 Task: Find a house in Spisska Nova Ves, Slovakia, for 2-9 June, with 2 bedrooms, 5 beds, 2 bathrooms, price range ₹7000-₹13000, self check-in, and English-speaking host.
Action: Mouse moved to (588, 141)
Screenshot: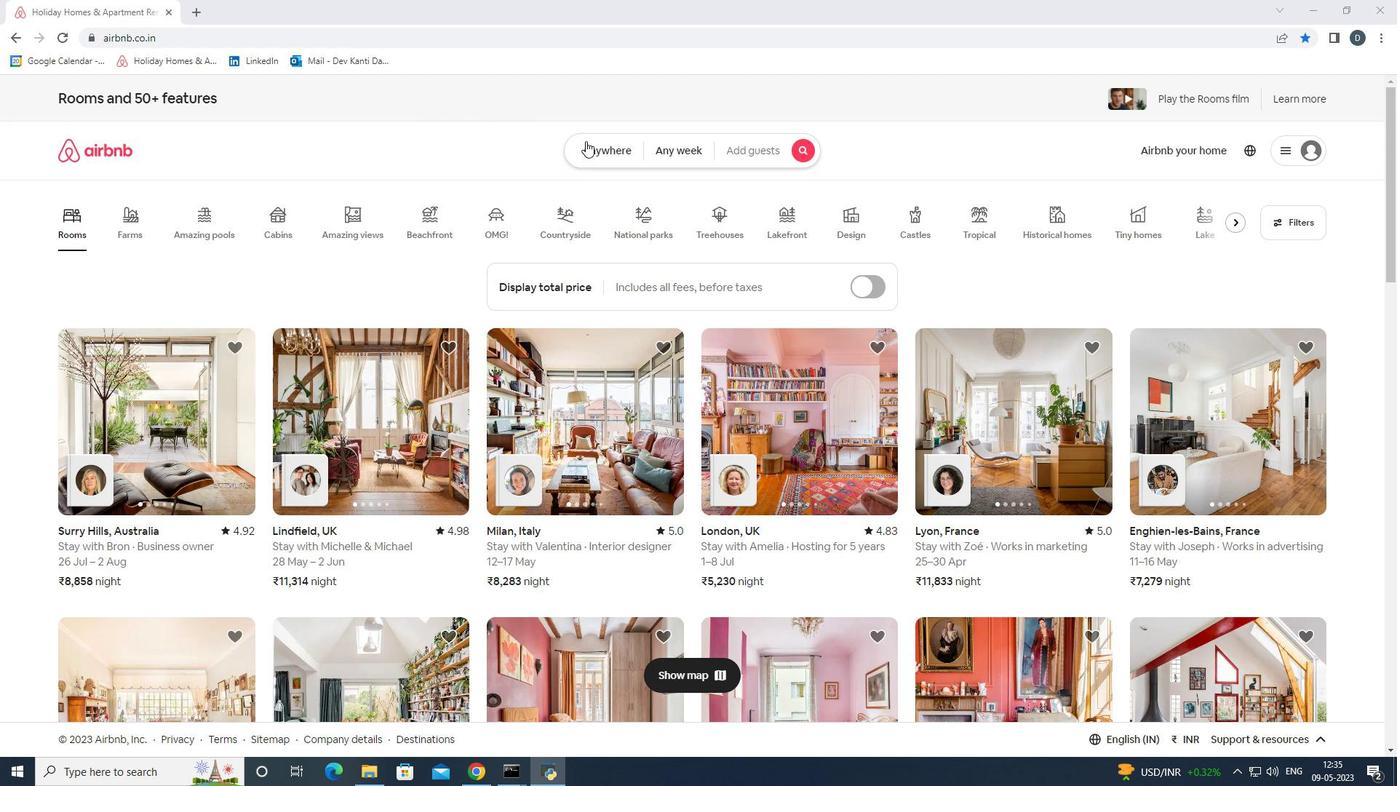 
Action: Mouse pressed left at (588, 141)
Screenshot: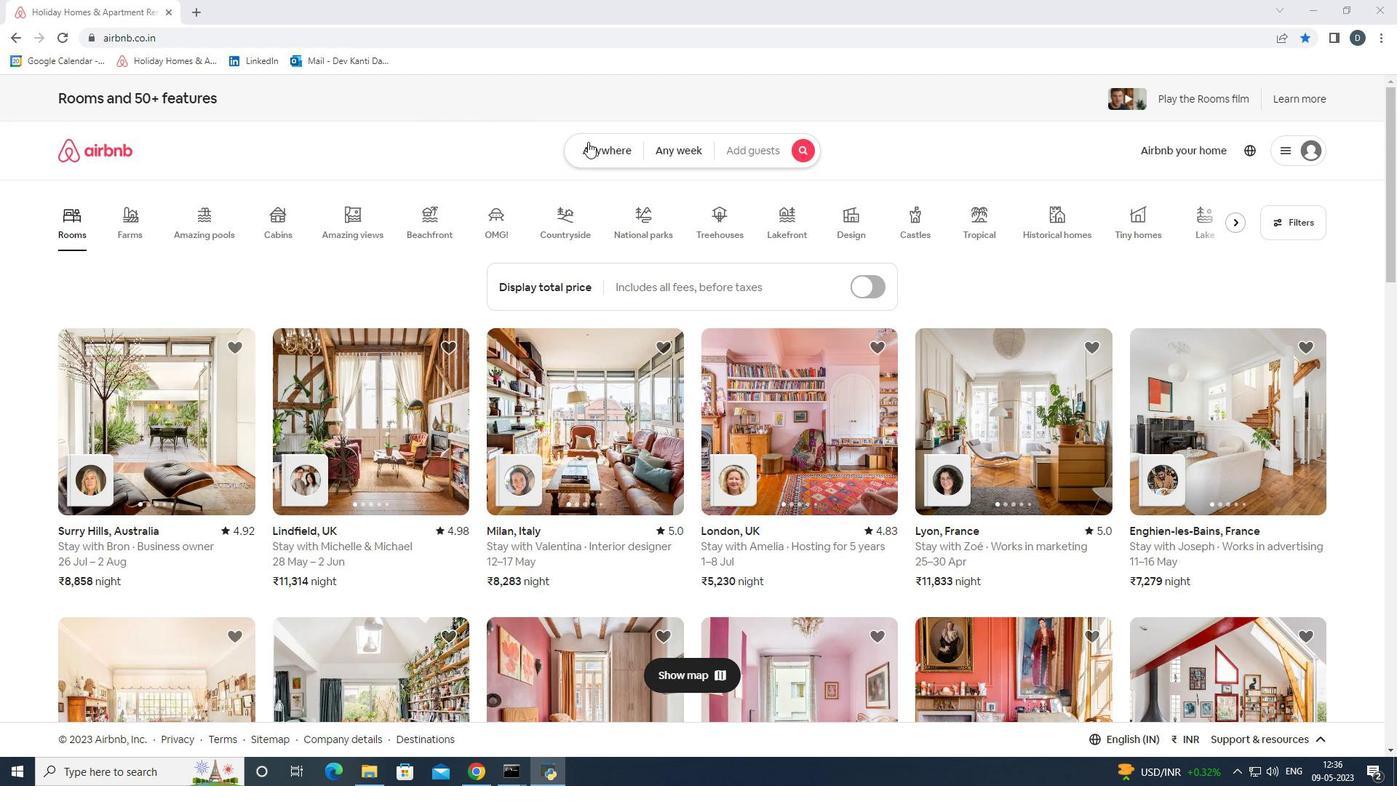 
Action: Mouse moved to (532, 204)
Screenshot: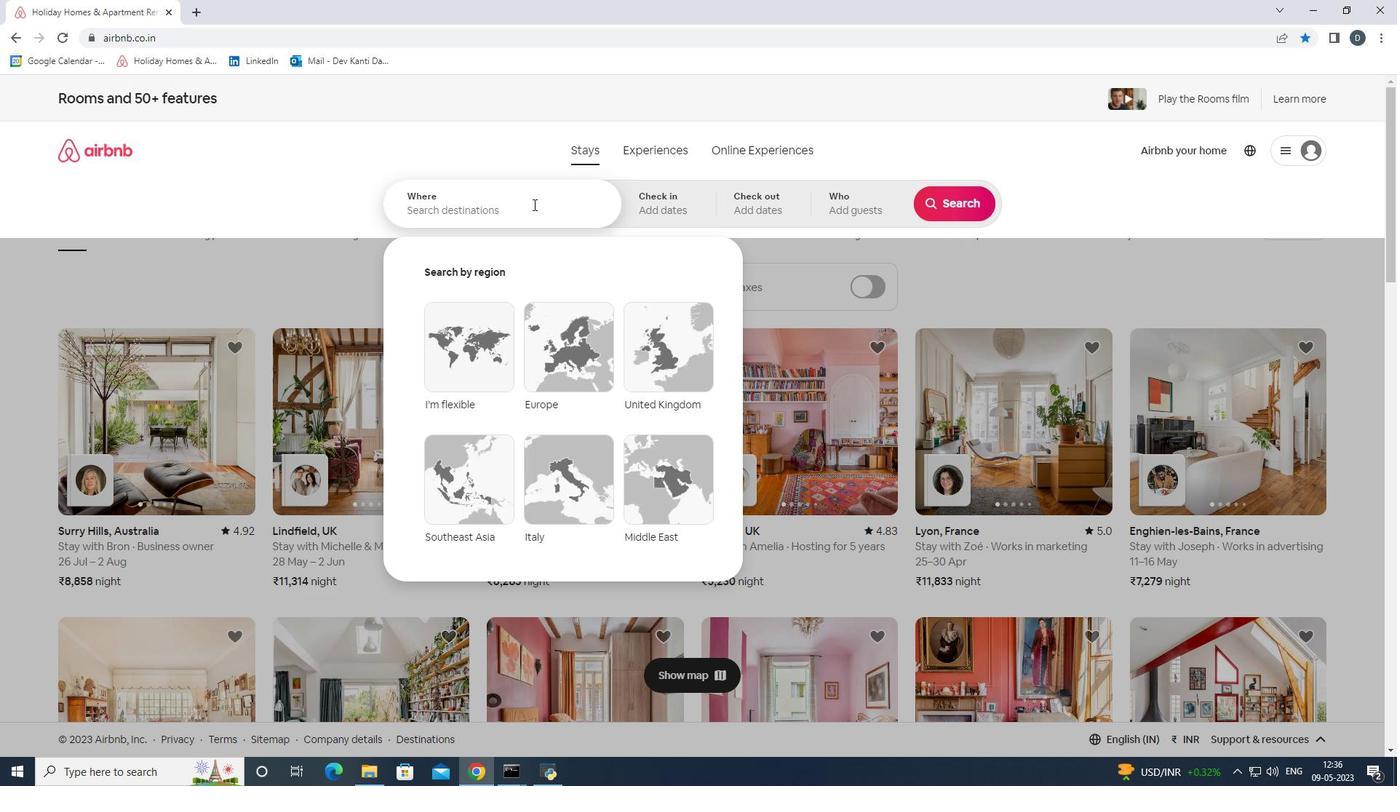 
Action: Mouse pressed left at (532, 204)
Screenshot: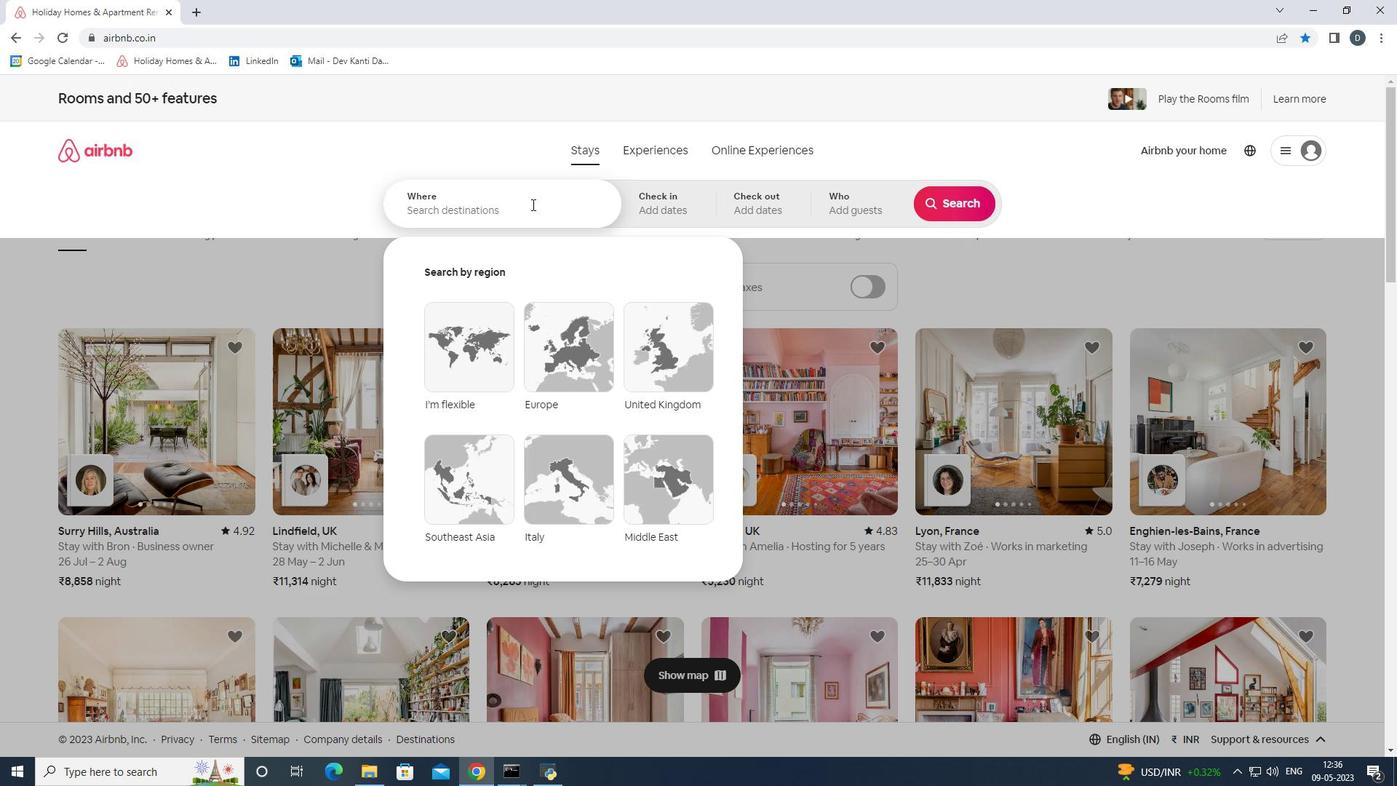 
Action: Mouse moved to (532, 204)
Screenshot: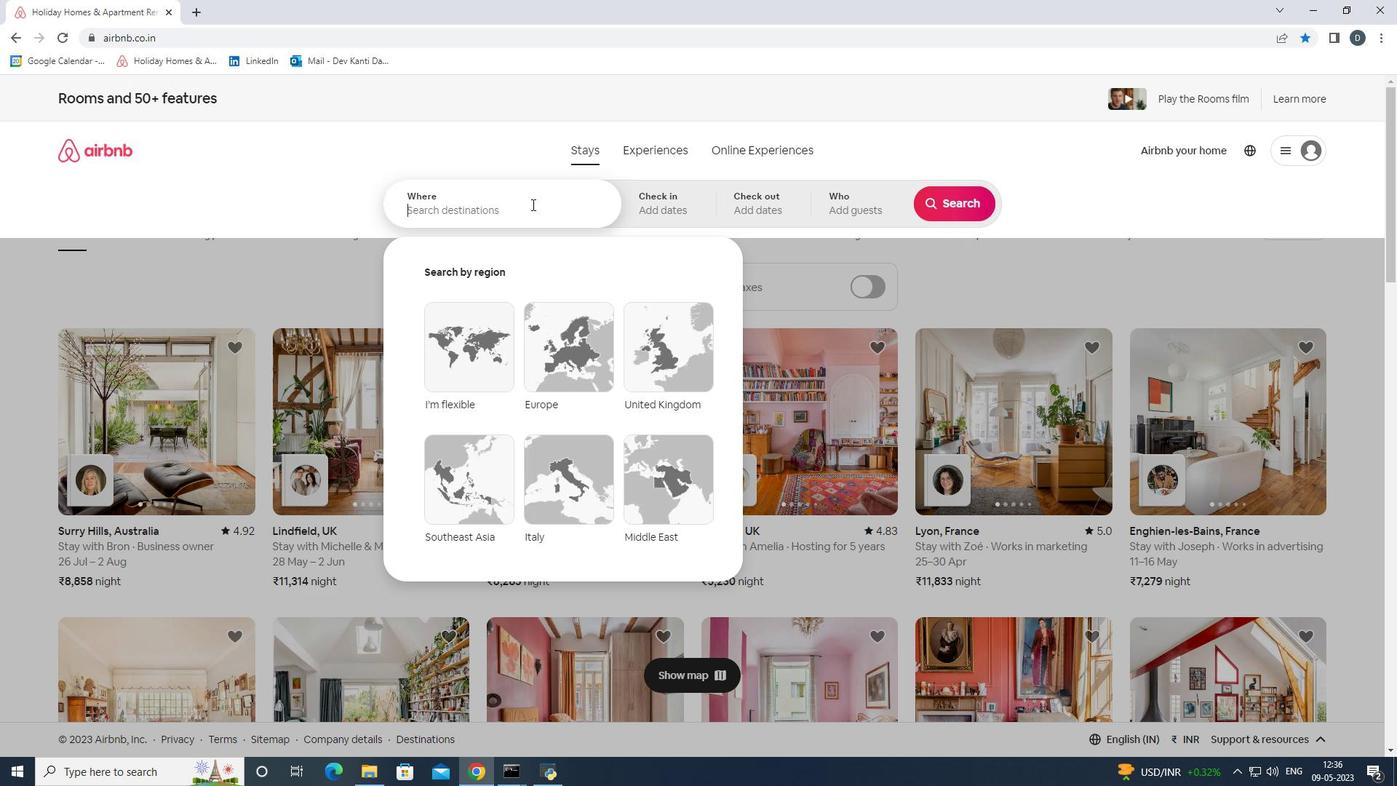
Action: Key pressed <Key.shift><Key.shift><Key.shift><Key.shift><Key.shift><Key.shift>Spisska<Key.space><Key.shift><Key.shift><Key.shift><Key.shift><Key.shift><Key.shift><Key.shift><Key.shift><Key.shift><Key.shift><Key.shift><Key.shift><Key.shift><Key.shift><Key.shift><Key.shift><Key.shift><Key.shift><Key.shift><Key.shift><Key.shift><Key.shift><Key.shift><Key.shift><Key.shift><Key.shift><Key.shift><Key.shift><Key.shift><Key.shift><Key.shift><Key.shift><Key.shift><Key.shift><Key.shift><Key.shift><Key.shift><Key.shift><Key.shift>Nova<Key.space><Key.shift><Key.shift><Key.shift><Key.shift><Key.shift><Key.shift><Key.shift><Key.shift><Key.shift>Ves,<Key.space><Key.shift><Key.shift><Key.shift><Key.shift><Key.shift><Key.shift><Key.shift><Key.shift><Key.shift>Slovakia<Key.enter>
Screenshot: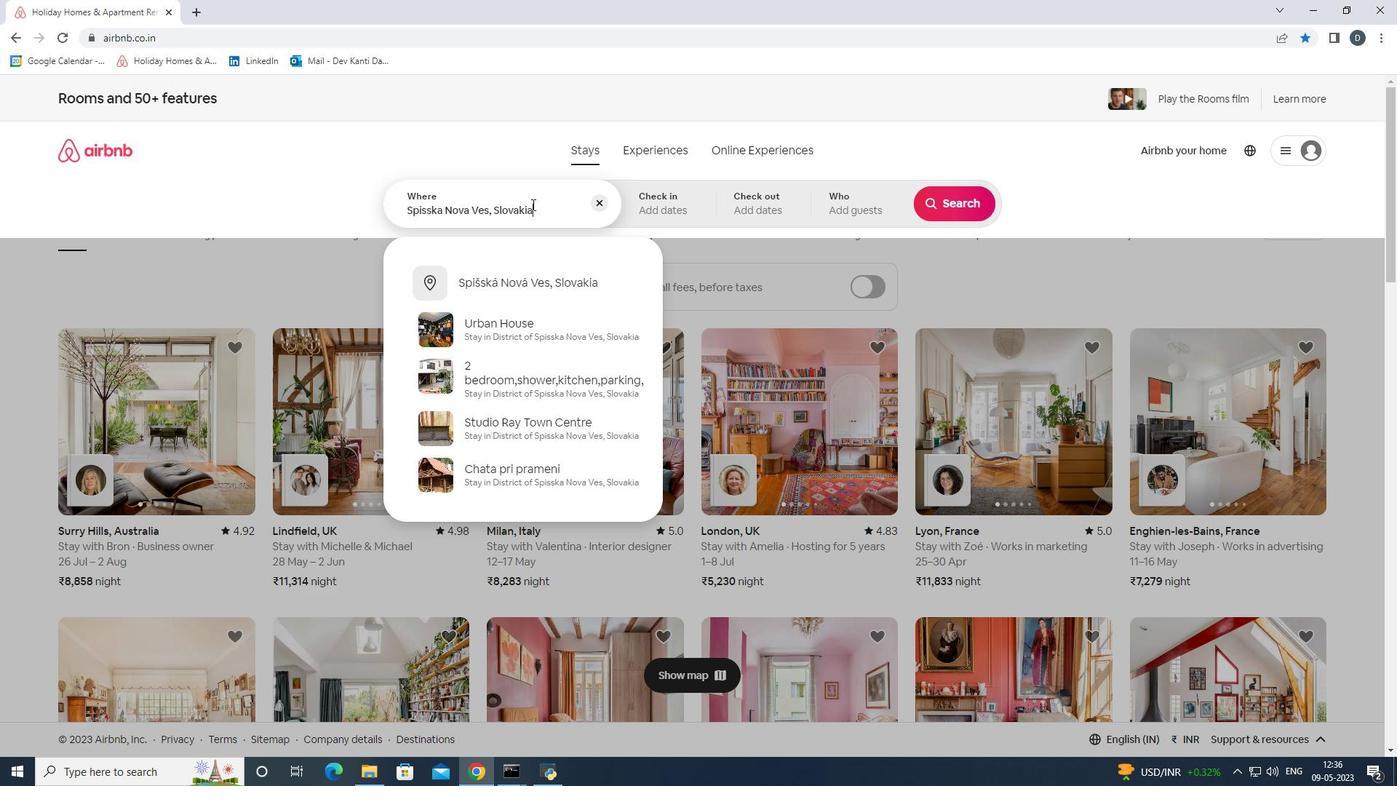 
Action: Mouse moved to (909, 375)
Screenshot: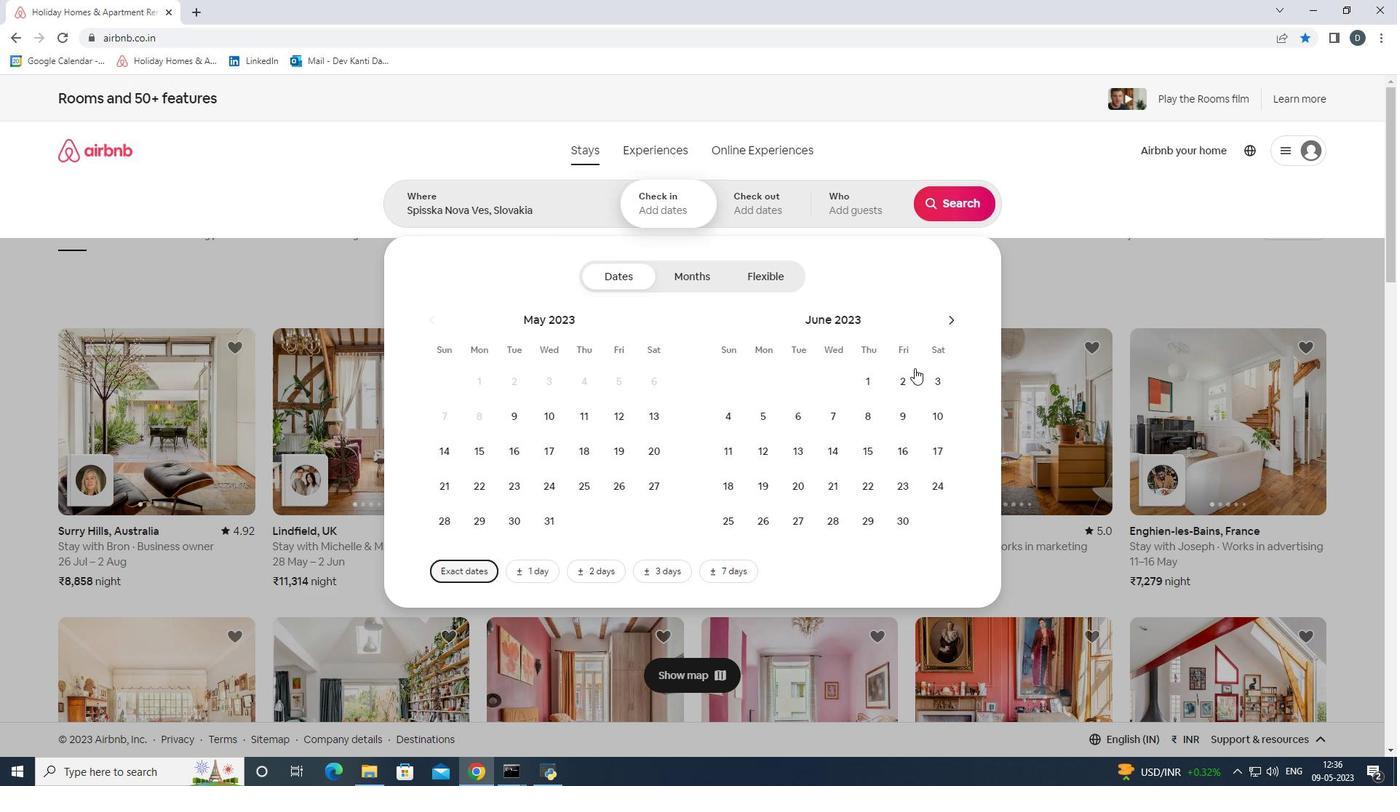 
Action: Mouse pressed left at (909, 375)
Screenshot: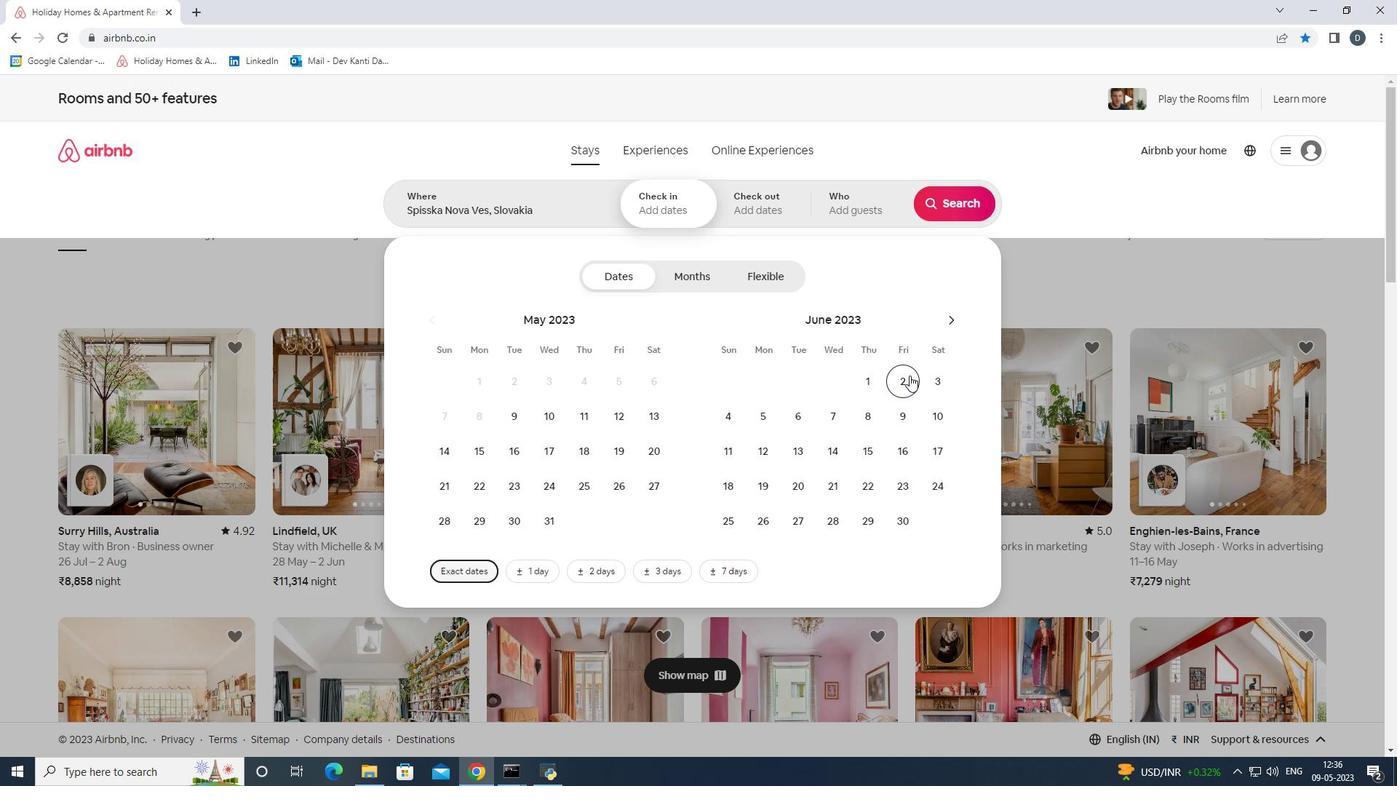 
Action: Mouse moved to (908, 406)
Screenshot: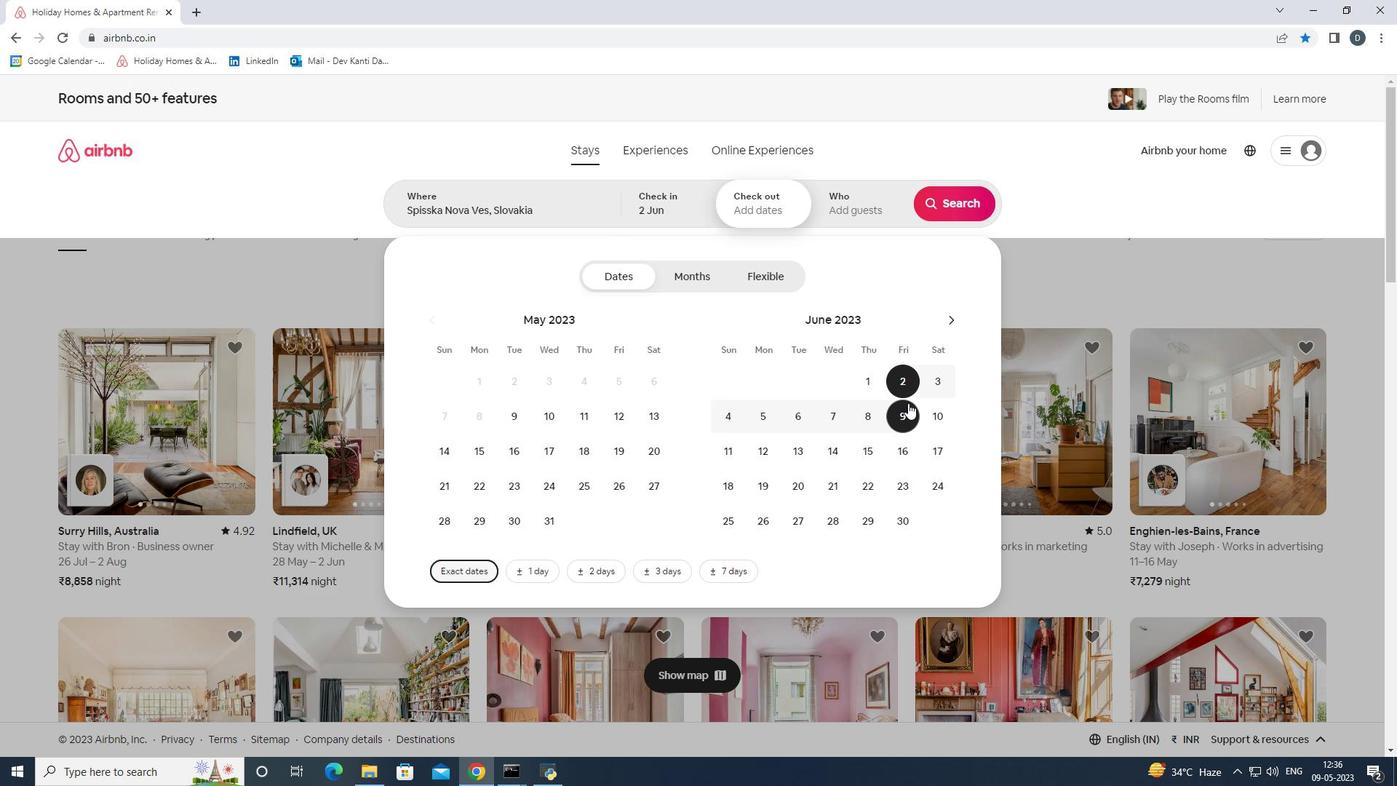 
Action: Mouse pressed left at (908, 406)
Screenshot: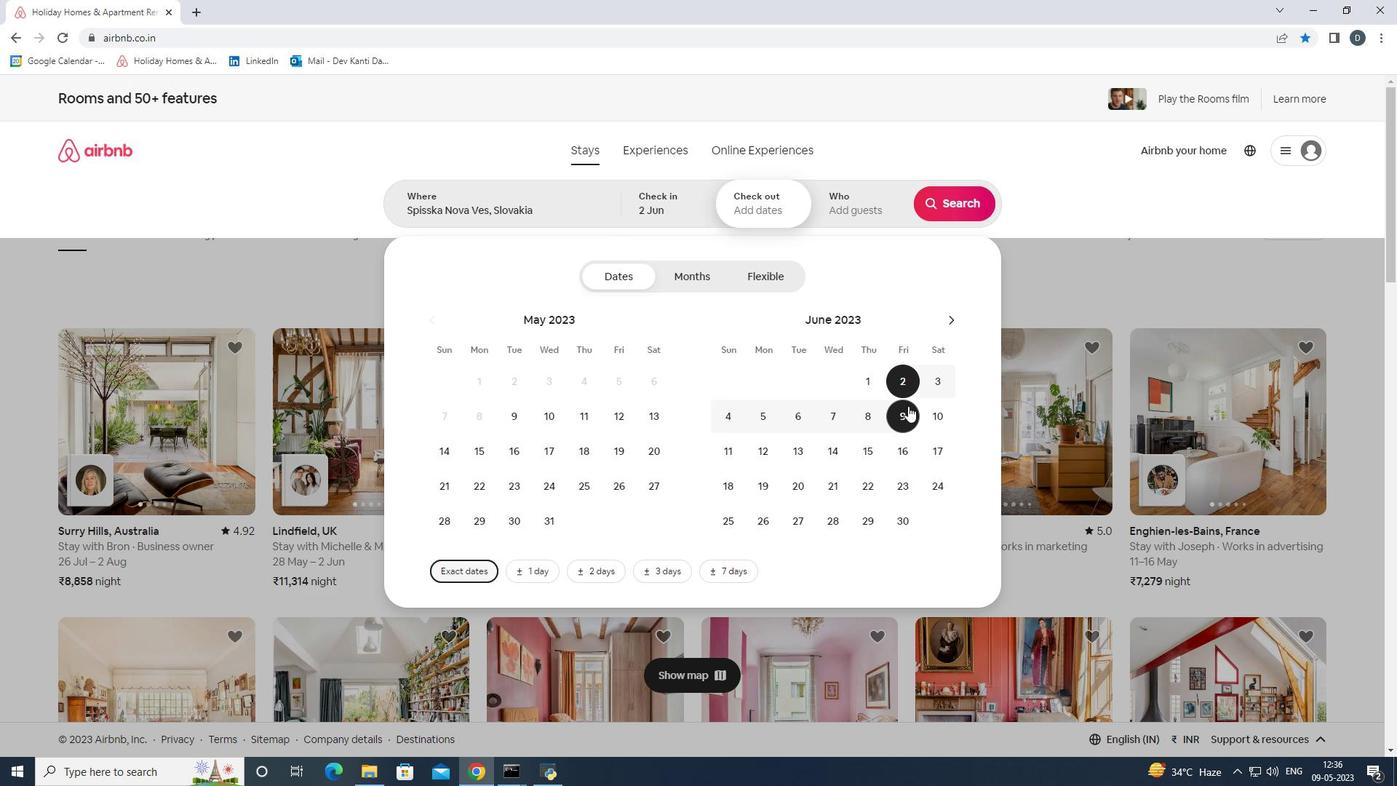 
Action: Mouse moved to (863, 221)
Screenshot: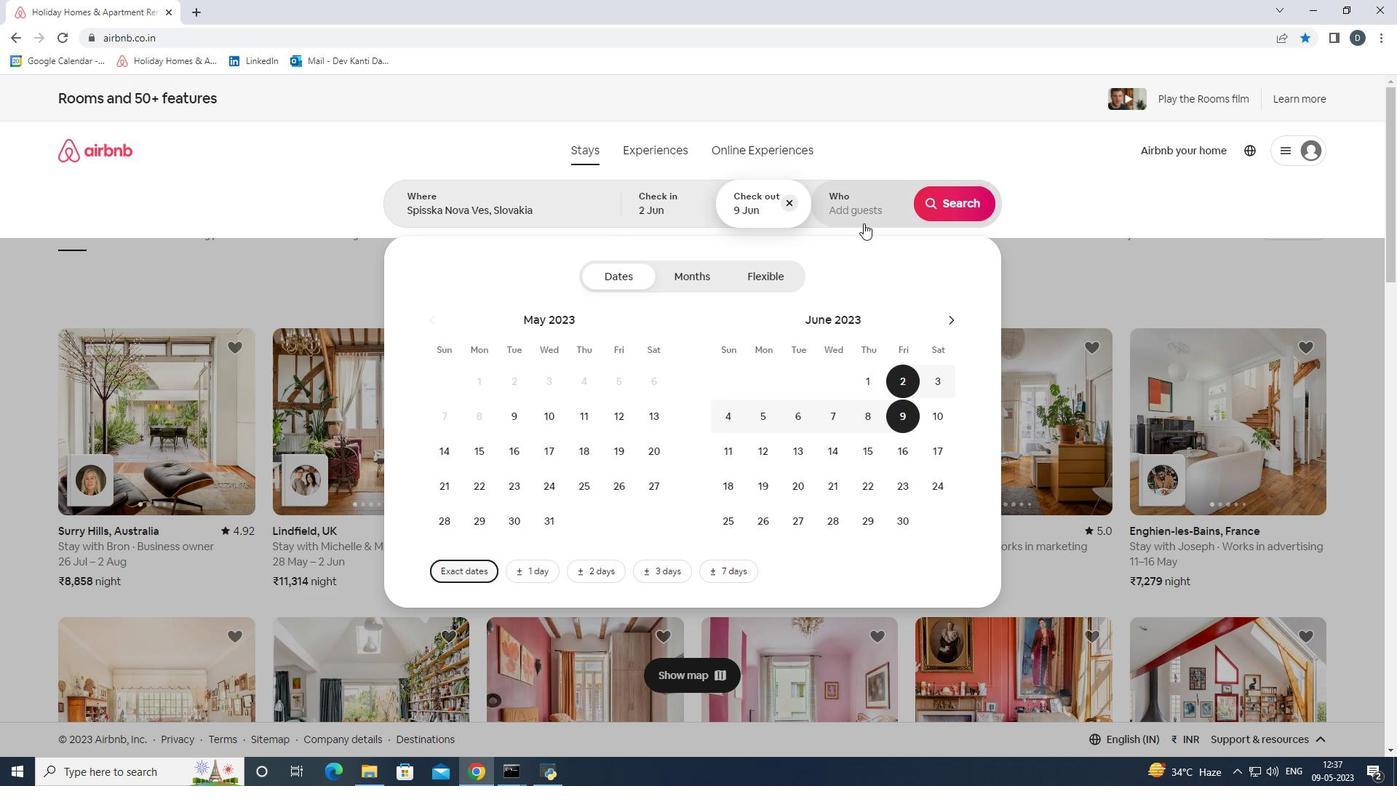 
Action: Mouse pressed left at (863, 221)
Screenshot: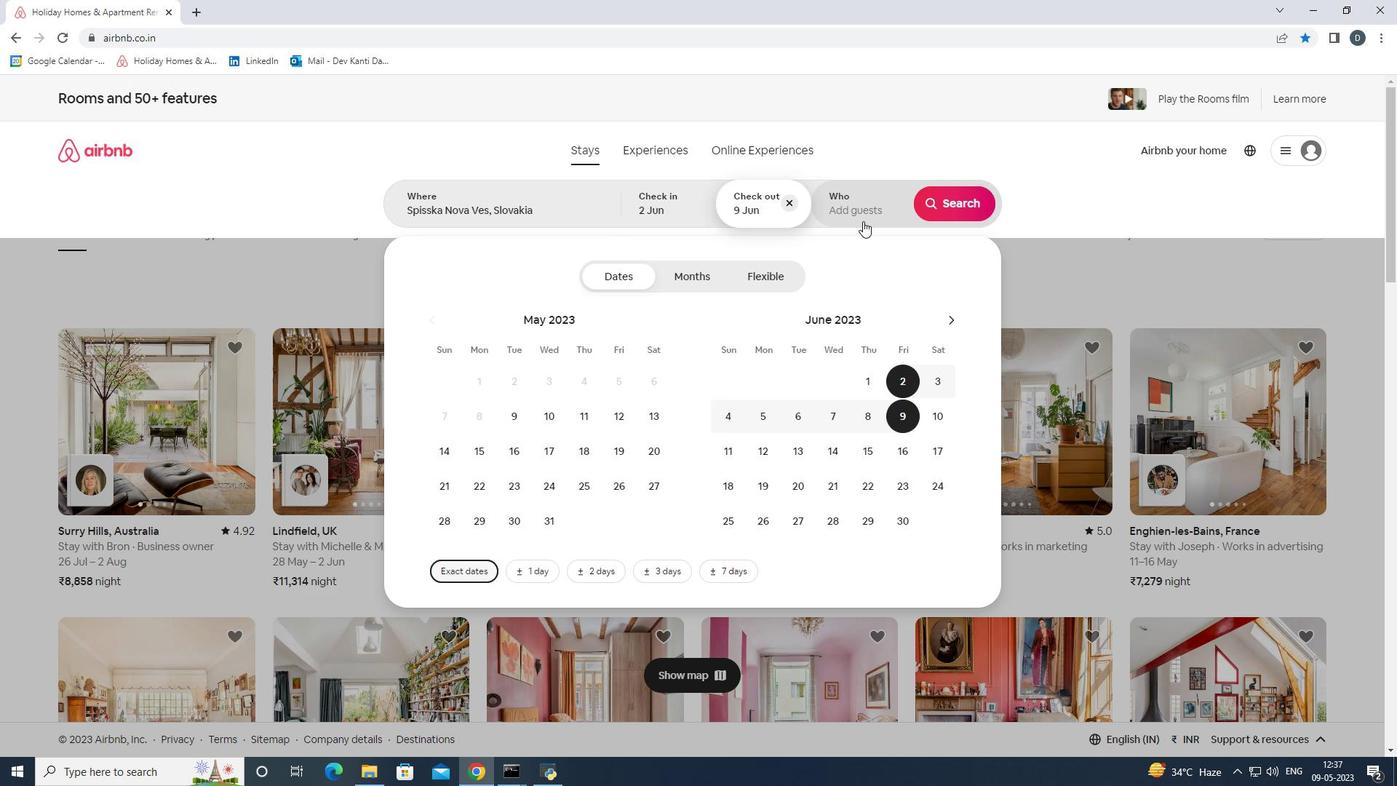 
Action: Mouse moved to (954, 276)
Screenshot: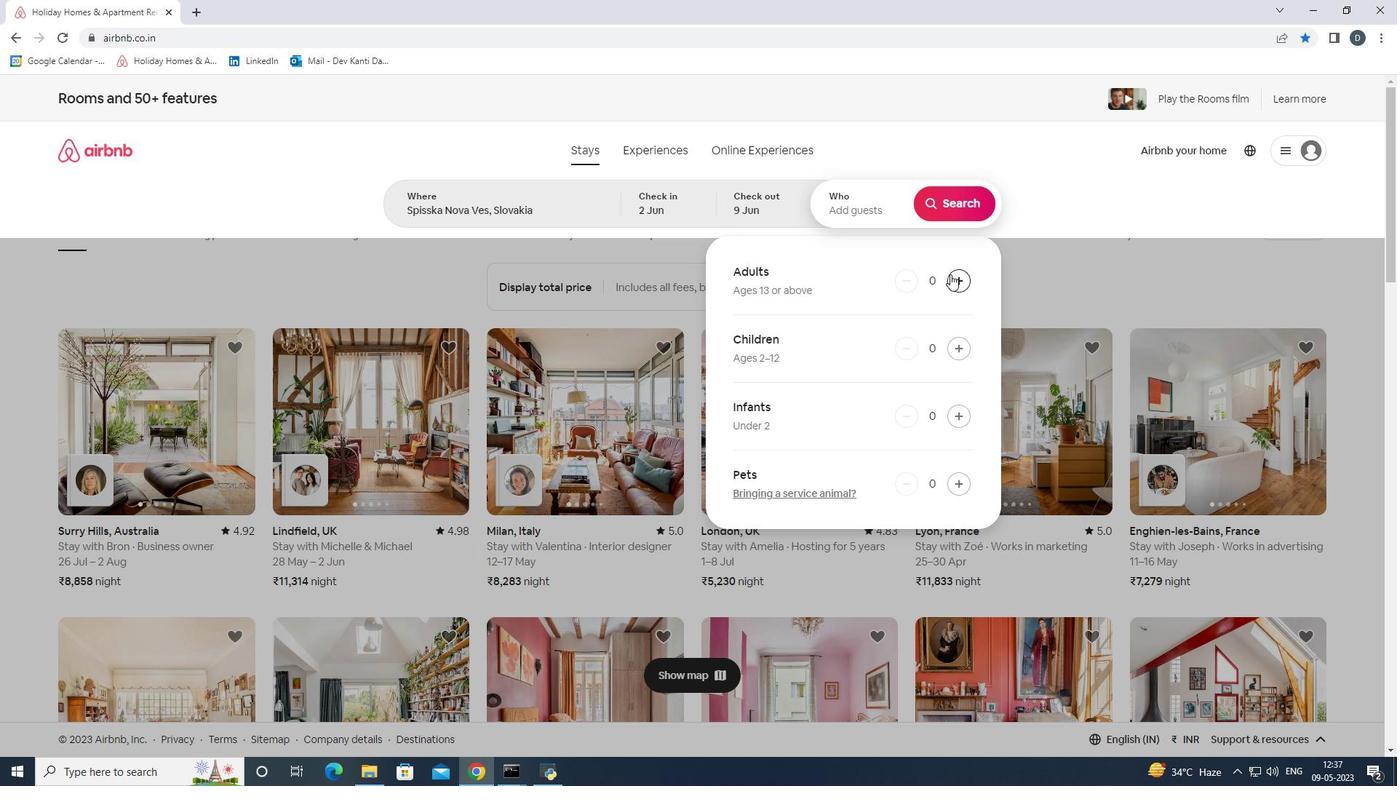 
Action: Mouse pressed left at (954, 276)
Screenshot: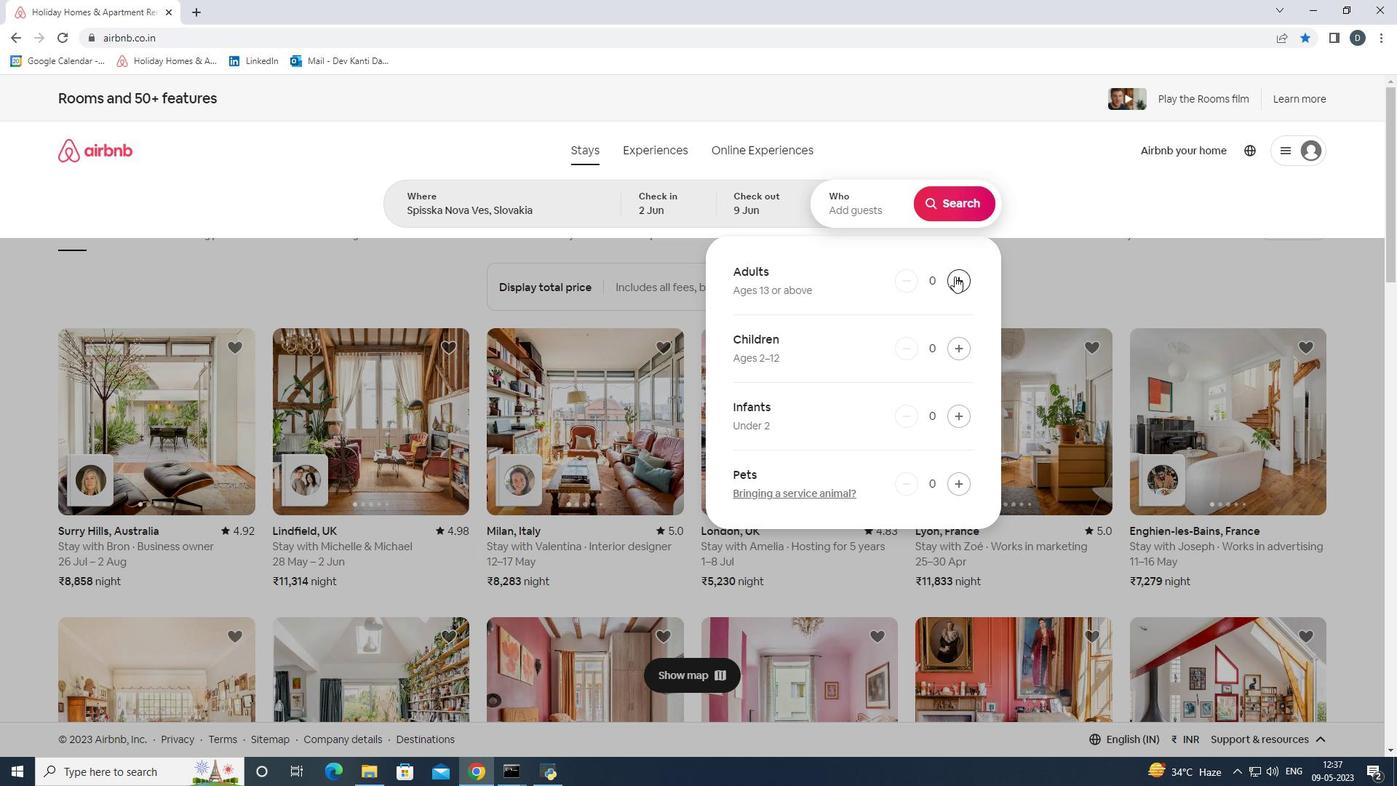
Action: Mouse pressed left at (954, 276)
Screenshot: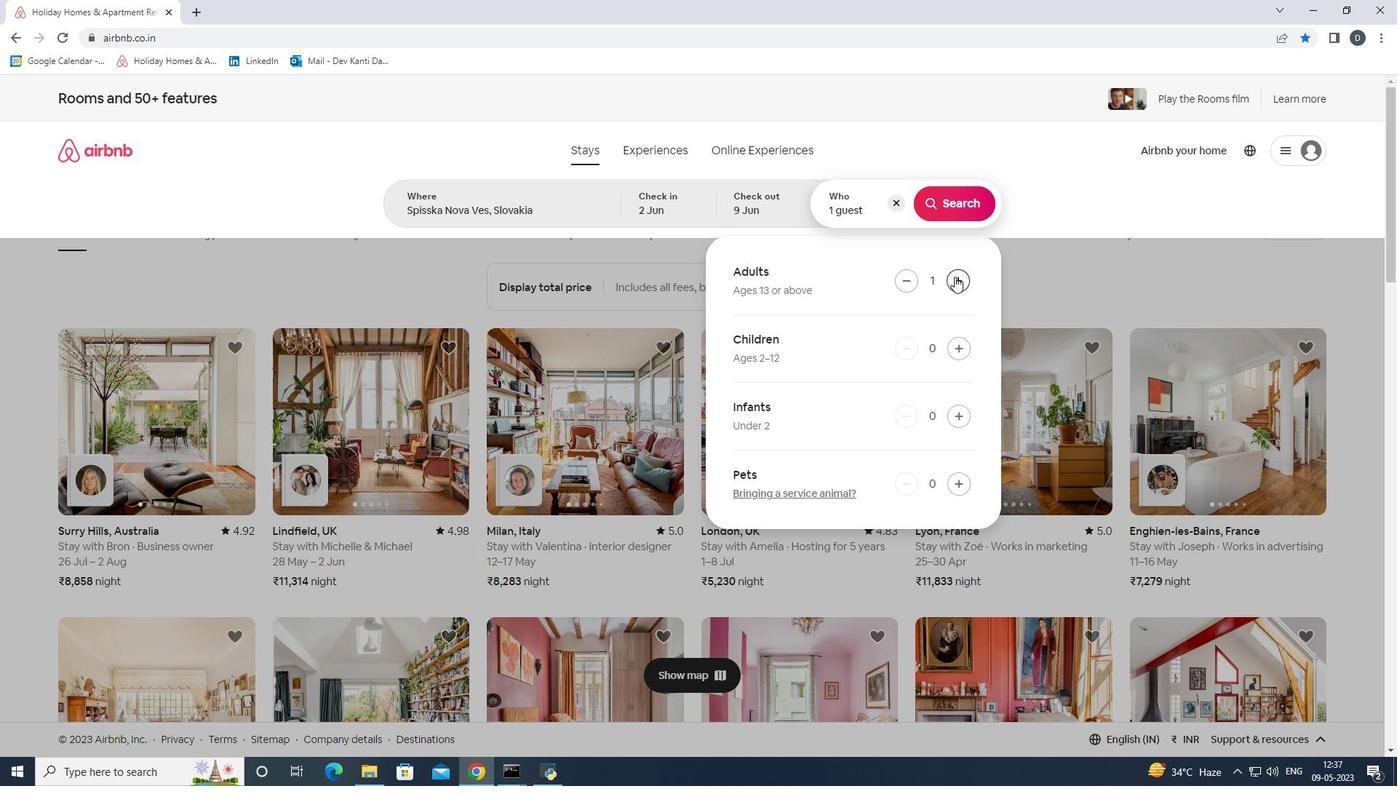 
Action: Mouse pressed left at (954, 276)
Screenshot: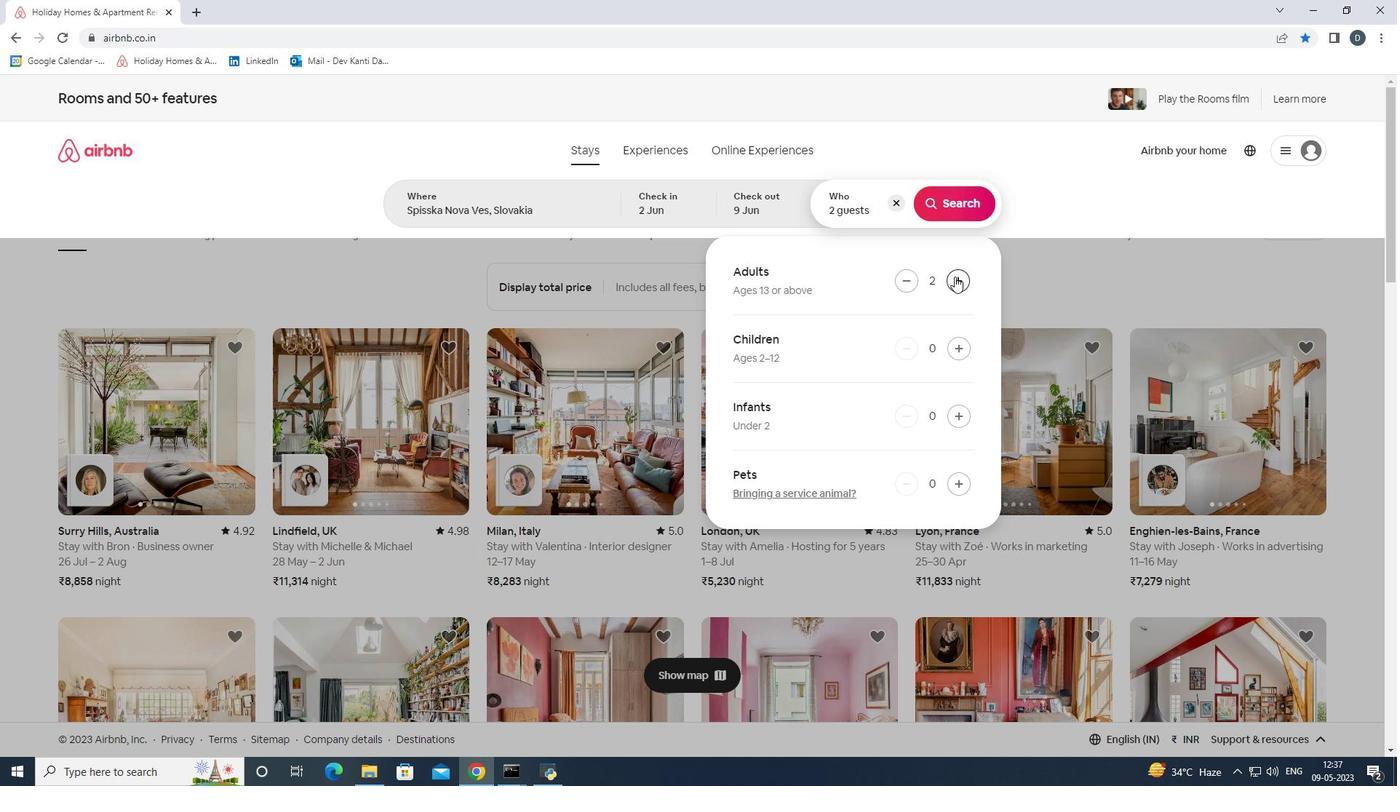 
Action: Mouse pressed left at (954, 276)
Screenshot: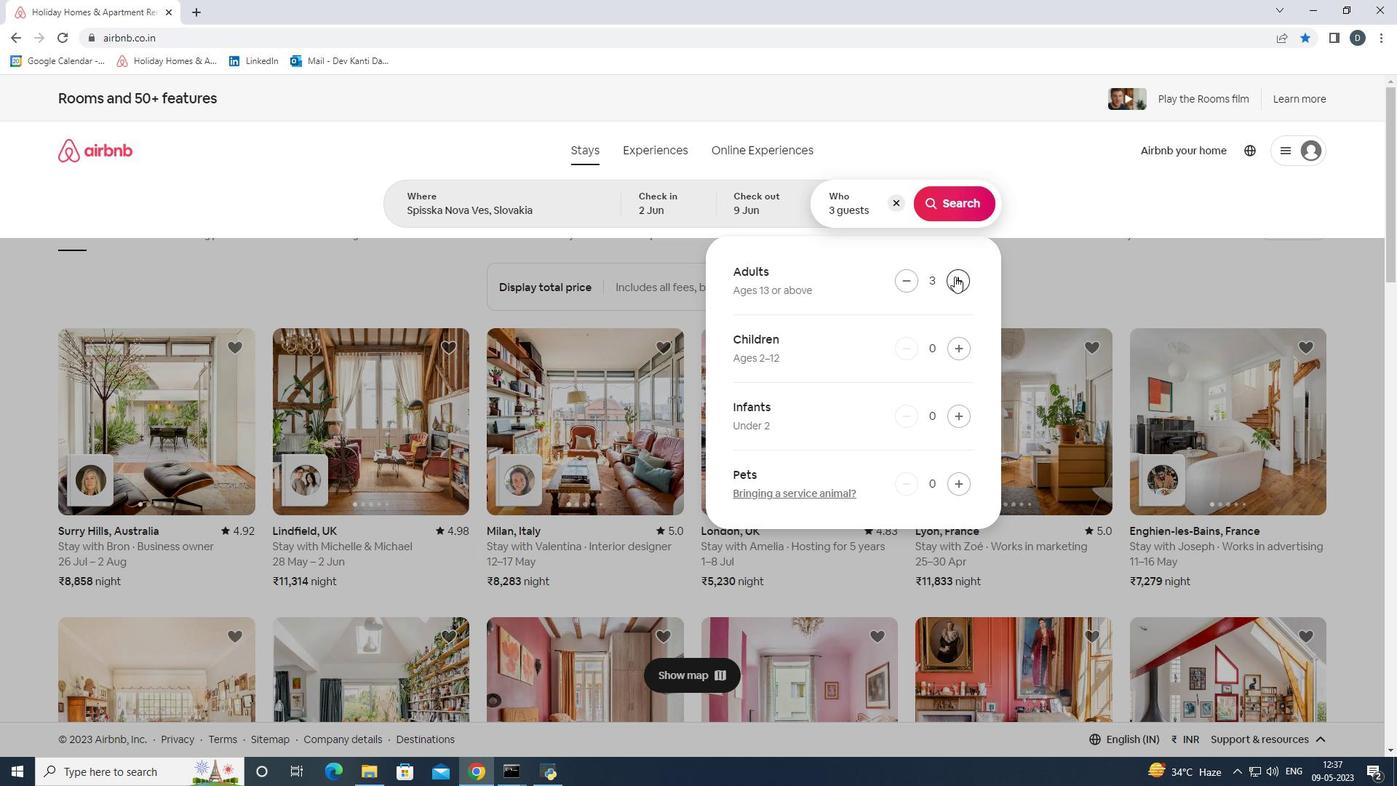 
Action: Mouse pressed left at (954, 276)
Screenshot: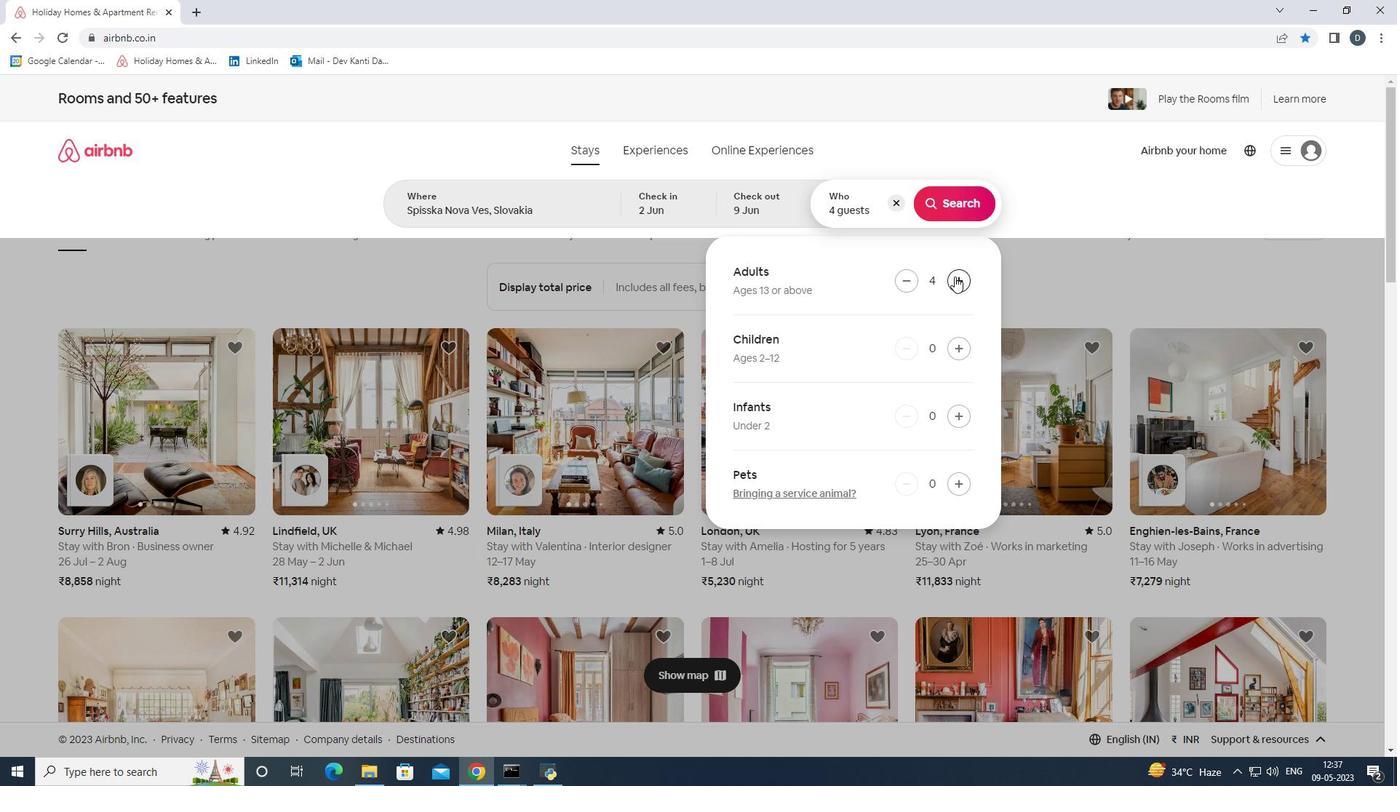 
Action: Mouse moved to (952, 217)
Screenshot: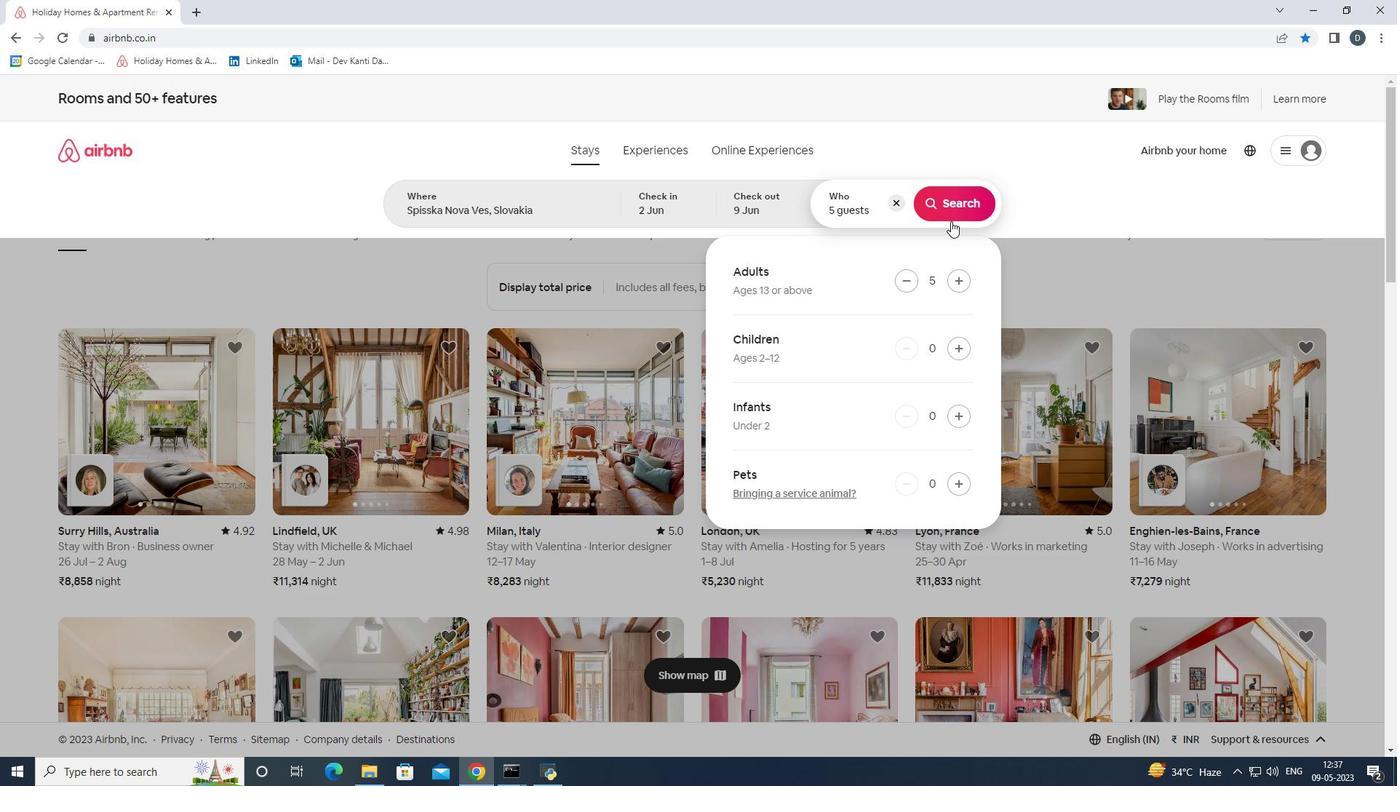
Action: Mouse pressed left at (952, 217)
Screenshot: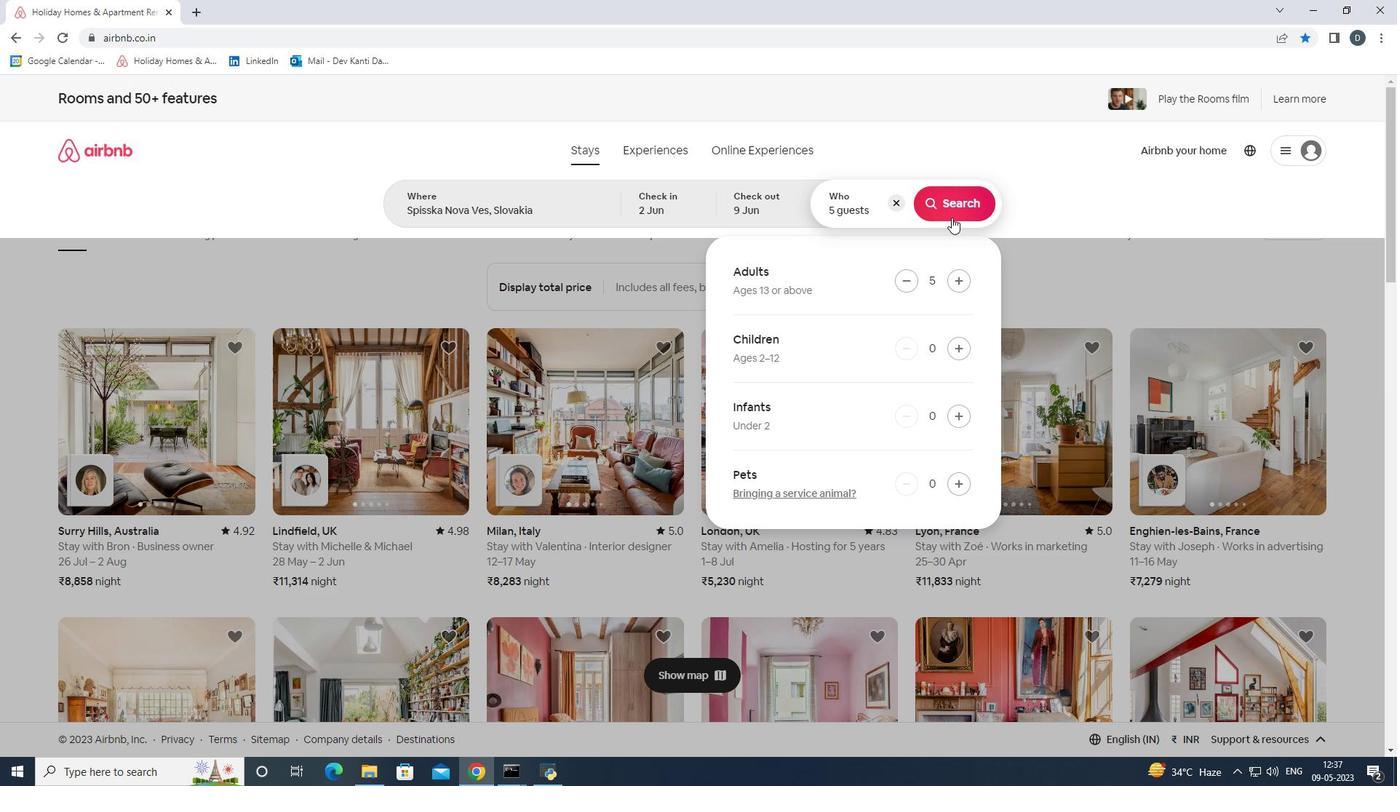 
Action: Mouse moved to (1321, 166)
Screenshot: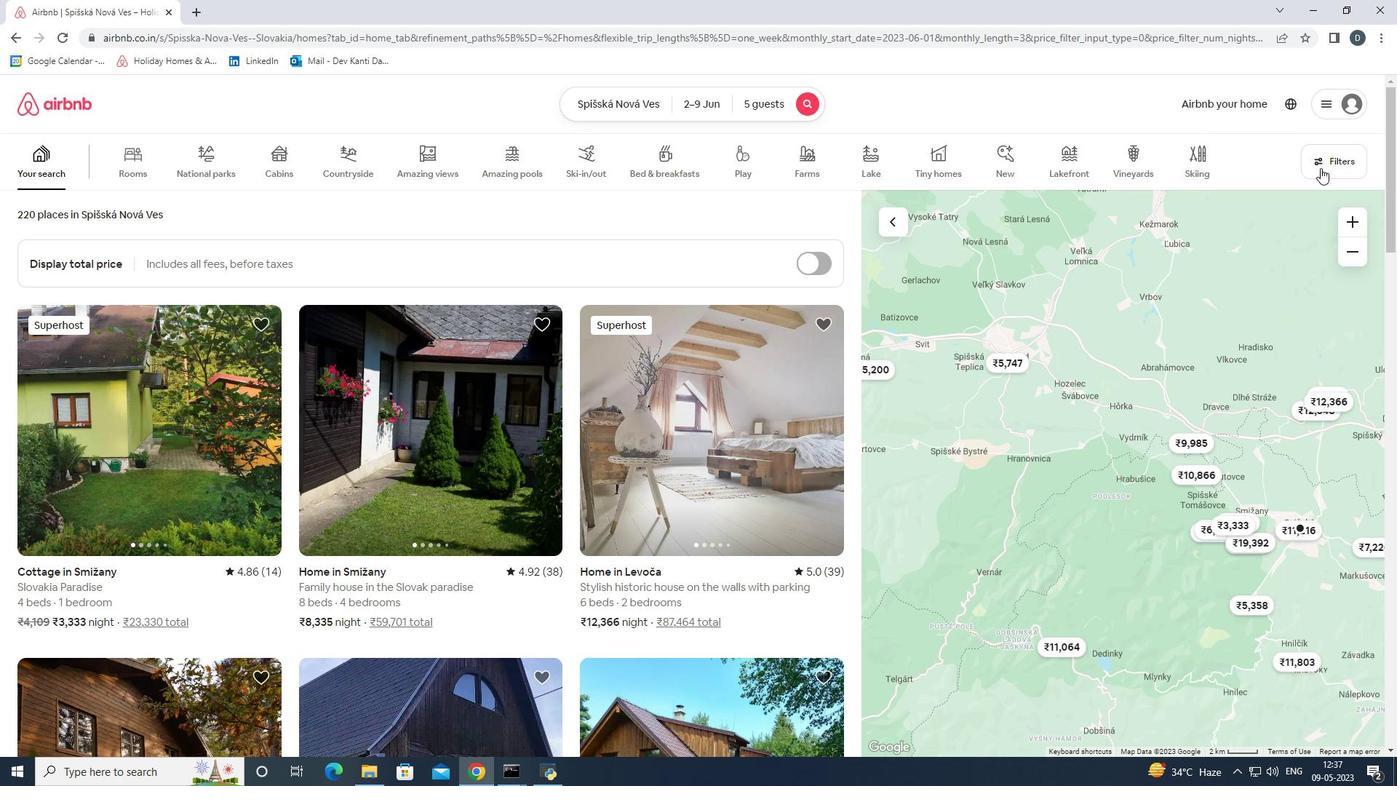 
Action: Mouse pressed left at (1321, 166)
Screenshot: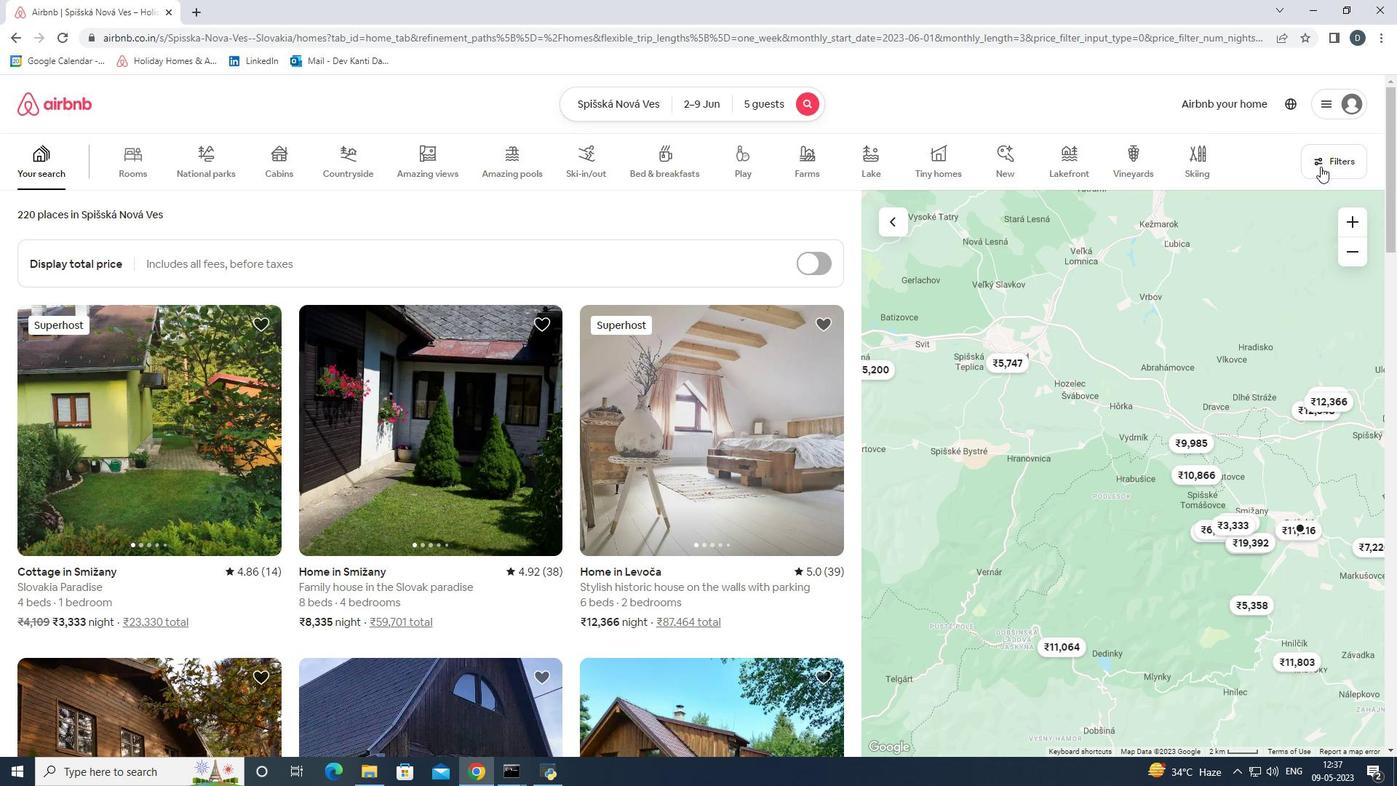 
Action: Mouse moved to (599, 515)
Screenshot: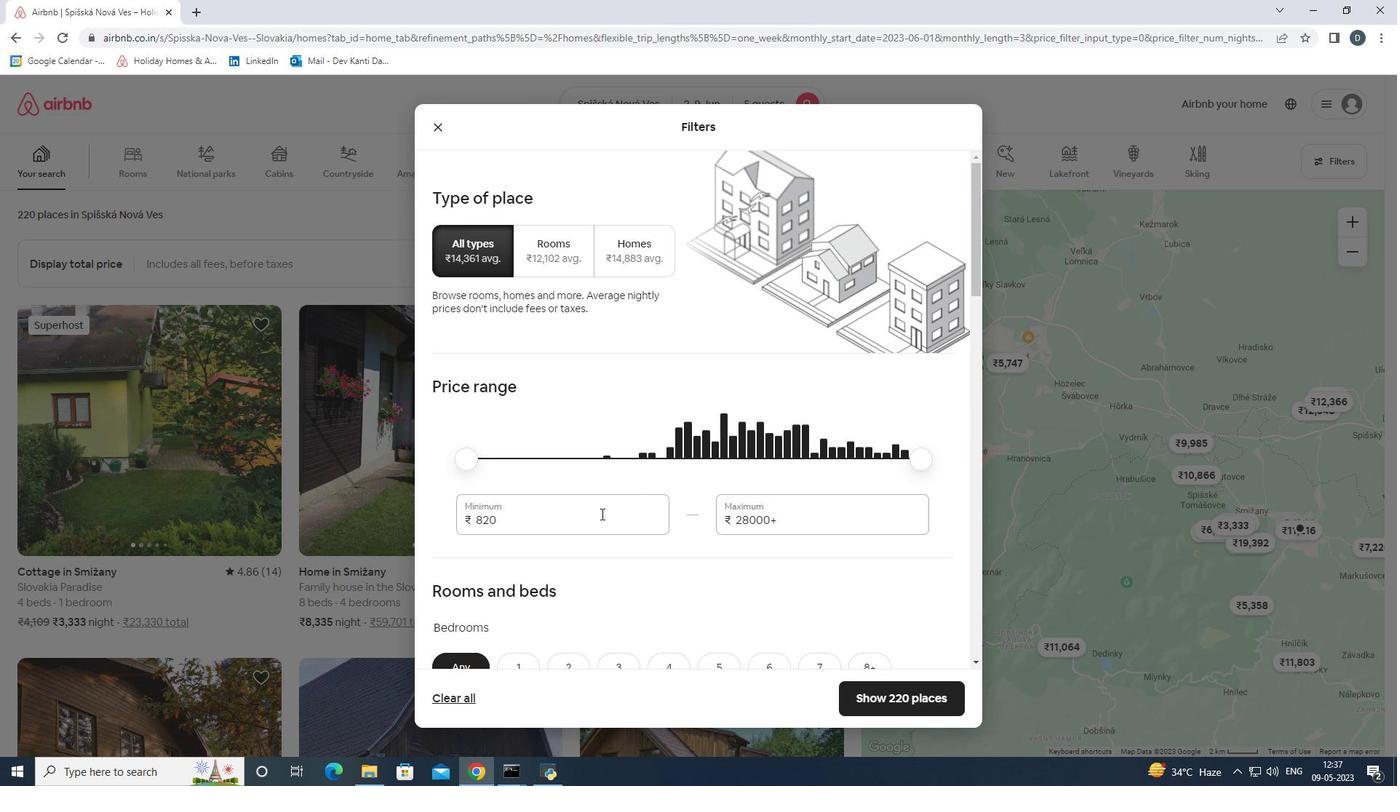 
Action: Mouse pressed left at (599, 515)
Screenshot: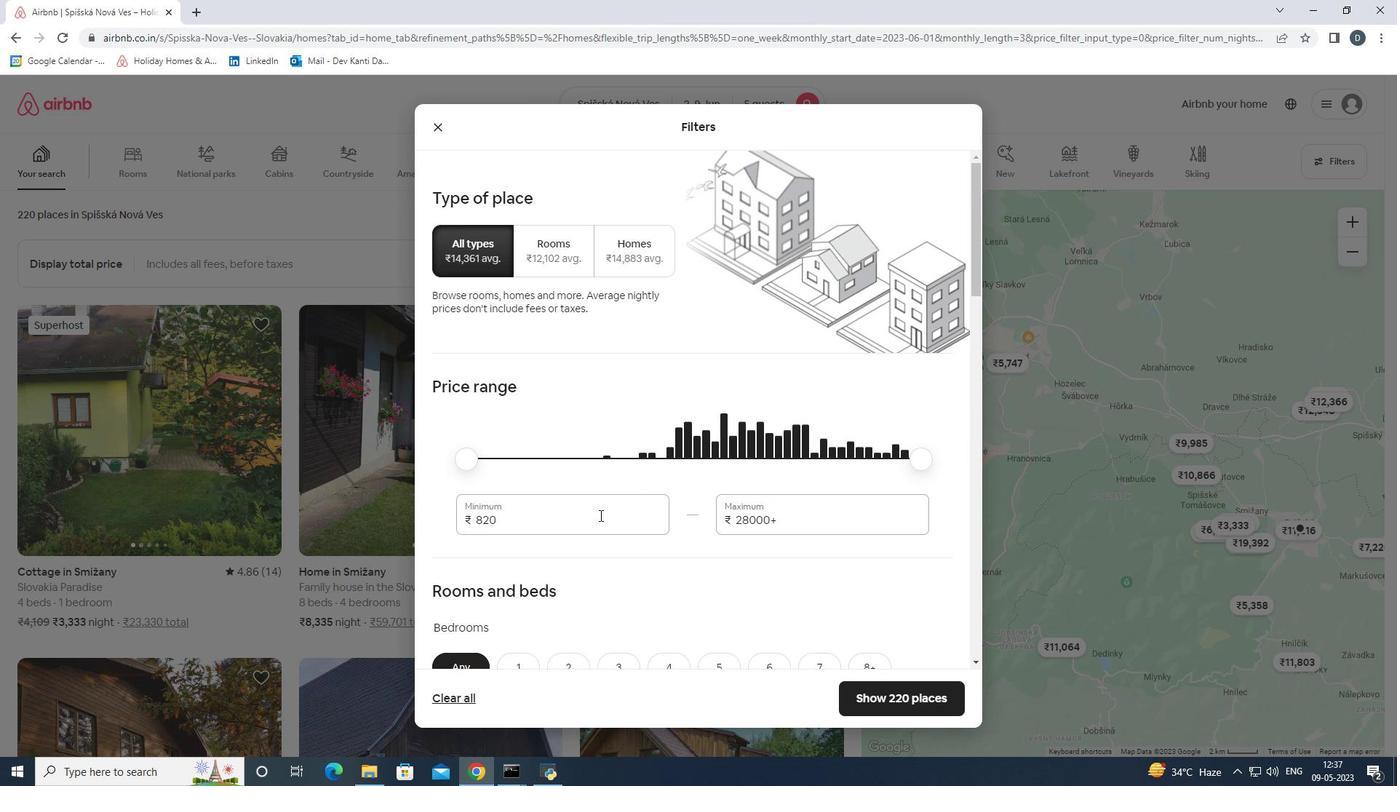 
Action: Mouse pressed left at (599, 515)
Screenshot: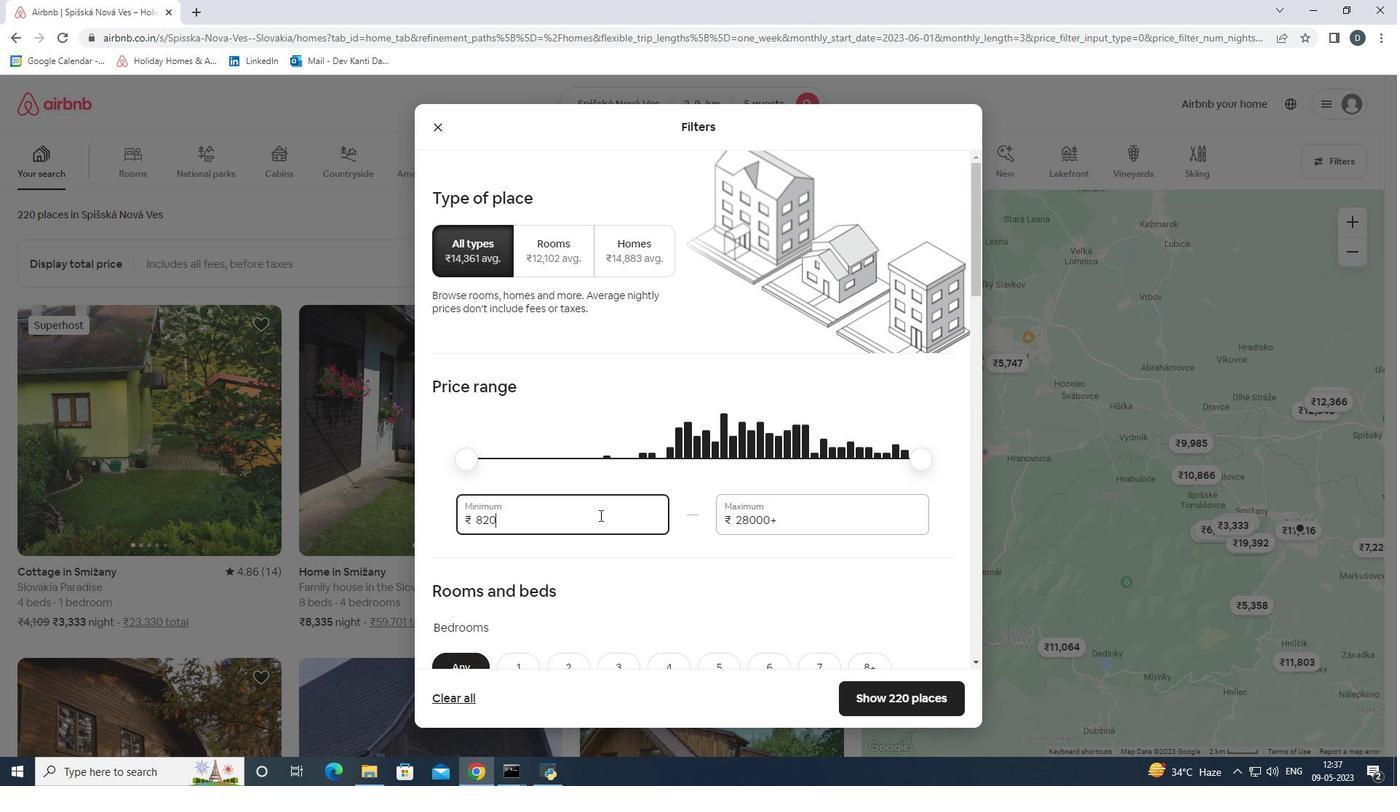 
Action: Key pressed 7000<Key.tab>13000
Screenshot: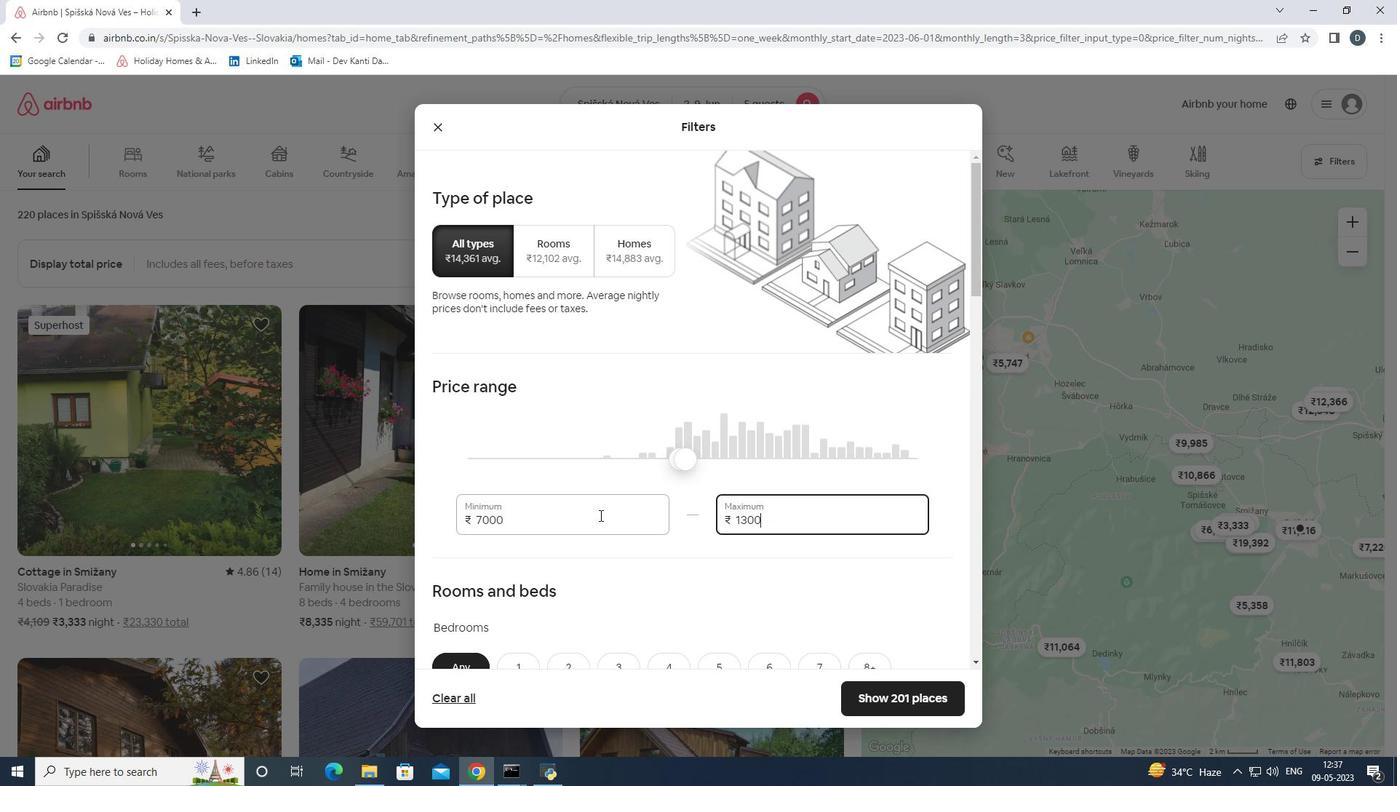 
Action: Mouse moved to (612, 513)
Screenshot: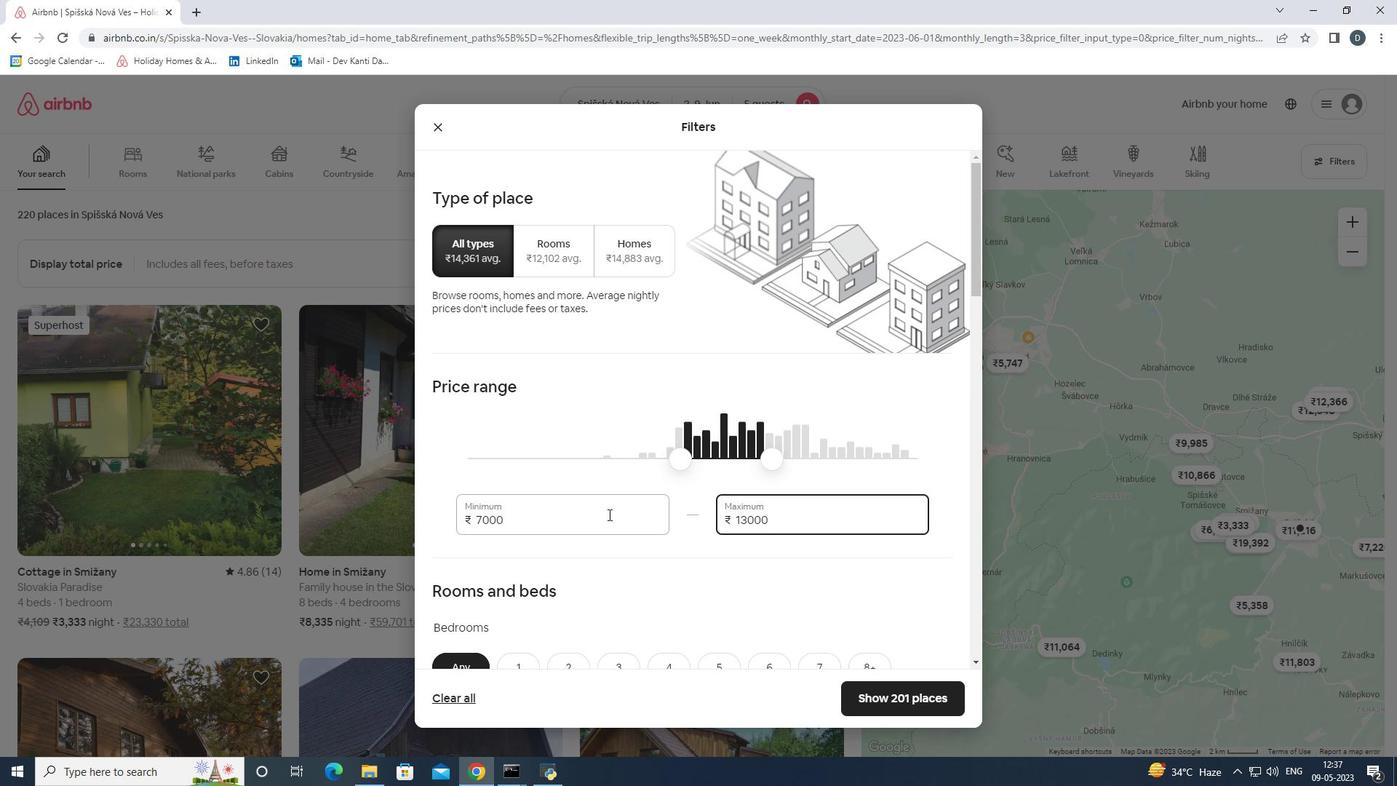 
Action: Mouse scrolled (612, 512) with delta (0, 0)
Screenshot: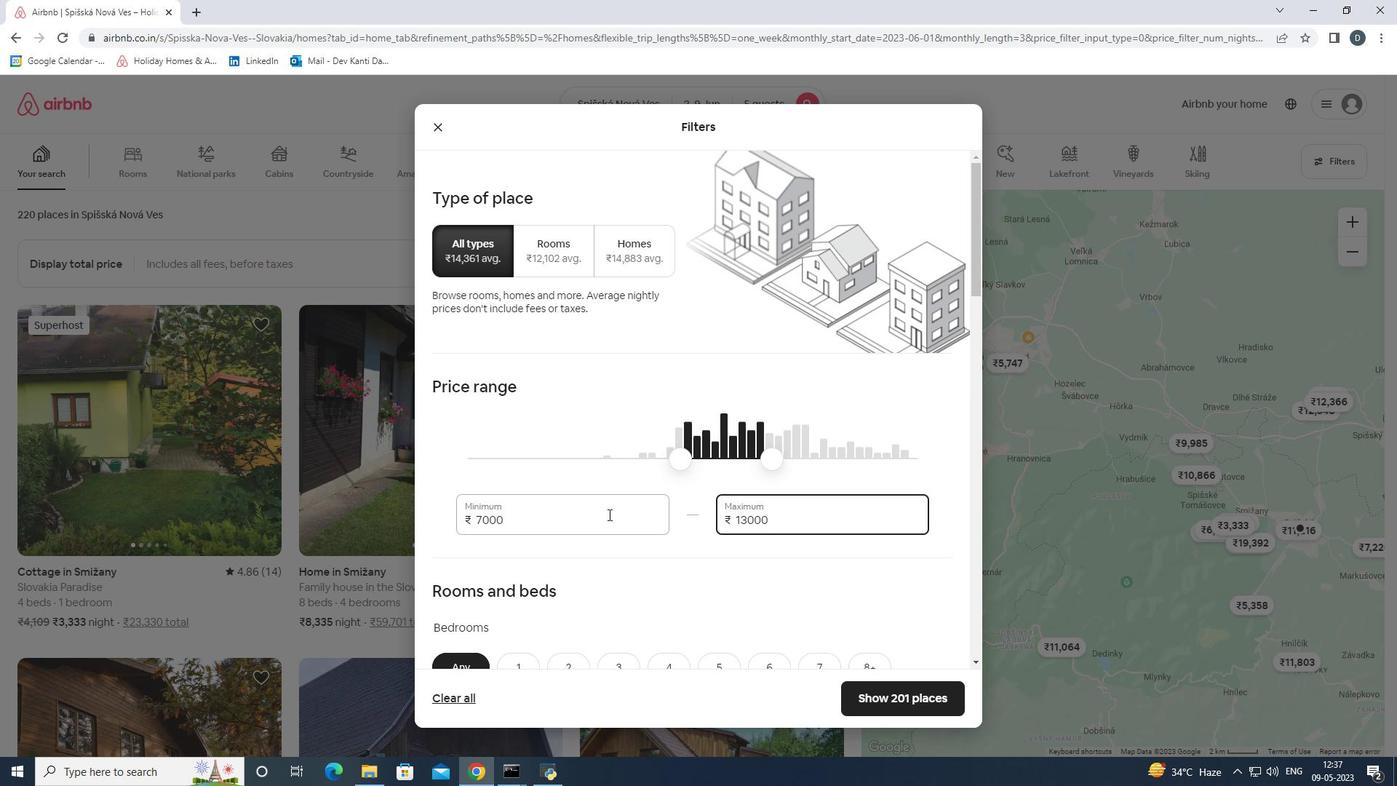 
Action: Mouse moved to (617, 510)
Screenshot: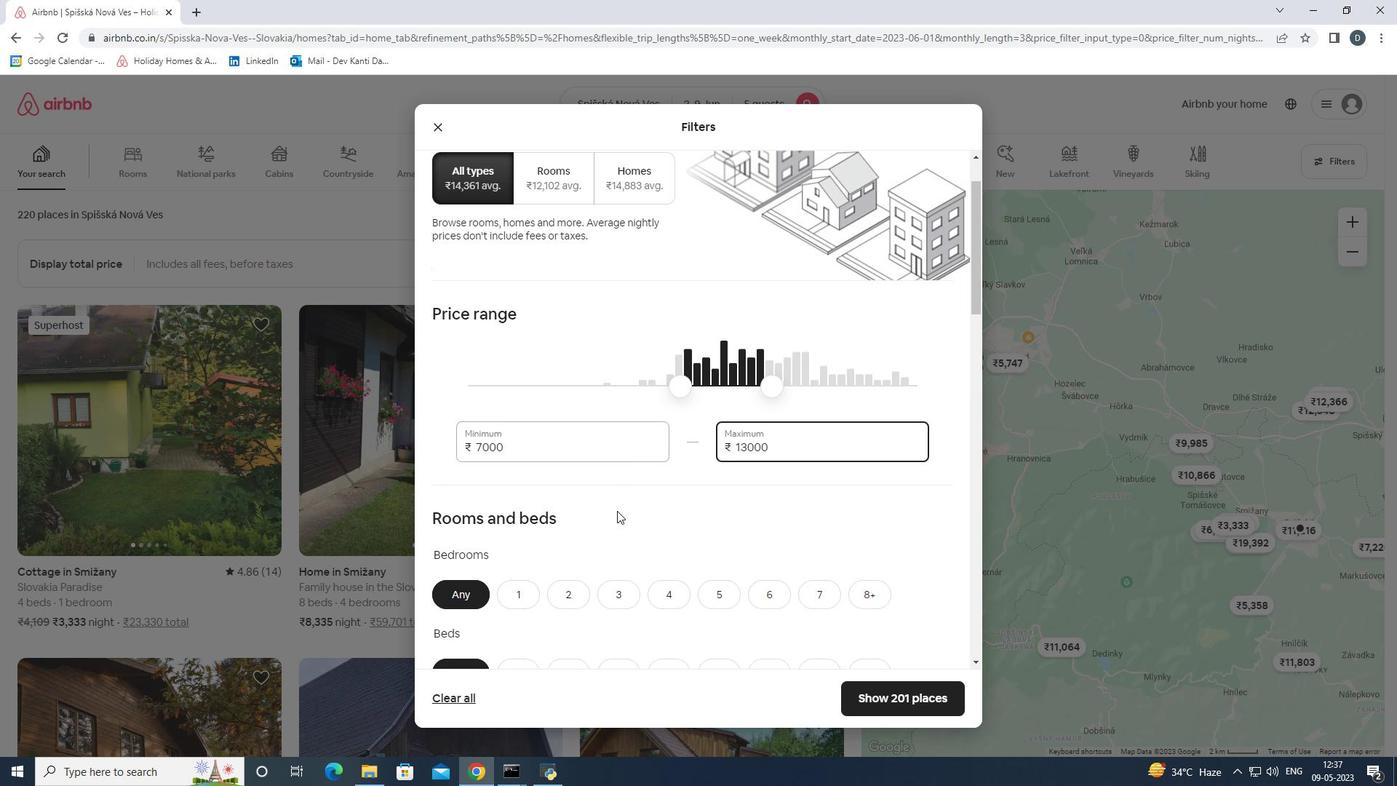 
Action: Mouse scrolled (617, 510) with delta (0, 0)
Screenshot: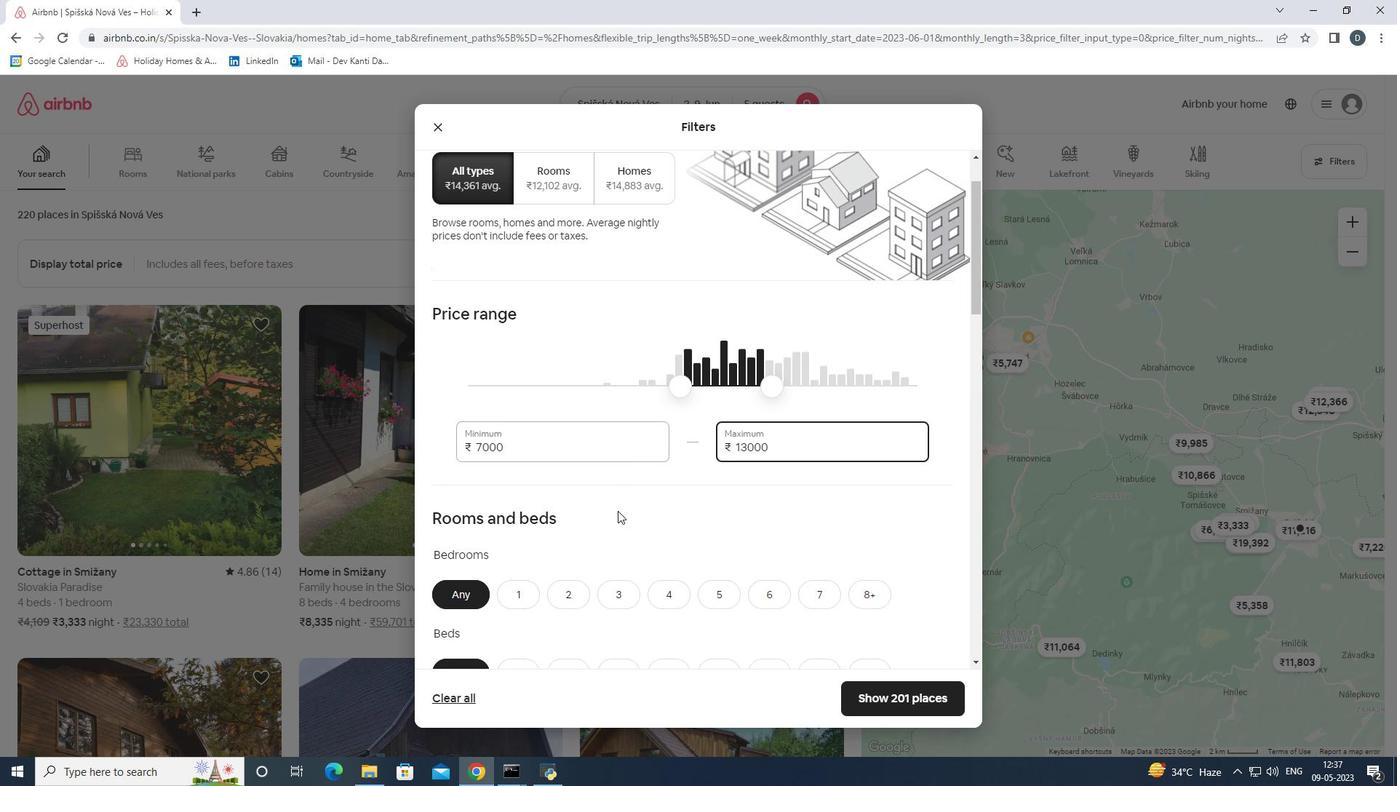 
Action: Mouse scrolled (617, 510) with delta (0, 0)
Screenshot: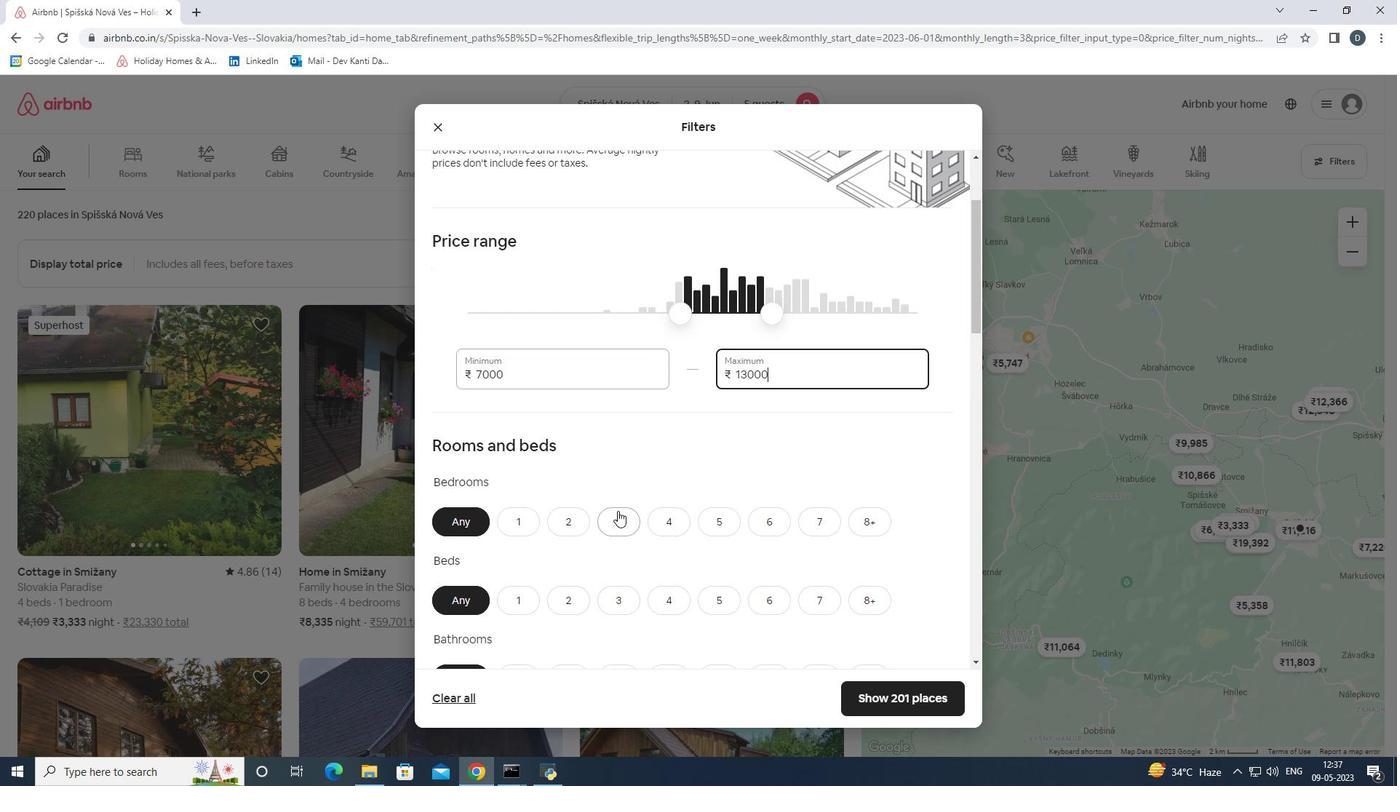 
Action: Mouse moved to (625, 499)
Screenshot: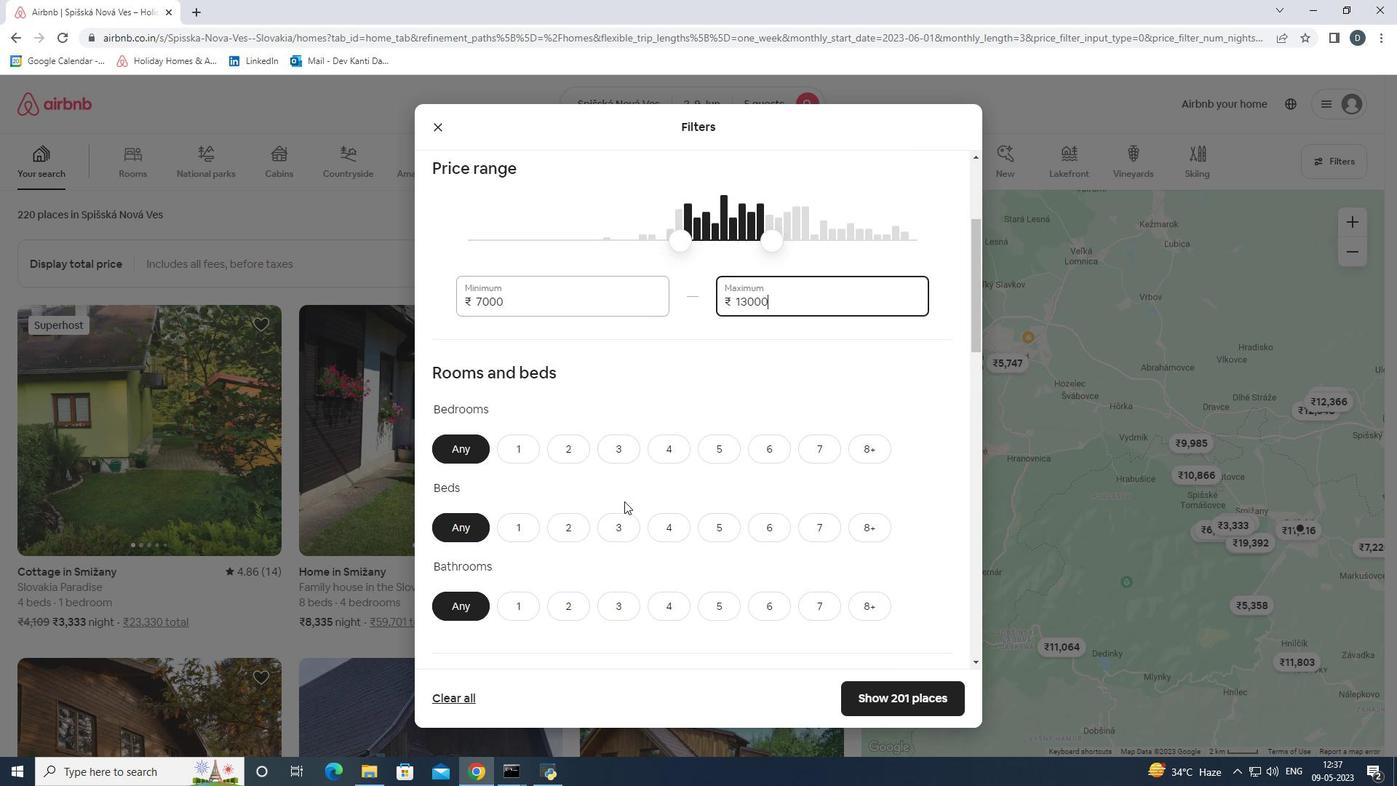
Action: Mouse scrolled (625, 498) with delta (0, 0)
Screenshot: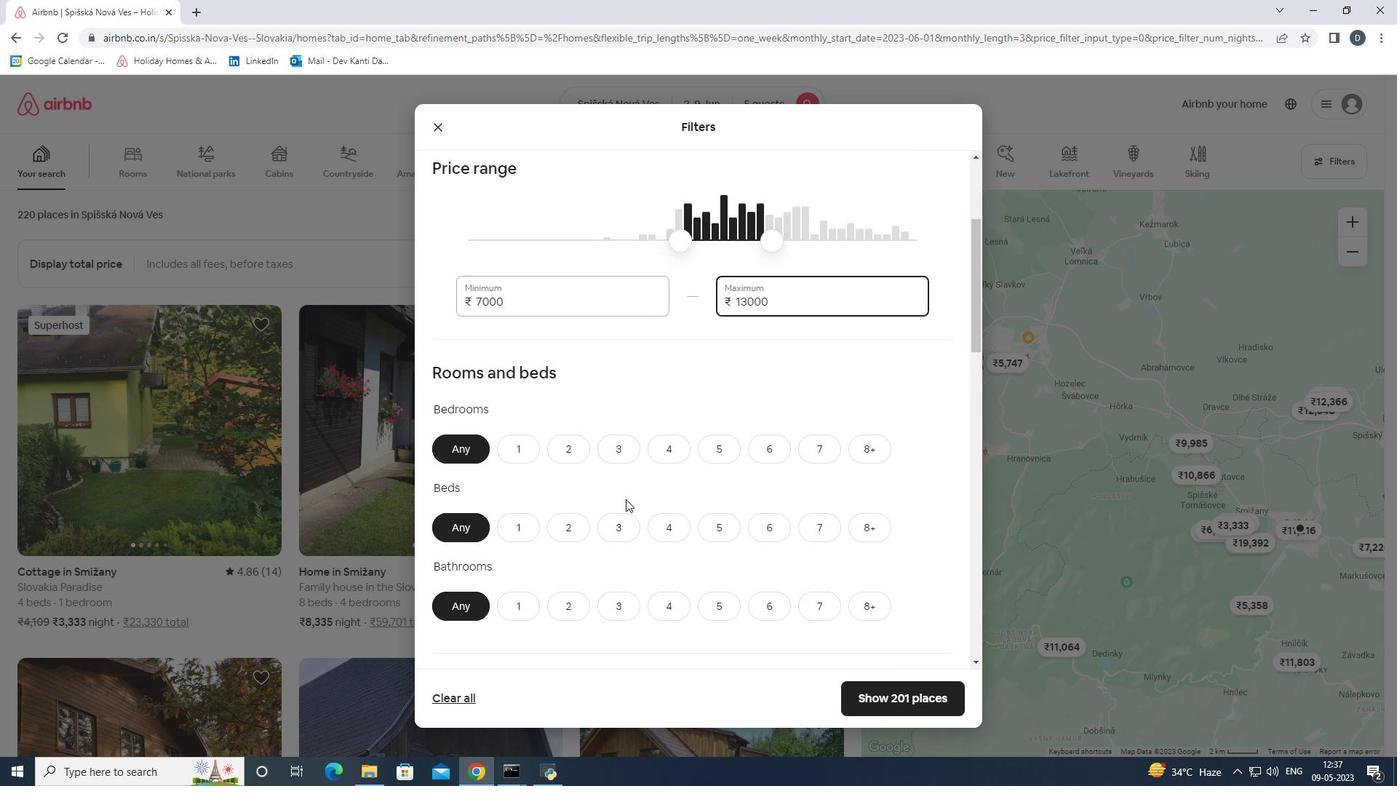 
Action: Mouse moved to (556, 369)
Screenshot: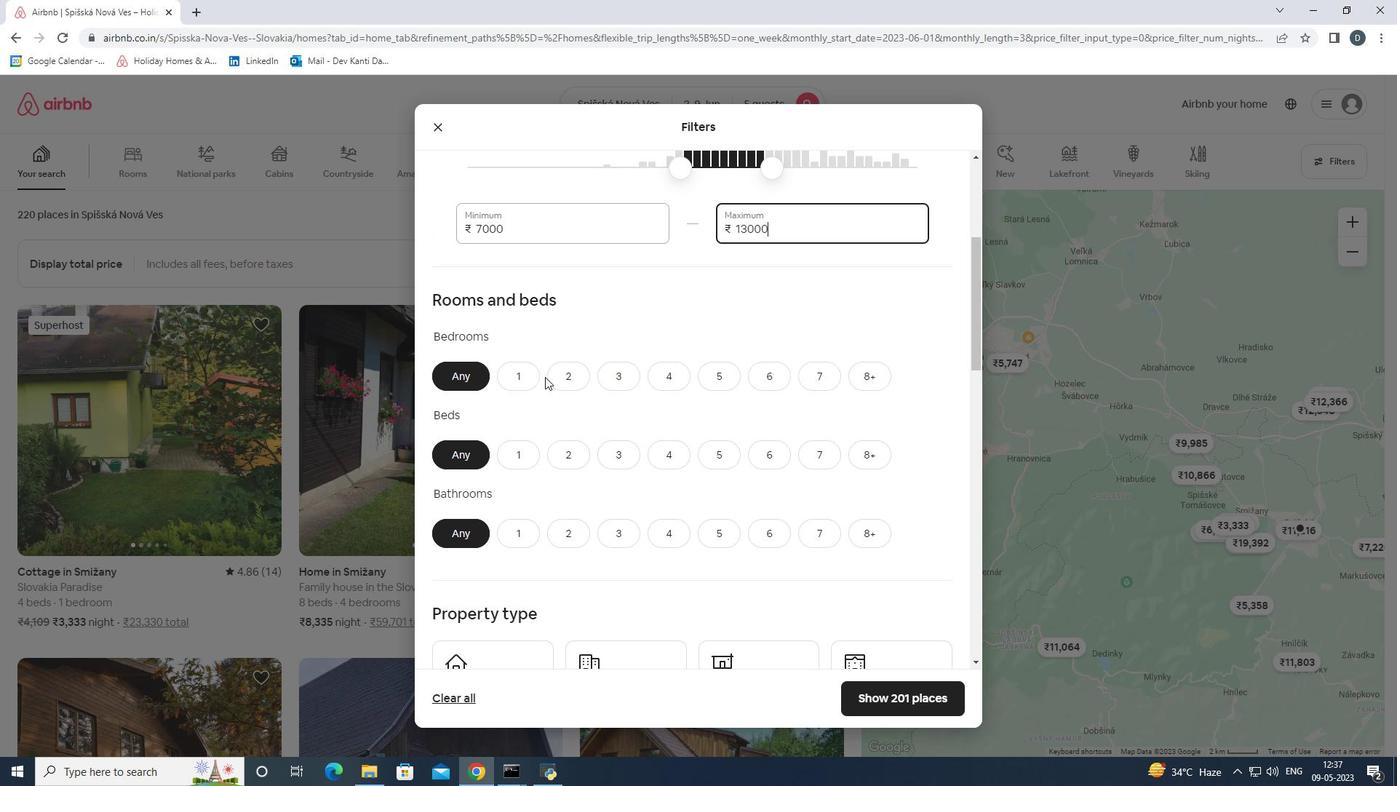 
Action: Mouse pressed left at (556, 369)
Screenshot: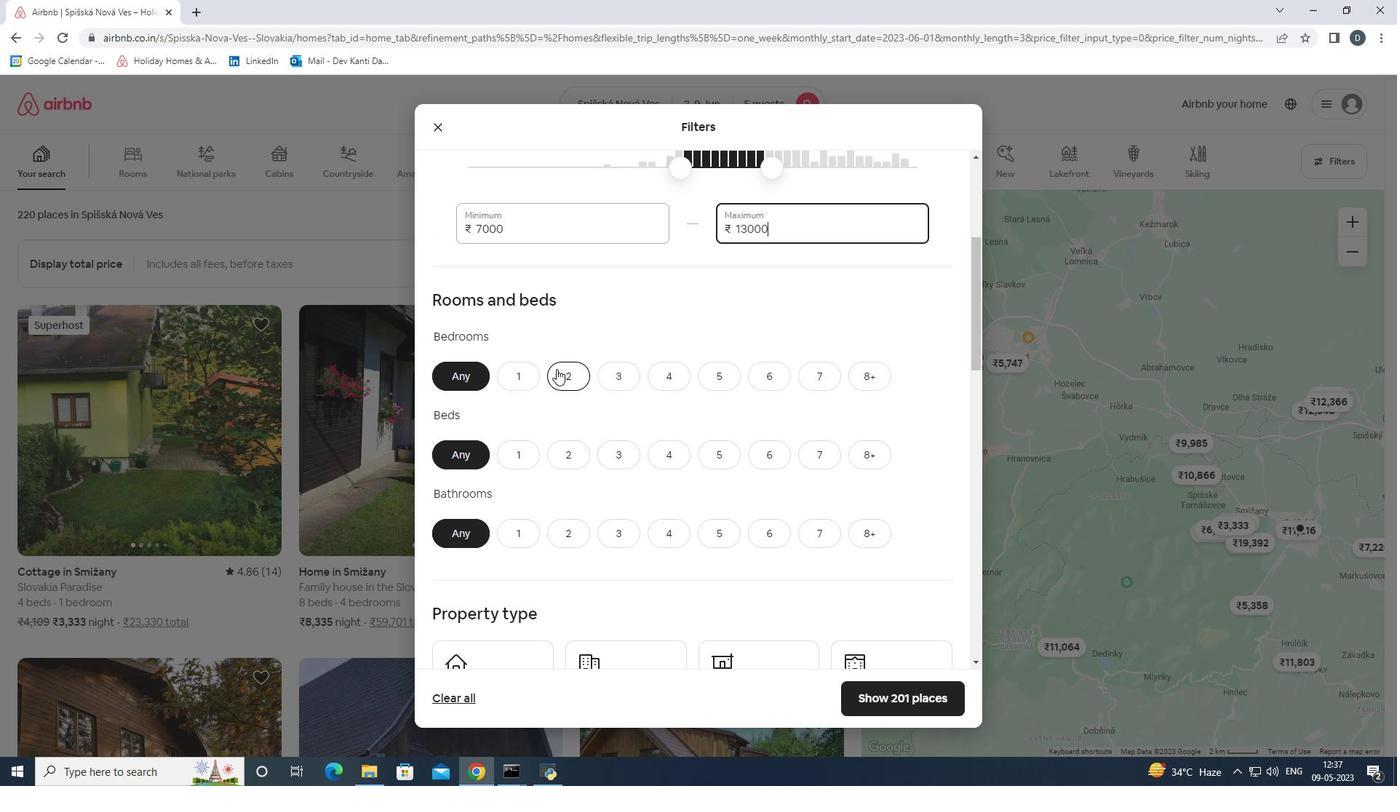 
Action: Mouse moved to (711, 450)
Screenshot: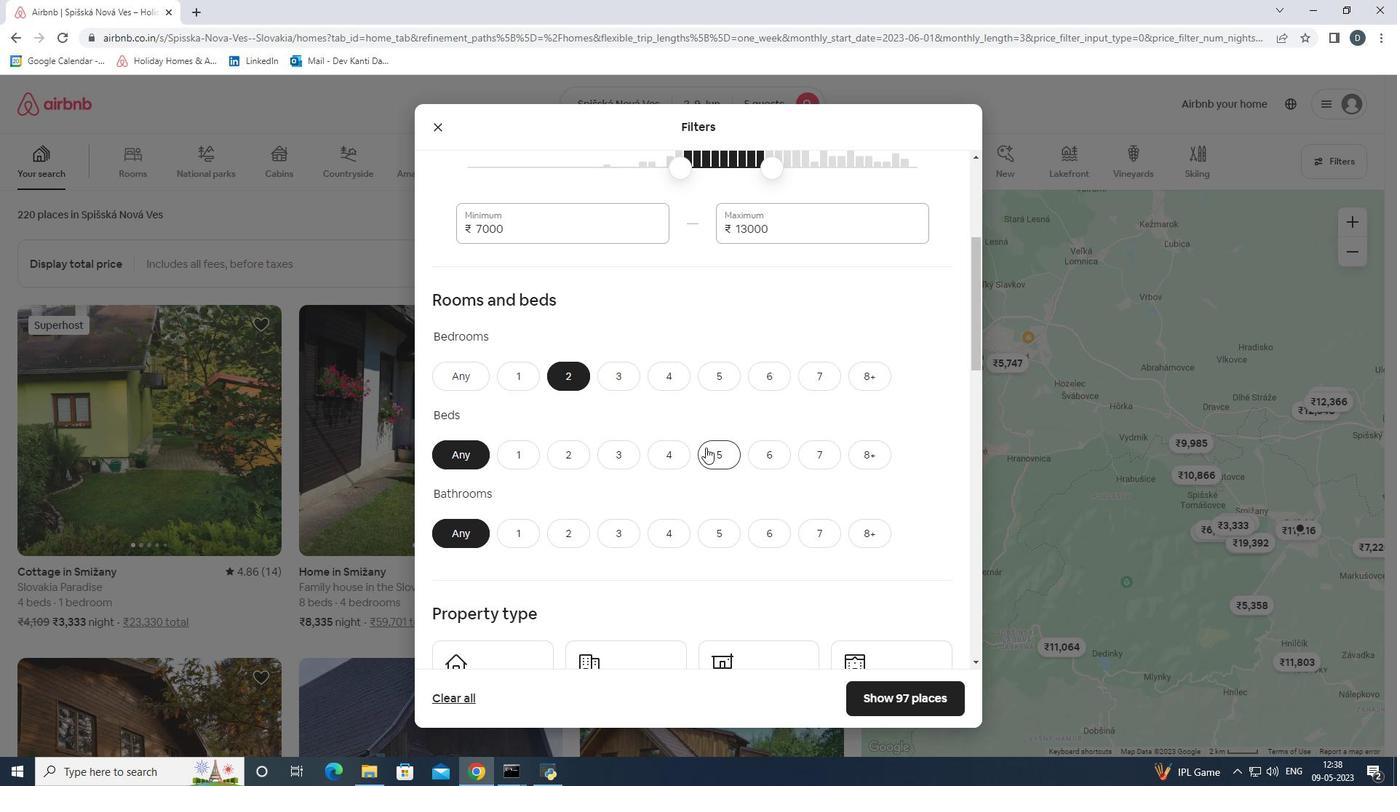 
Action: Mouse pressed left at (711, 450)
Screenshot: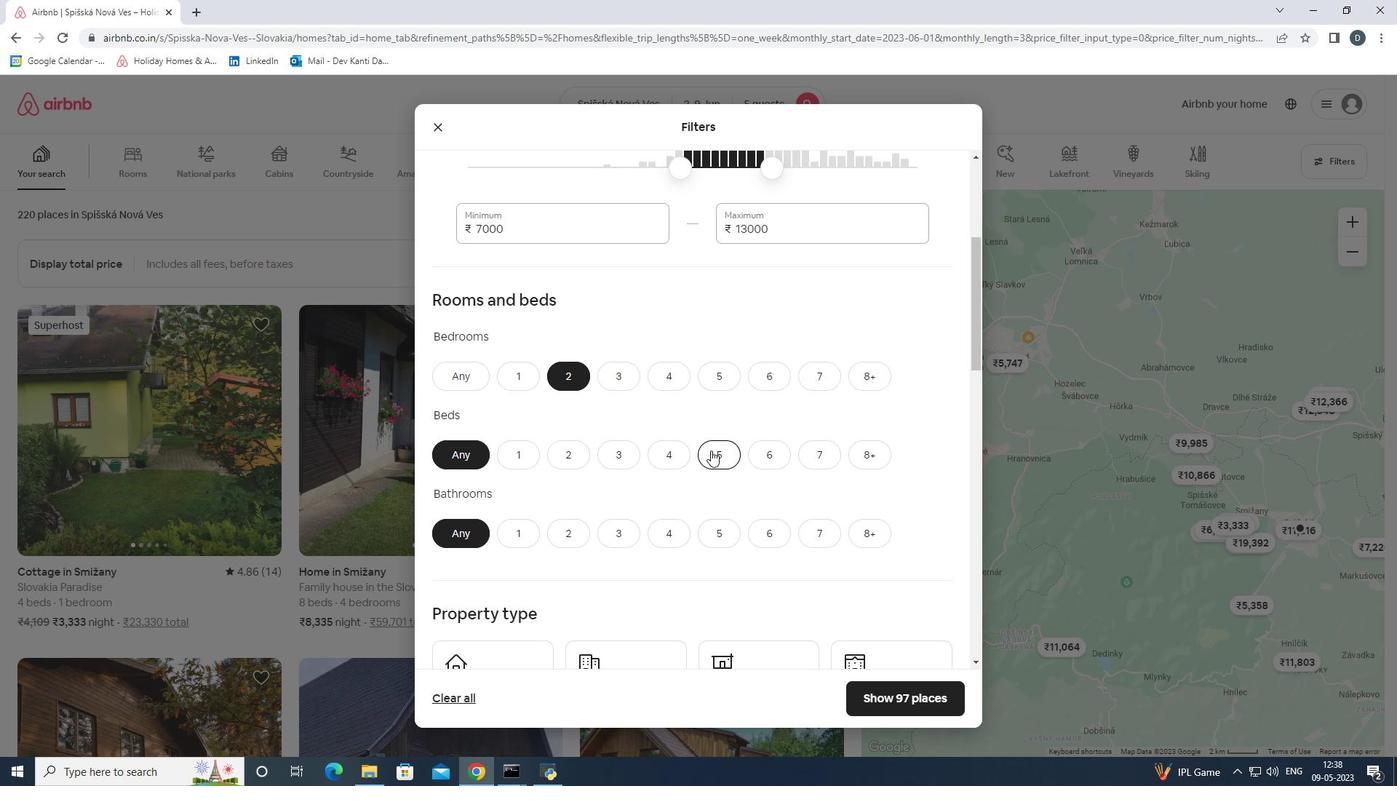 
Action: Mouse moved to (579, 526)
Screenshot: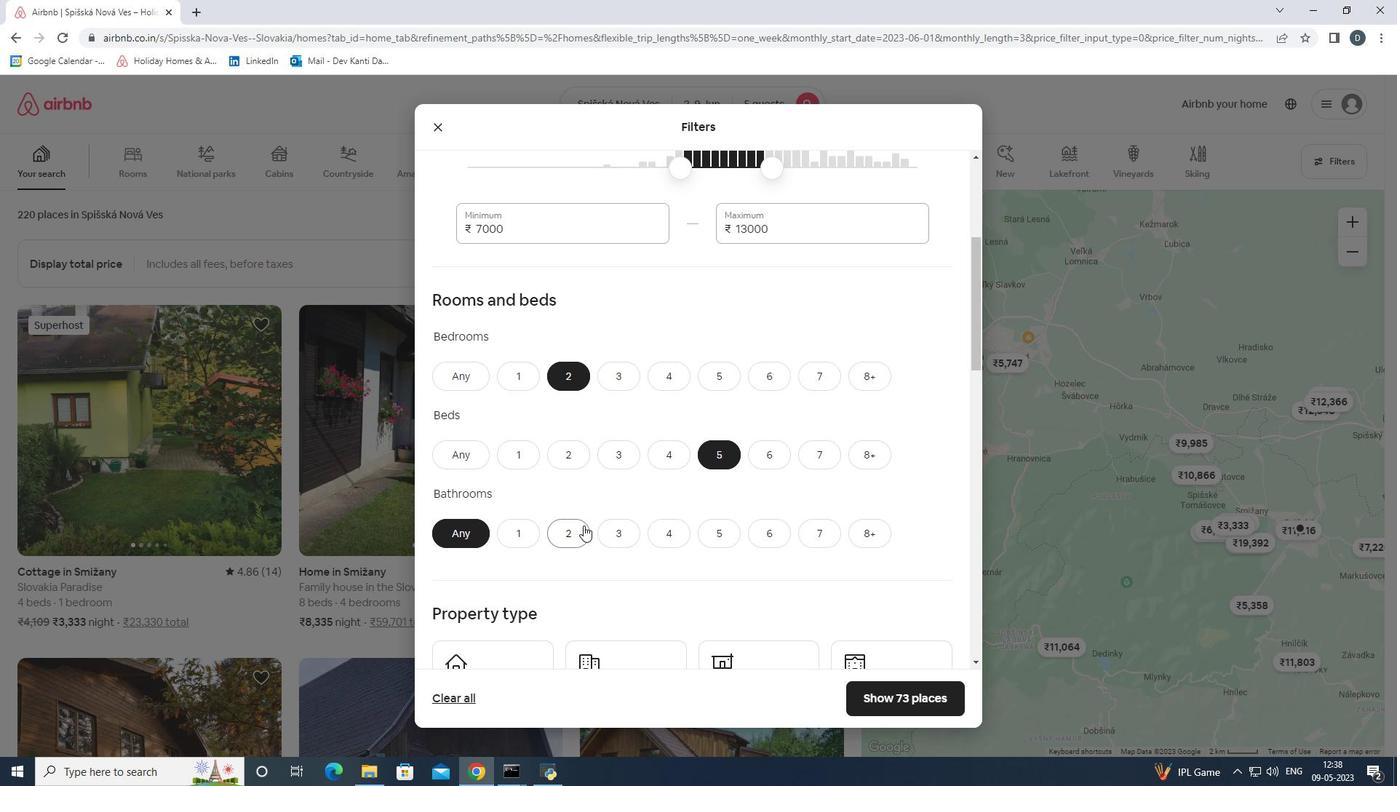 
Action: Mouse pressed left at (579, 526)
Screenshot: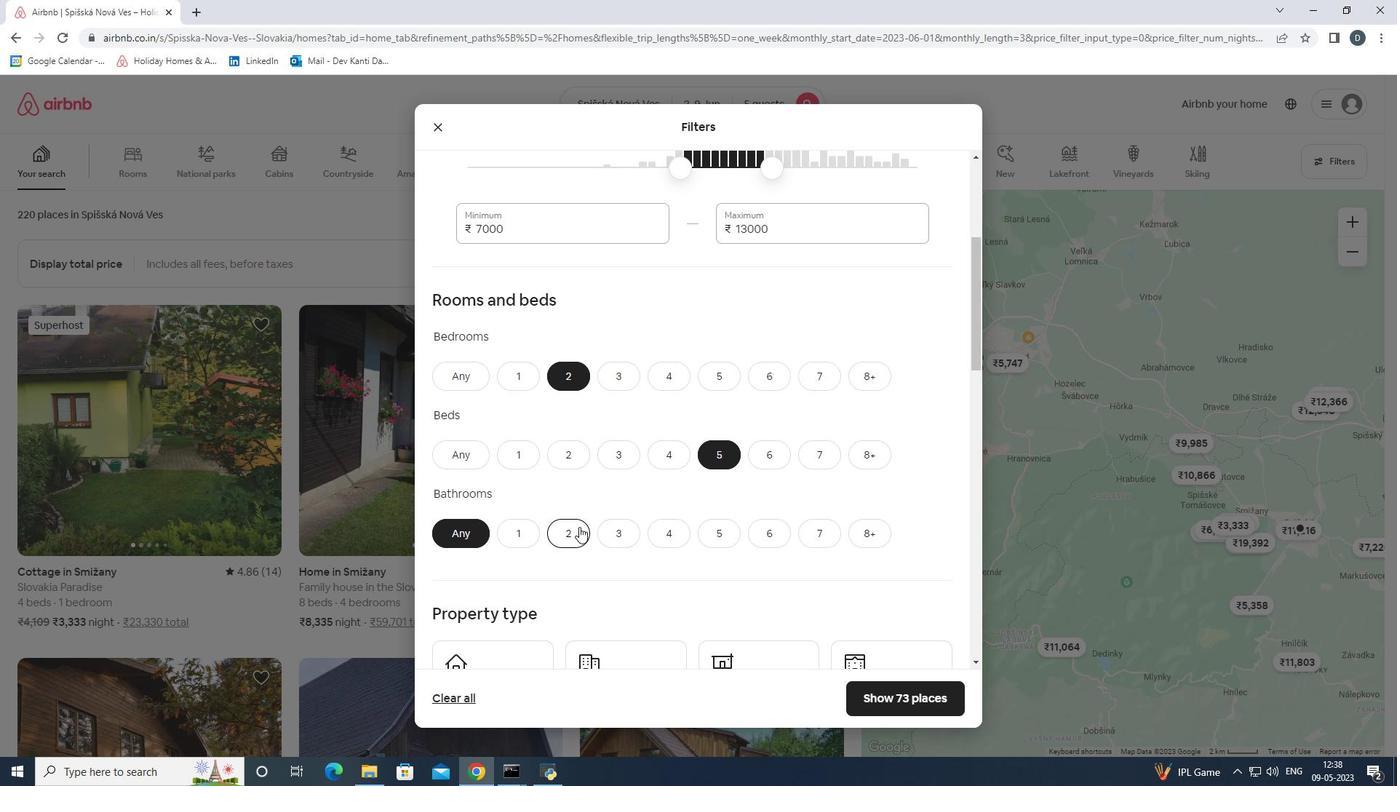 
Action: Mouse moved to (566, 500)
Screenshot: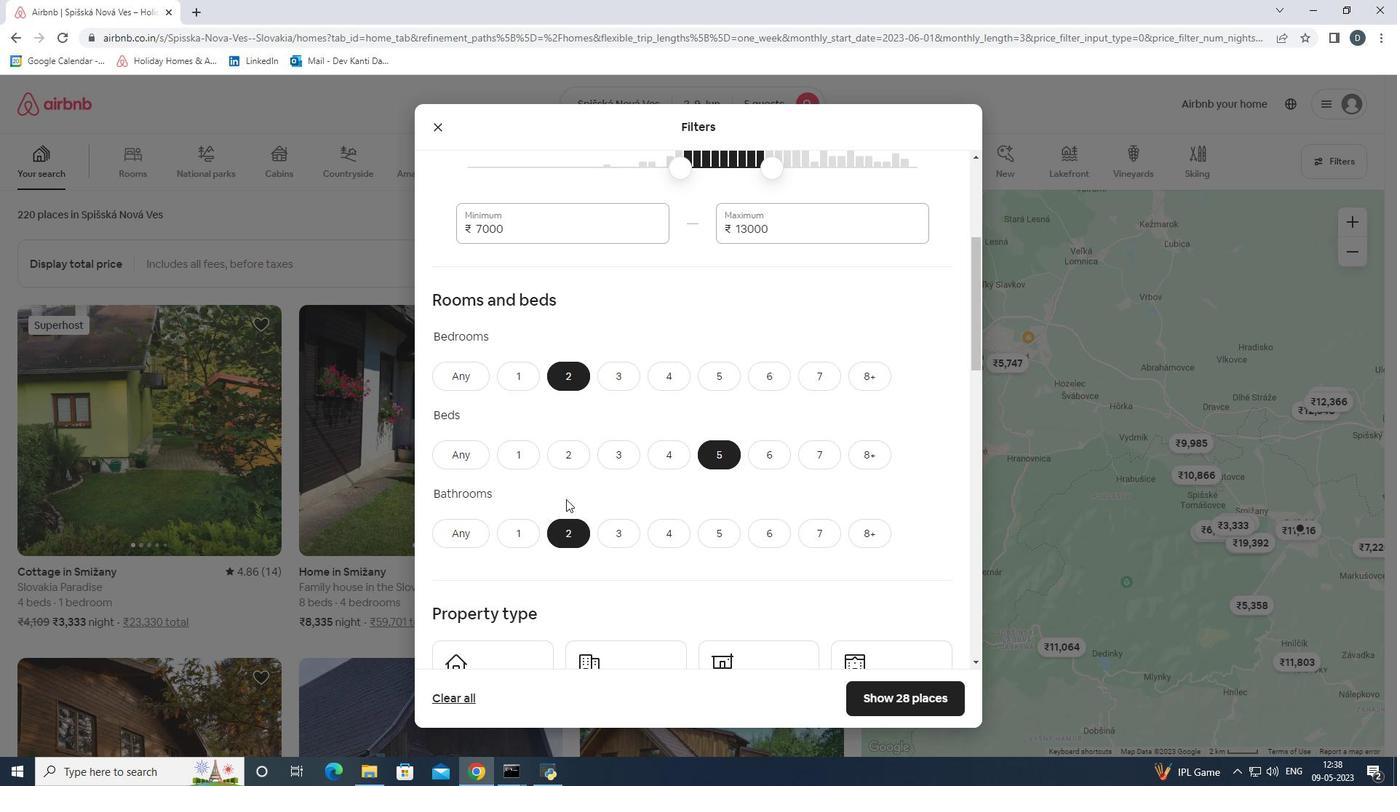 
Action: Mouse scrolled (566, 500) with delta (0, 0)
Screenshot: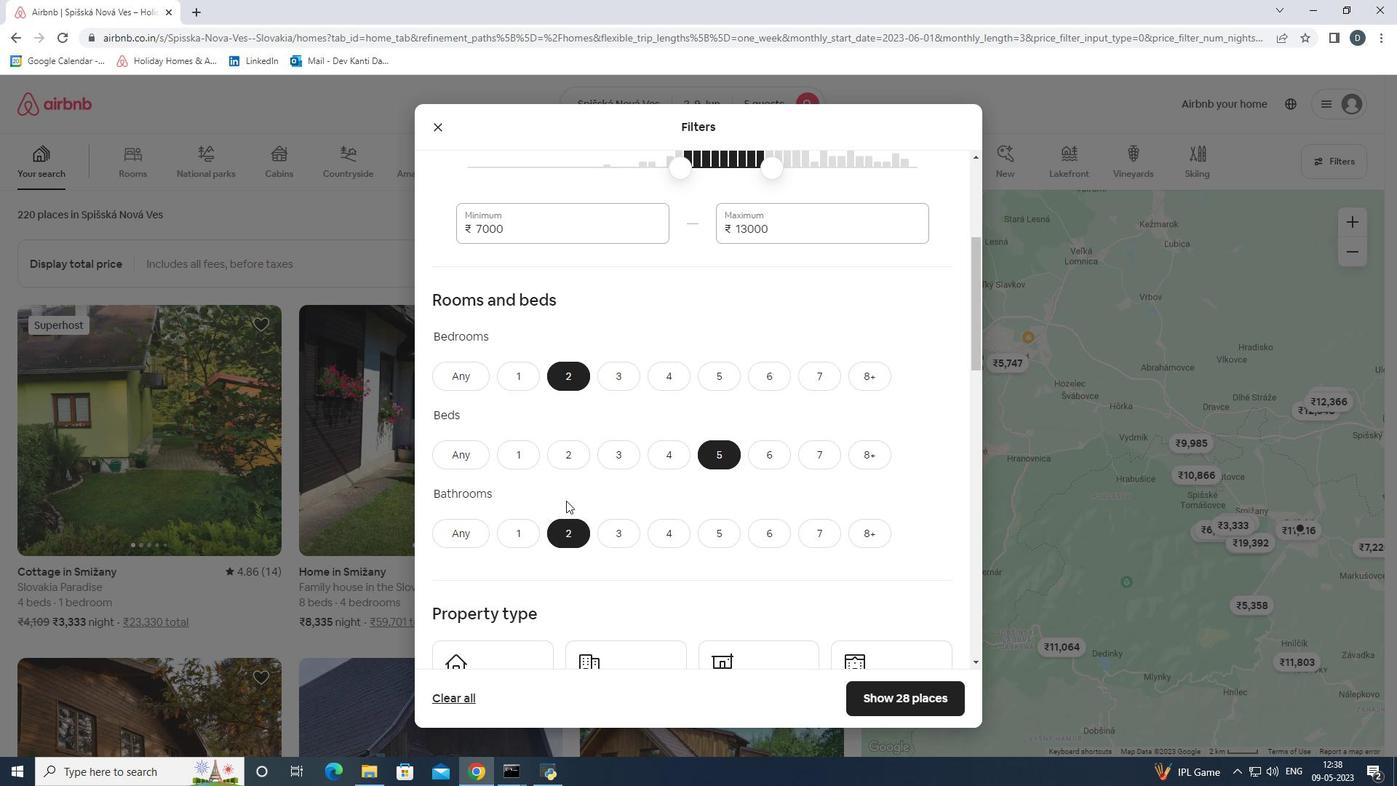 
Action: Mouse moved to (567, 494)
Screenshot: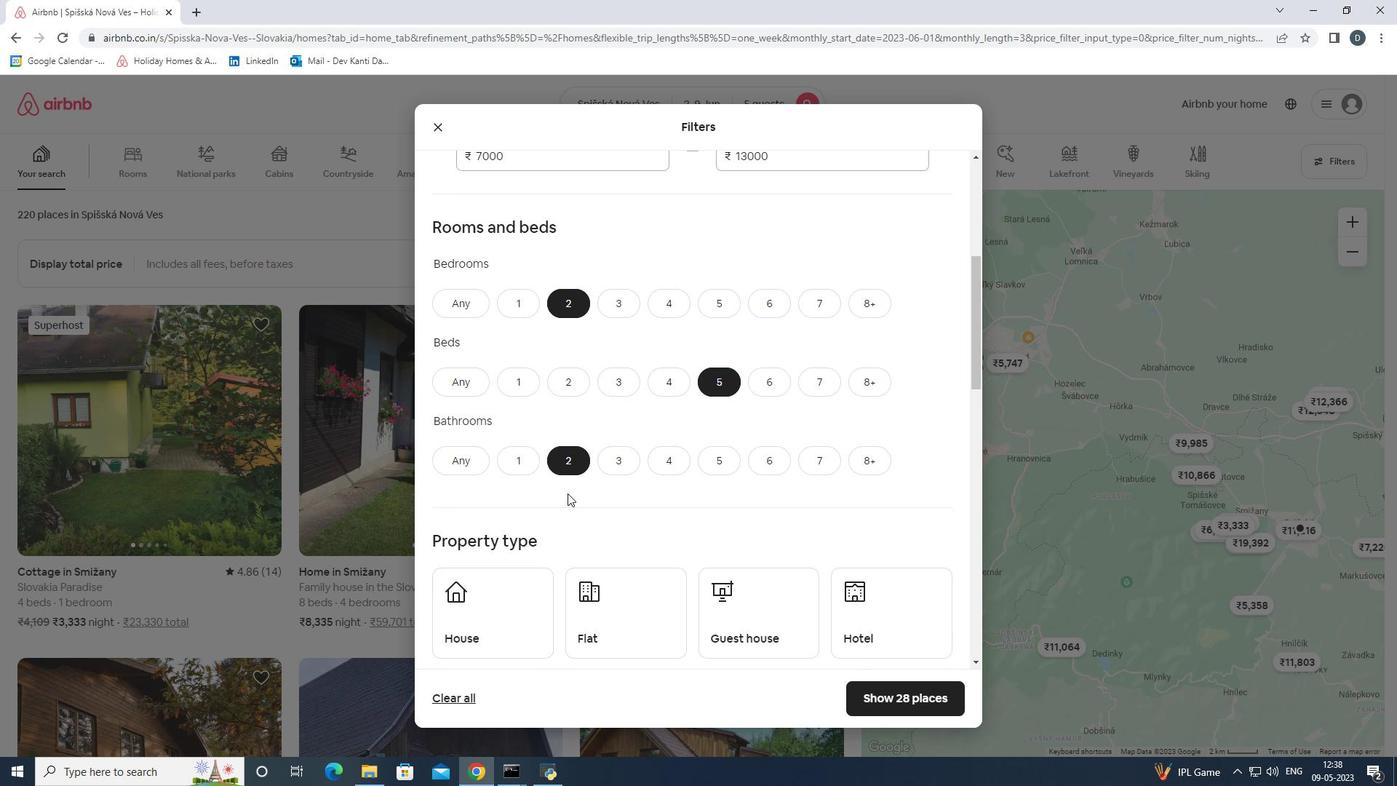 
Action: Mouse scrolled (567, 494) with delta (0, 0)
Screenshot: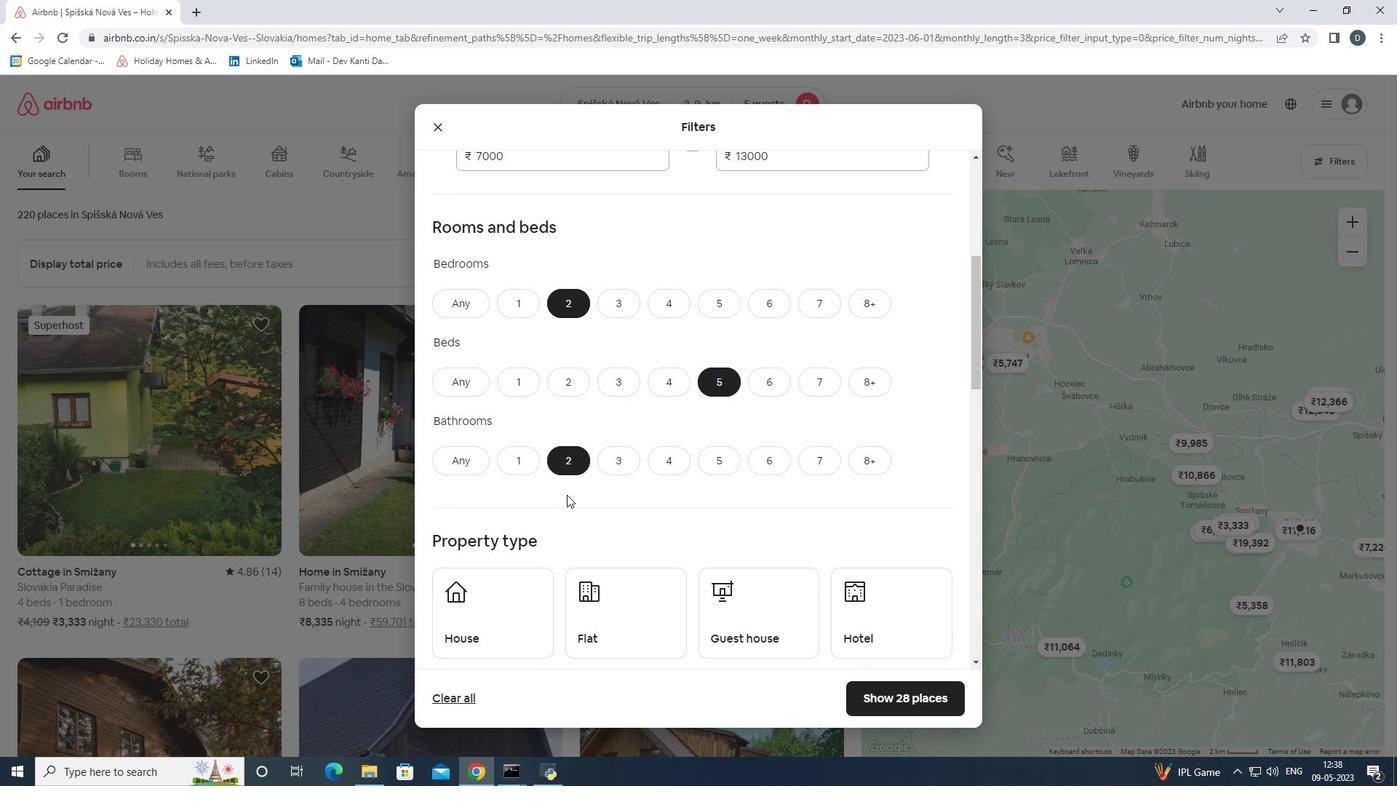 
Action: Mouse moved to (518, 526)
Screenshot: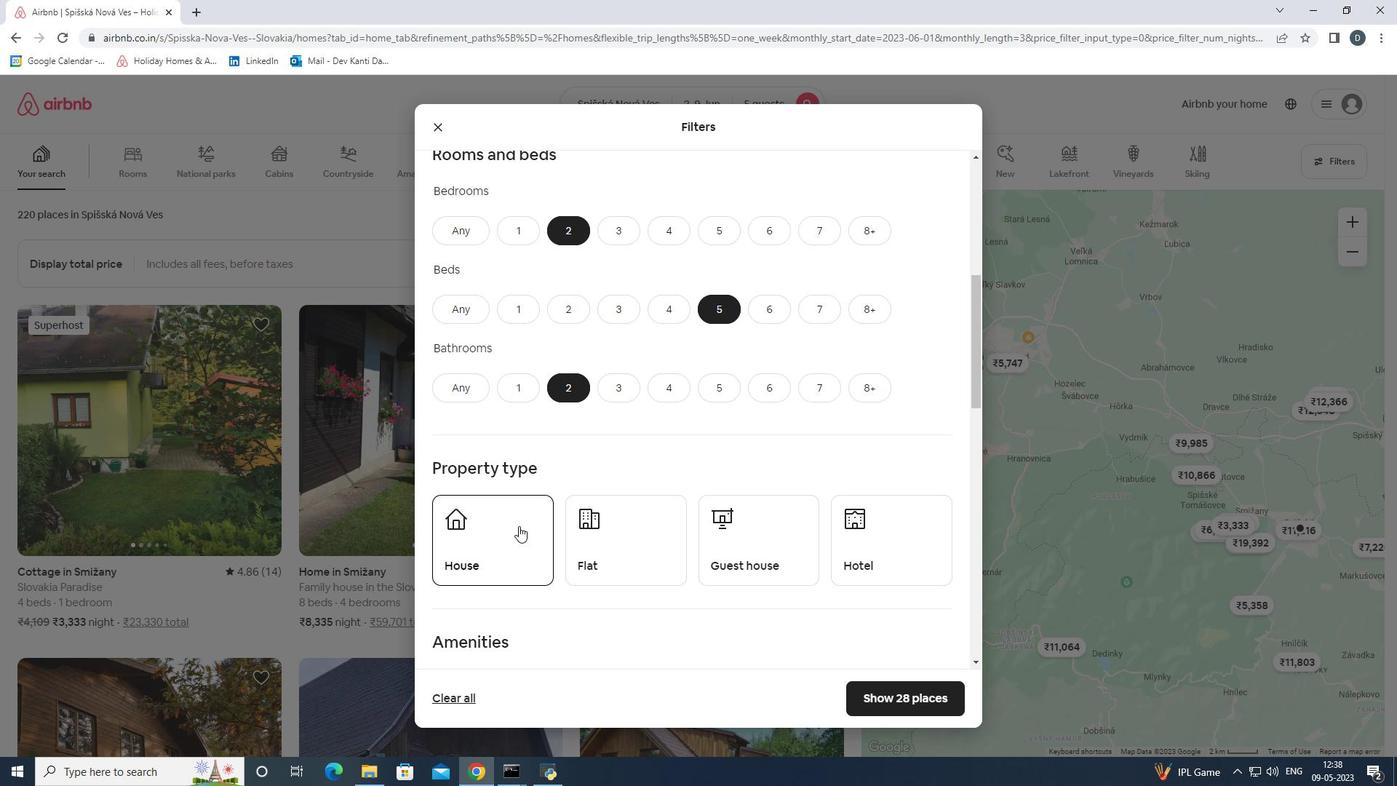 
Action: Mouse pressed left at (518, 526)
Screenshot: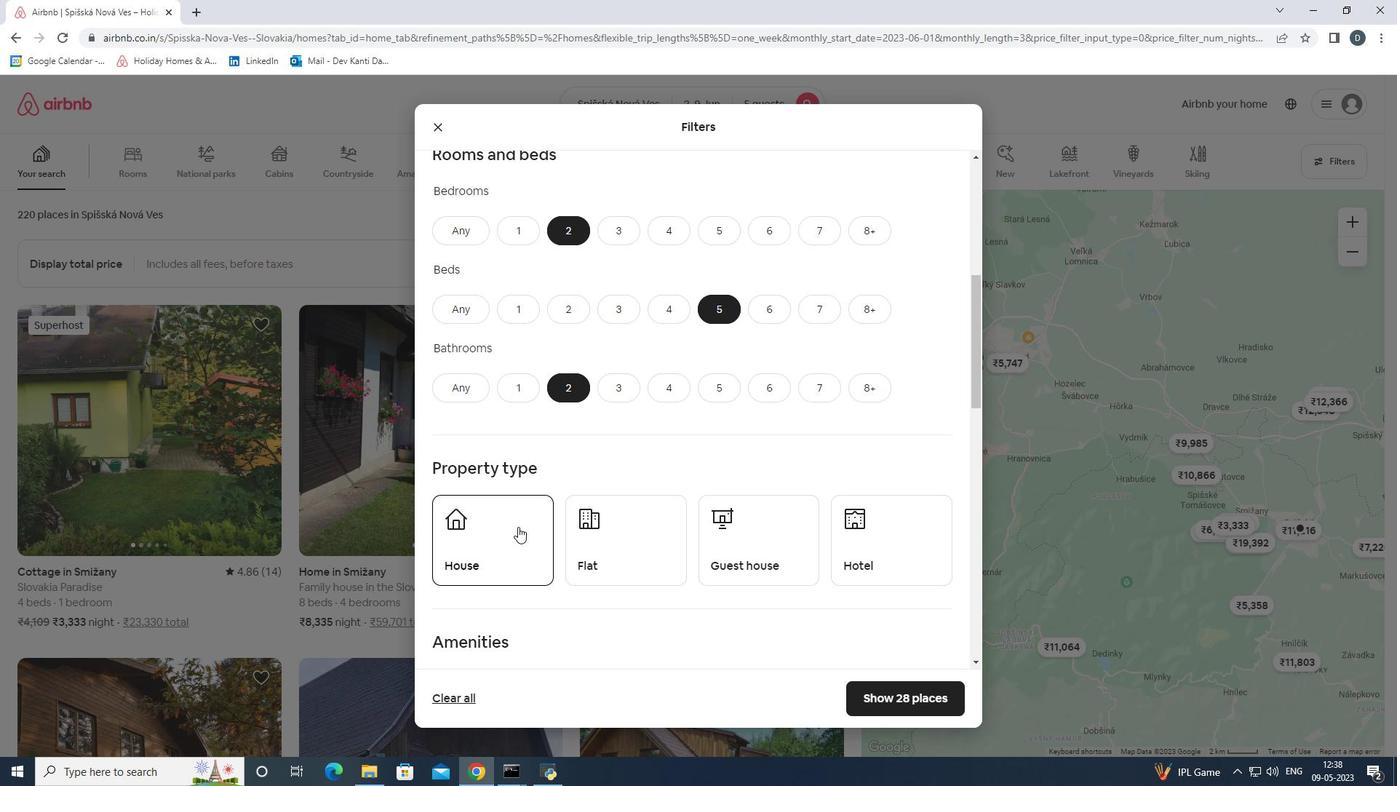 
Action: Mouse moved to (593, 511)
Screenshot: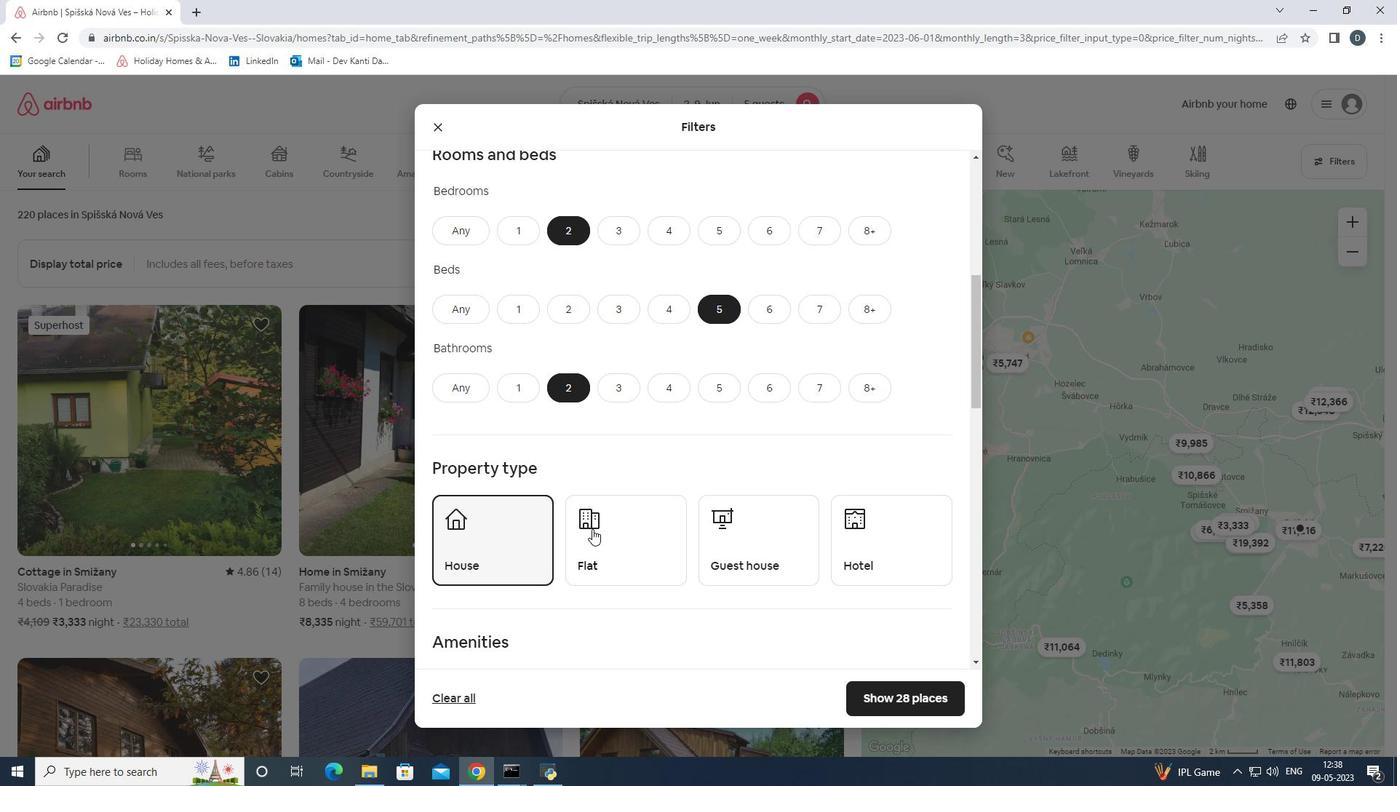 
Action: Mouse pressed left at (593, 511)
Screenshot: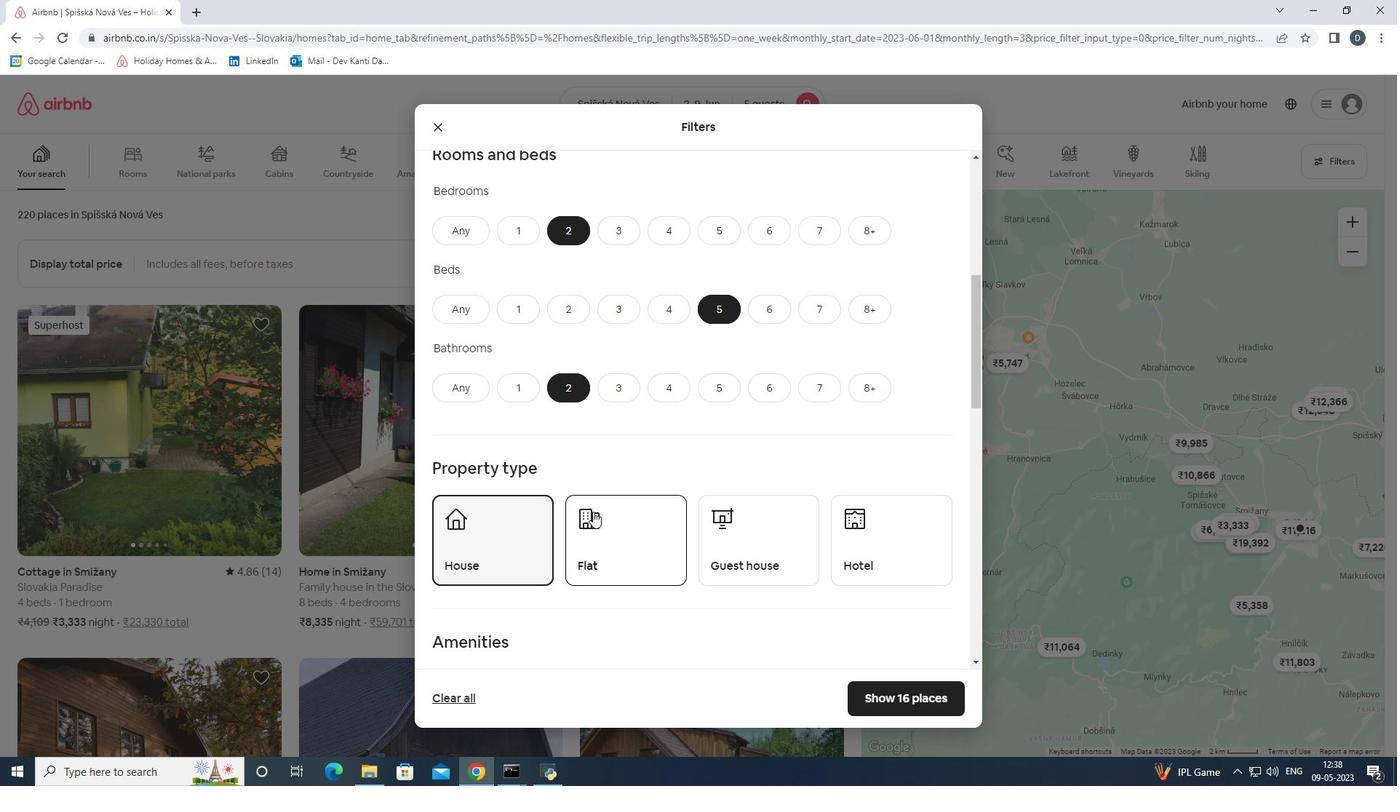 
Action: Mouse moved to (708, 532)
Screenshot: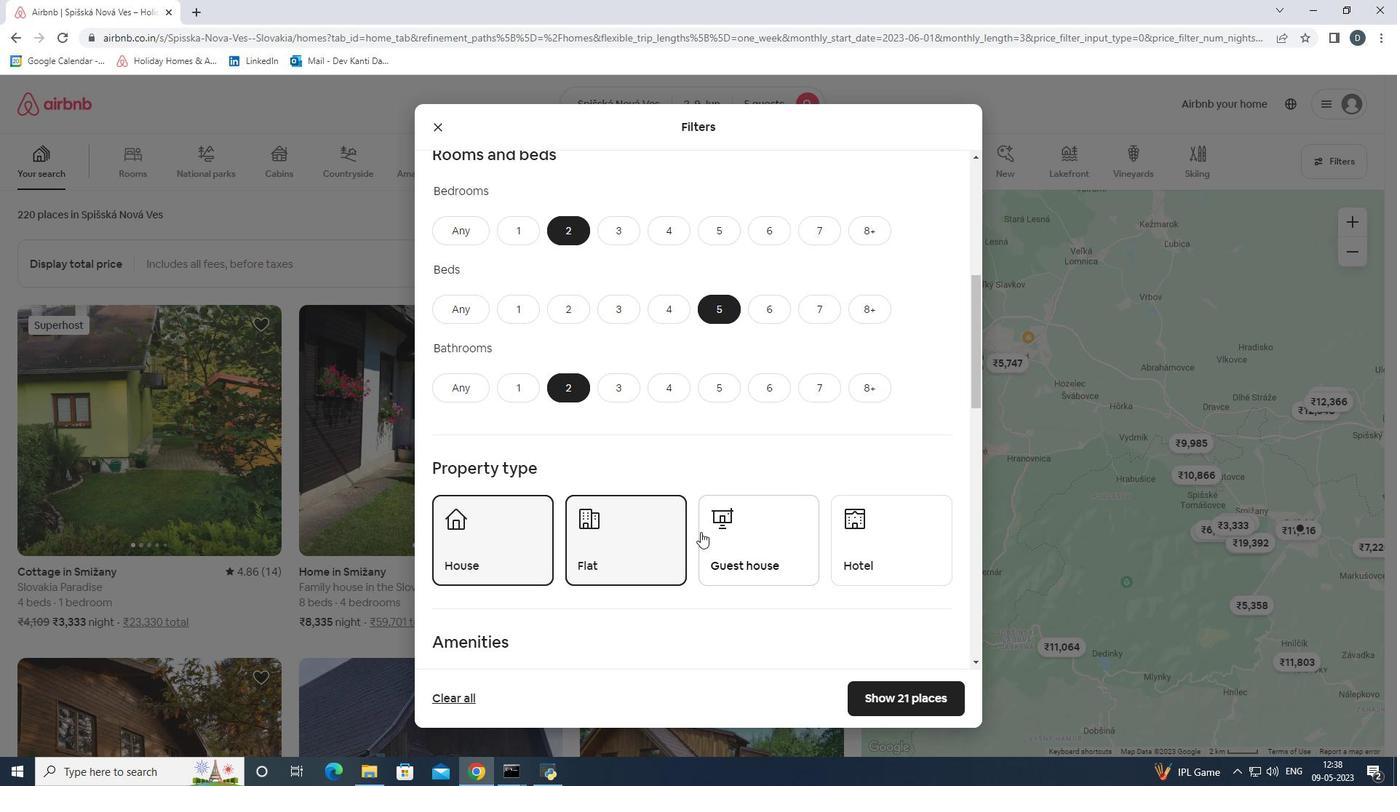 
Action: Mouse pressed left at (708, 532)
Screenshot: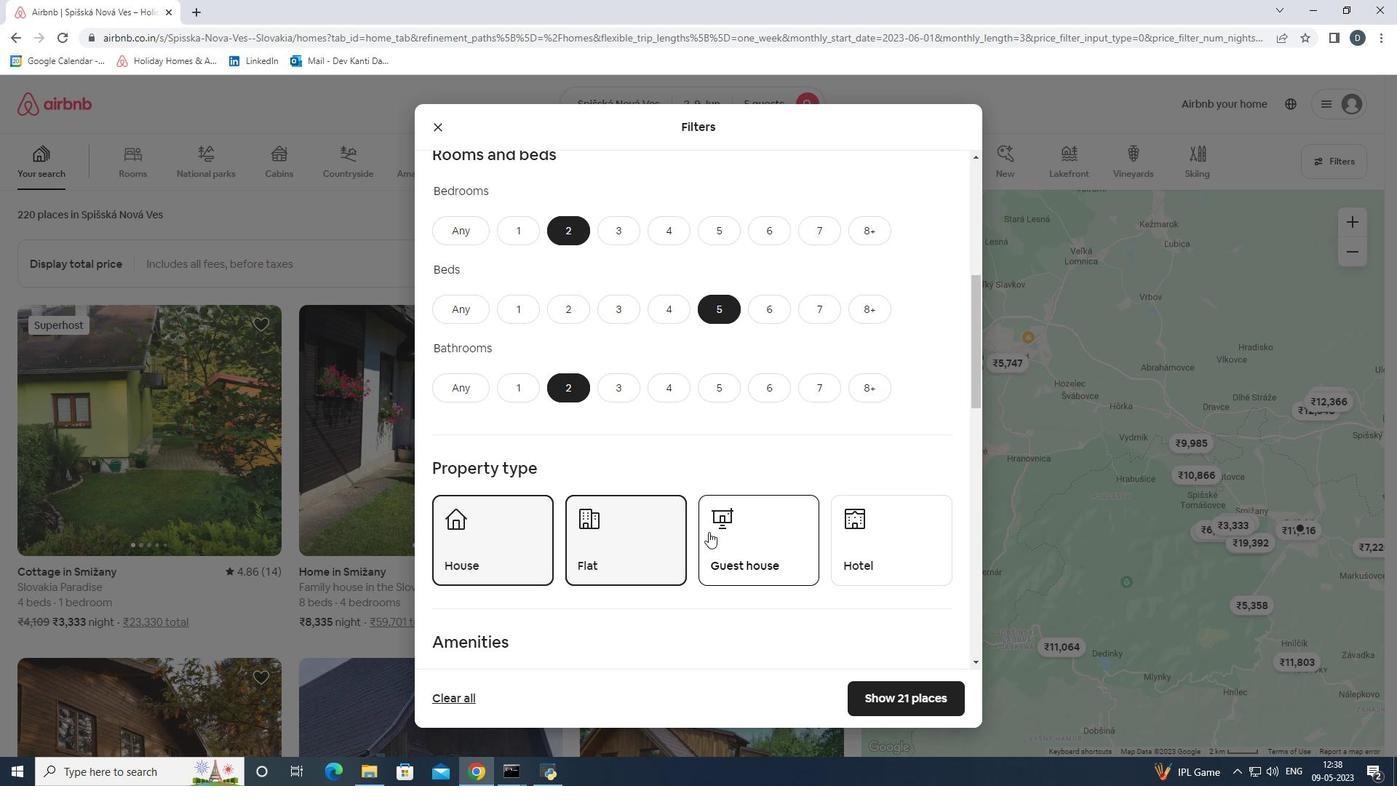 
Action: Mouse moved to (712, 529)
Screenshot: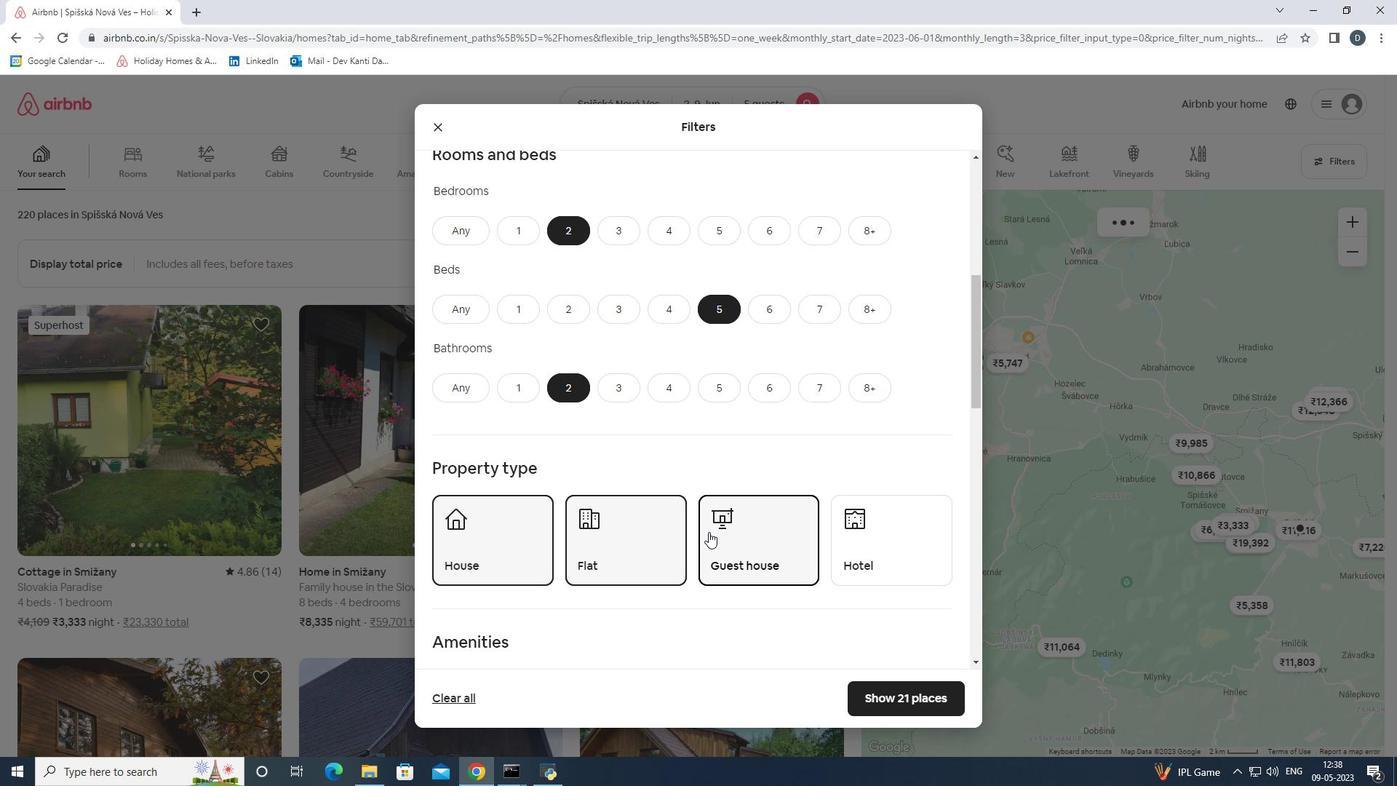 
Action: Mouse scrolled (712, 529) with delta (0, 0)
Screenshot: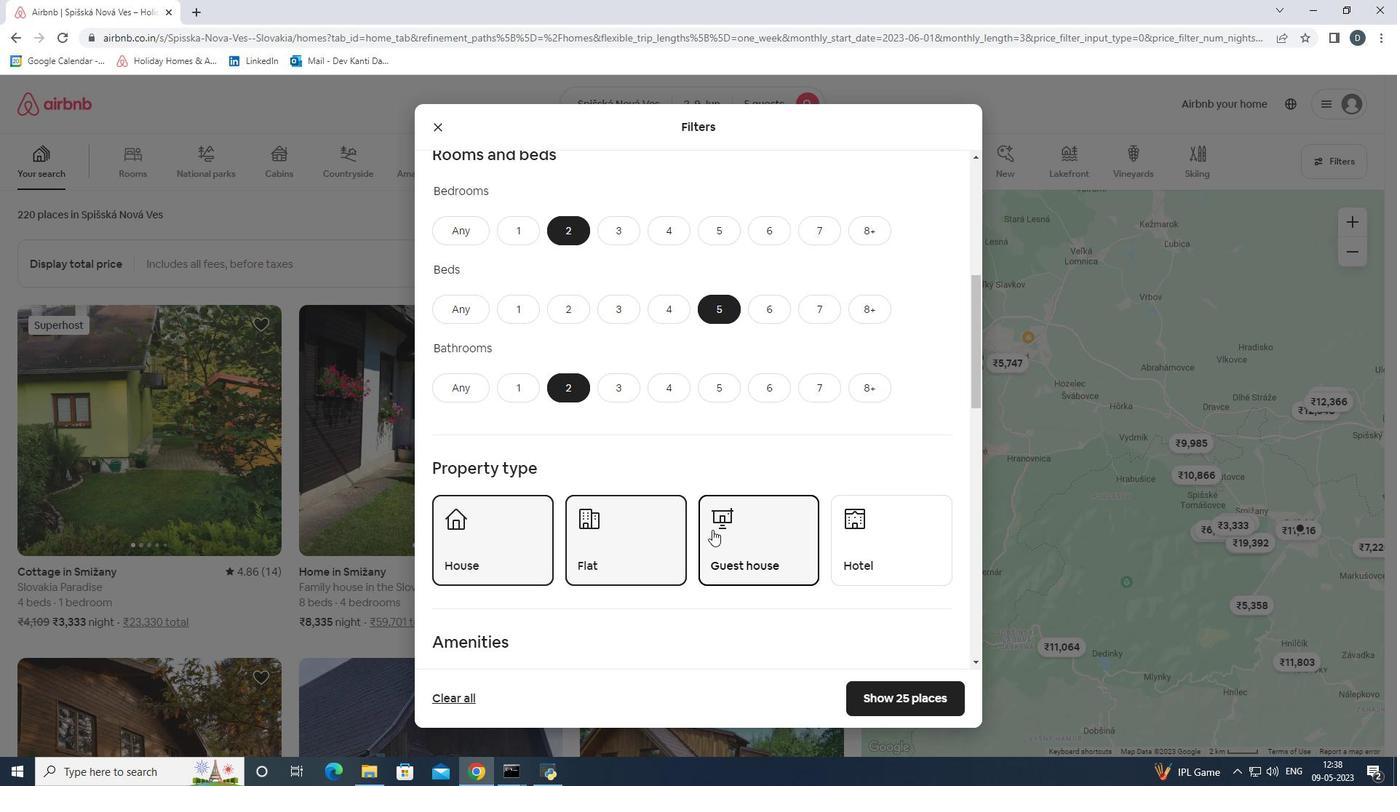
Action: Mouse scrolled (712, 529) with delta (0, 0)
Screenshot: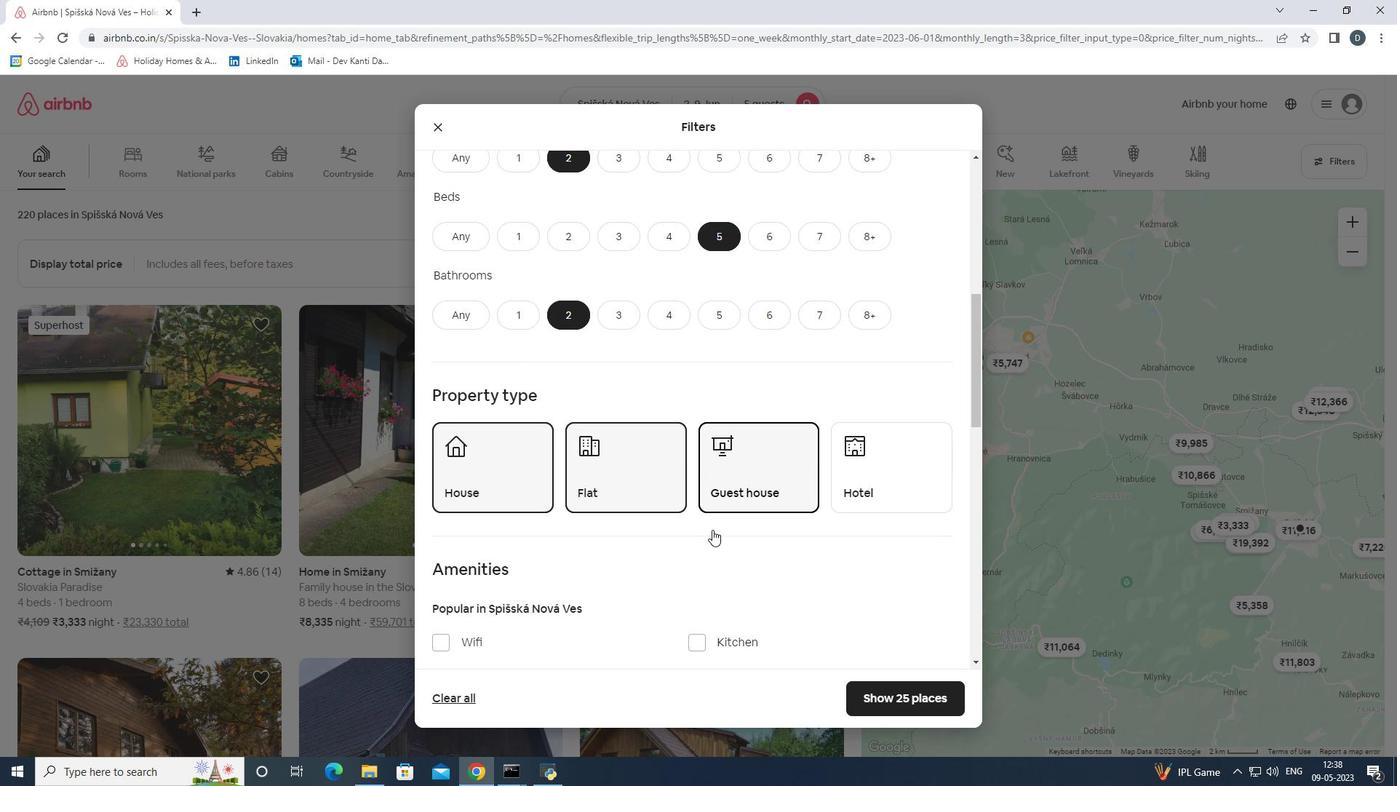 
Action: Mouse moved to (713, 529)
Screenshot: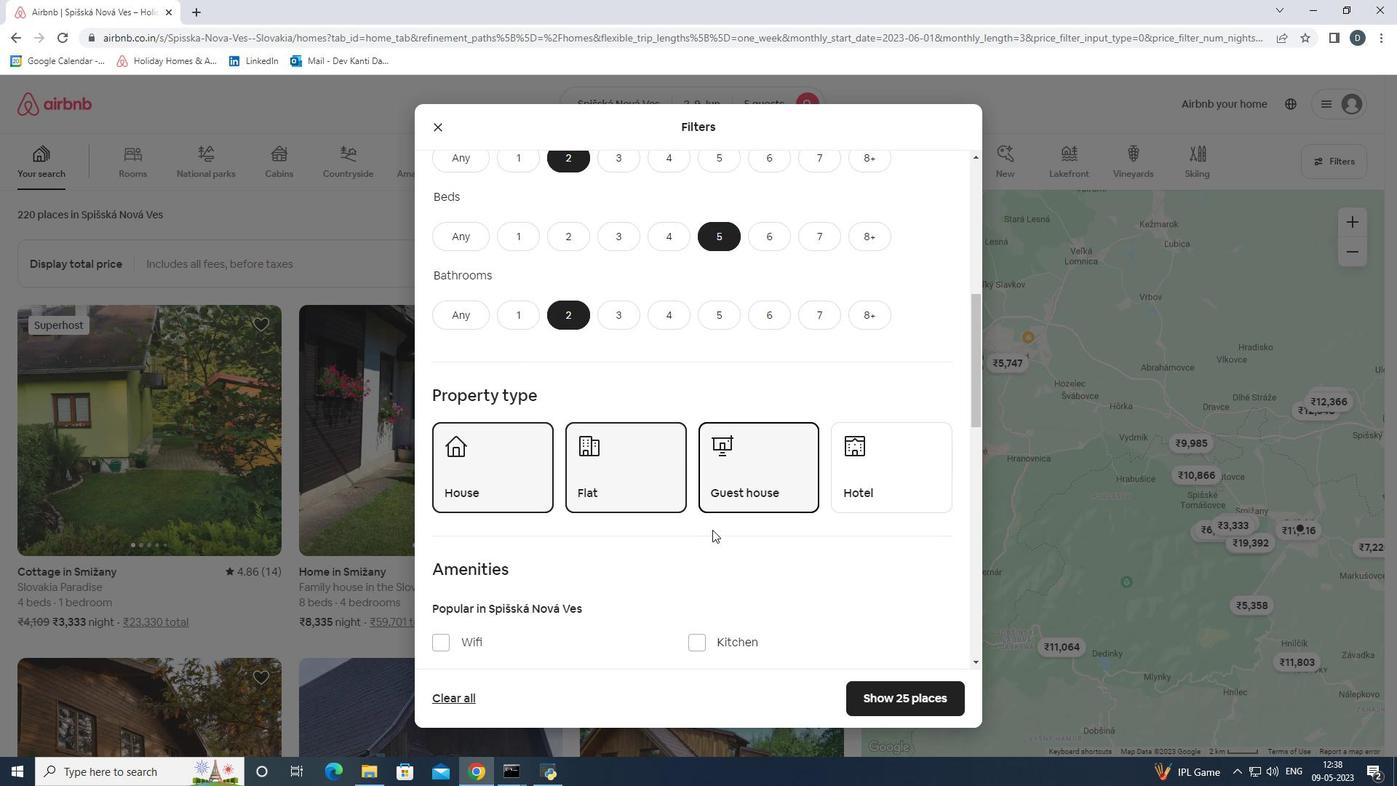 
Action: Mouse scrolled (713, 529) with delta (0, 0)
Screenshot: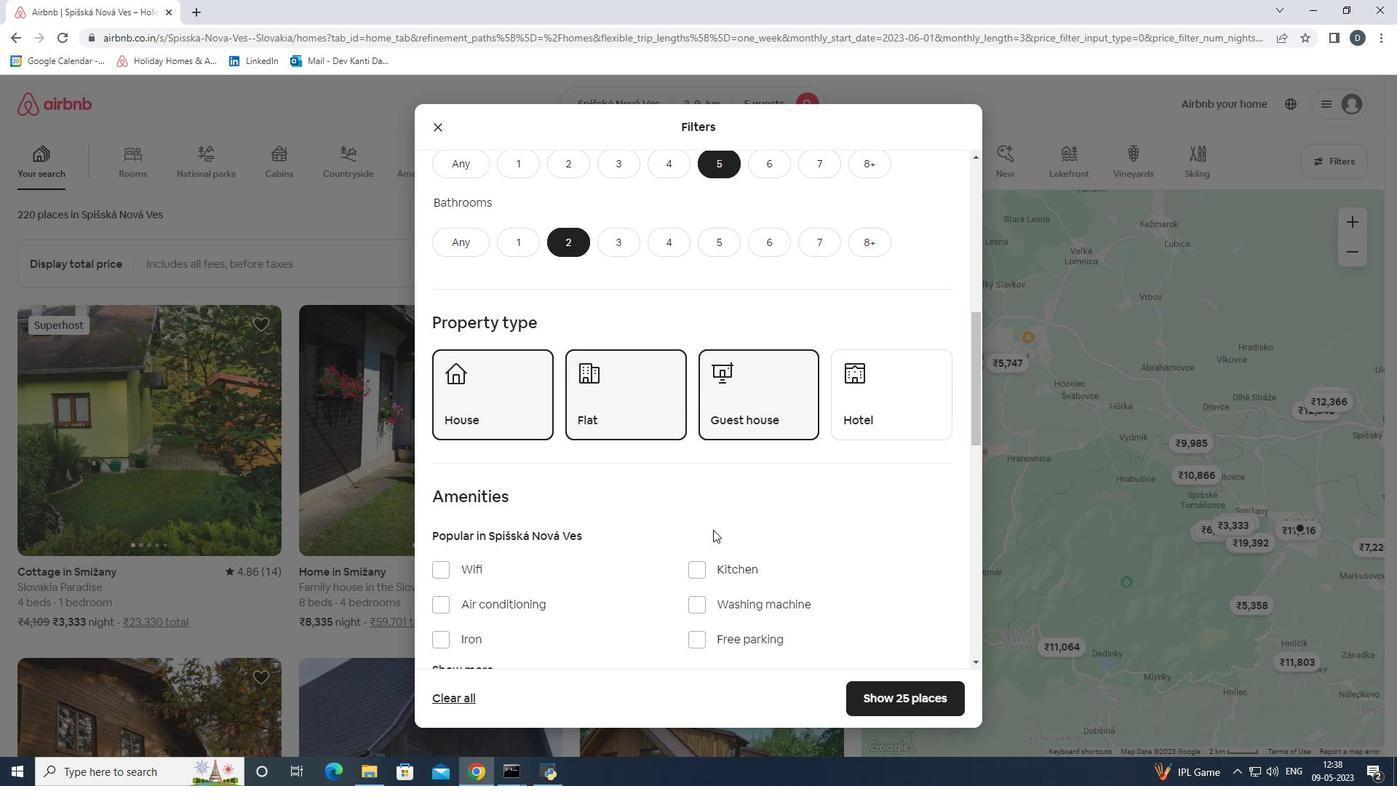 
Action: Mouse moved to (713, 529)
Screenshot: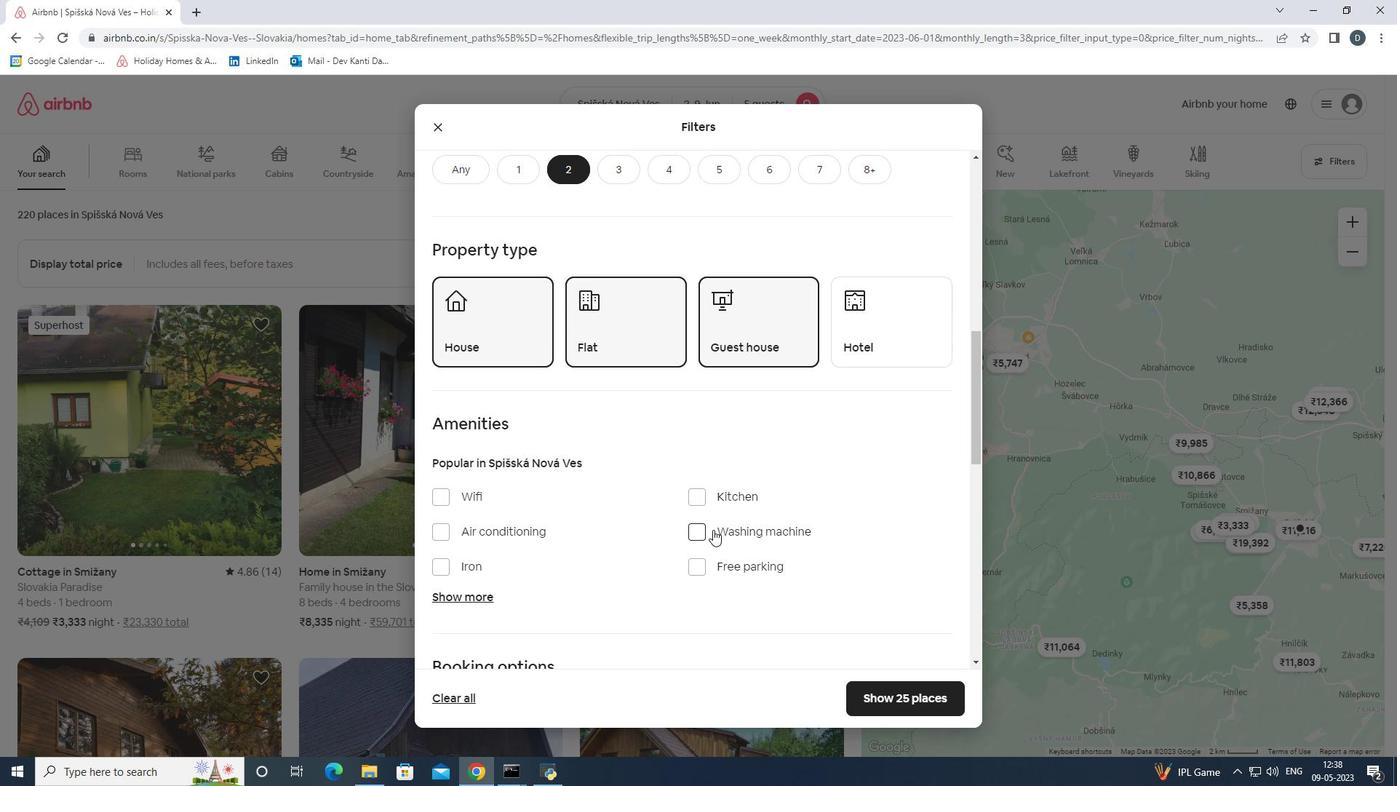 
Action: Mouse scrolled (713, 528) with delta (0, 0)
Screenshot: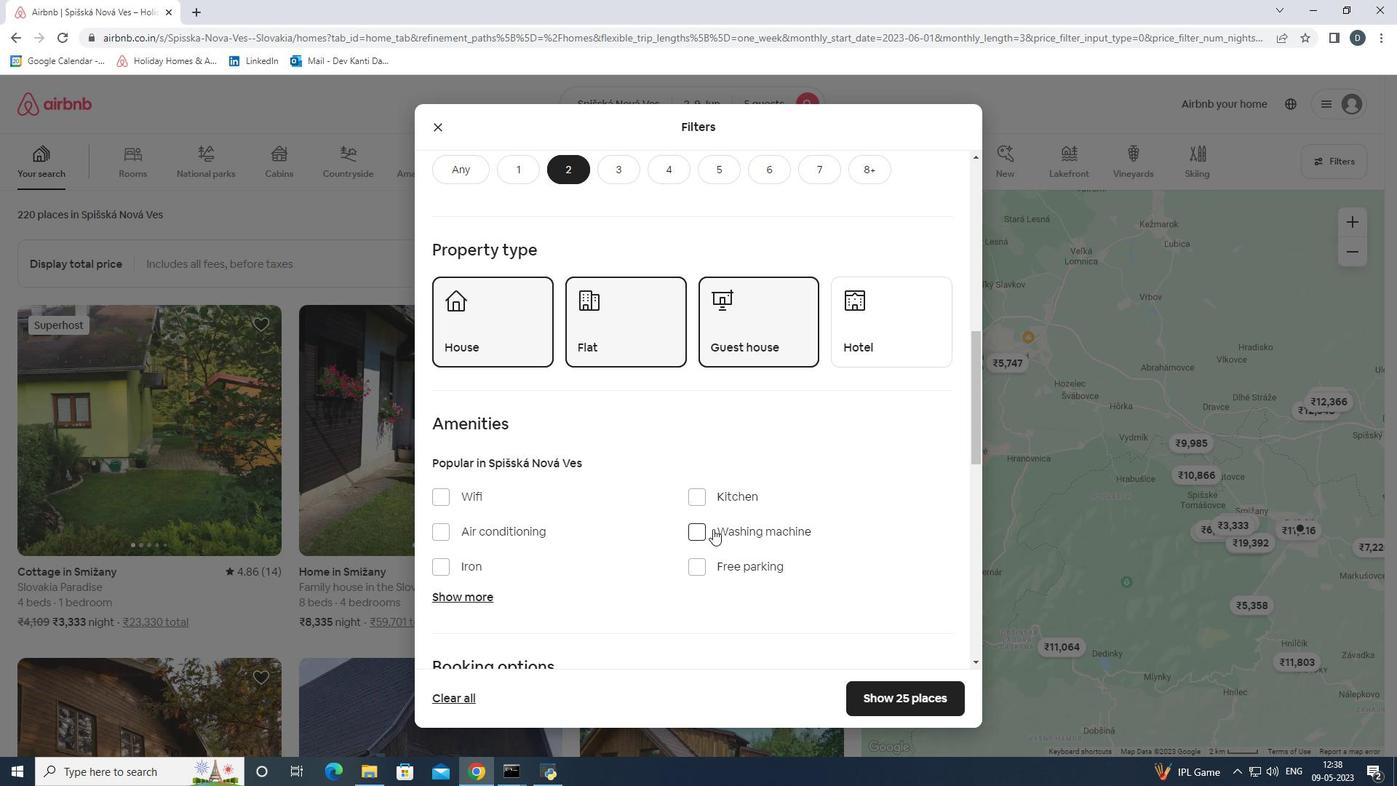 
Action: Mouse scrolled (713, 528) with delta (0, 0)
Screenshot: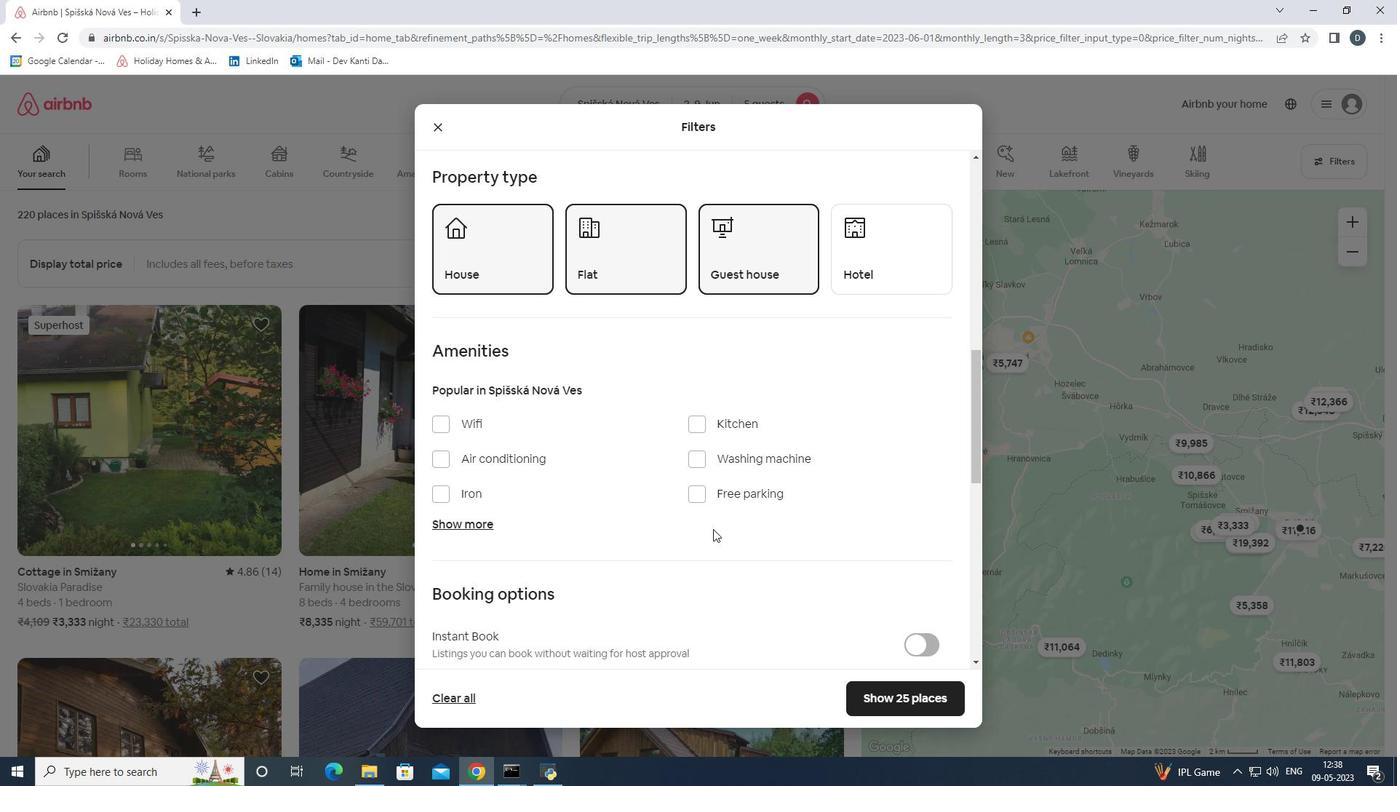 
Action: Mouse scrolled (713, 528) with delta (0, 0)
Screenshot: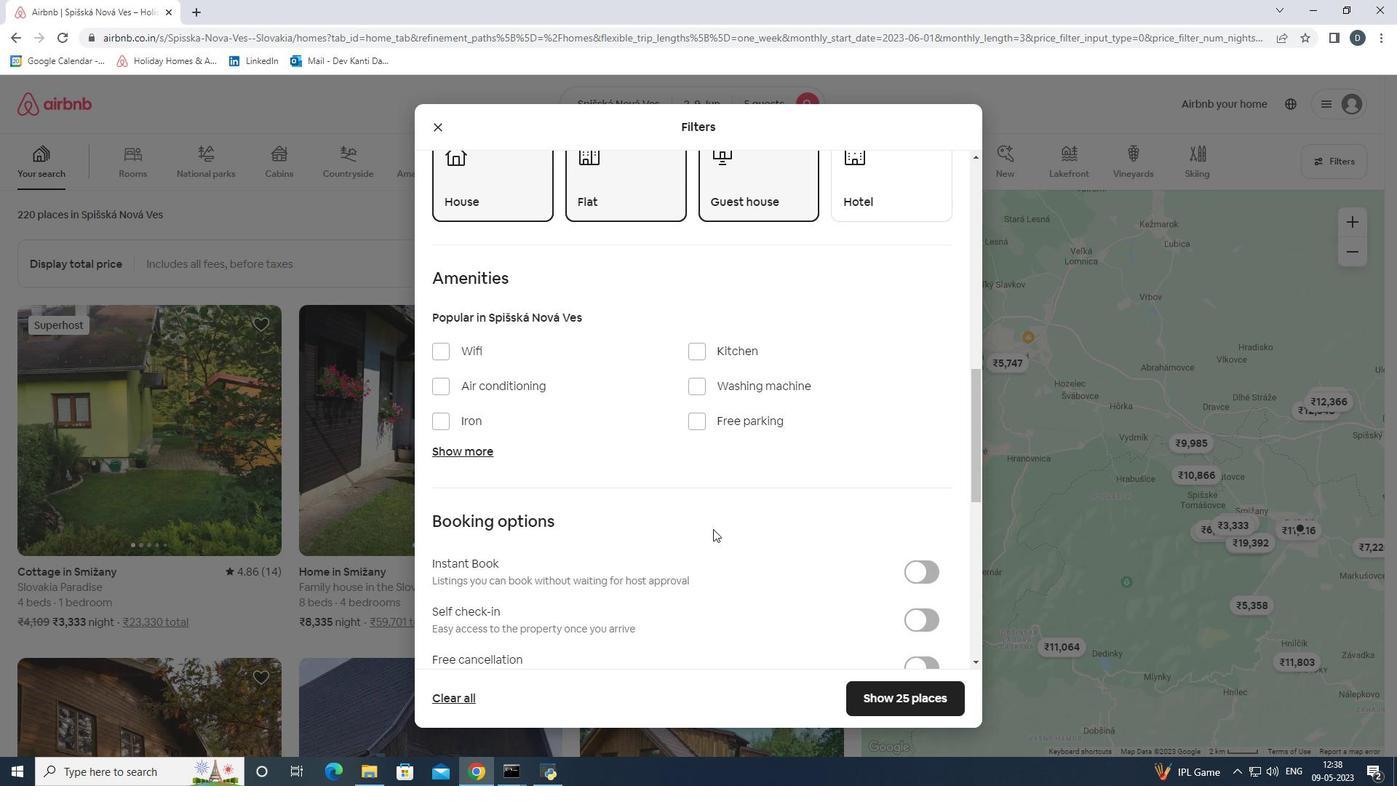 
Action: Mouse moved to (920, 545)
Screenshot: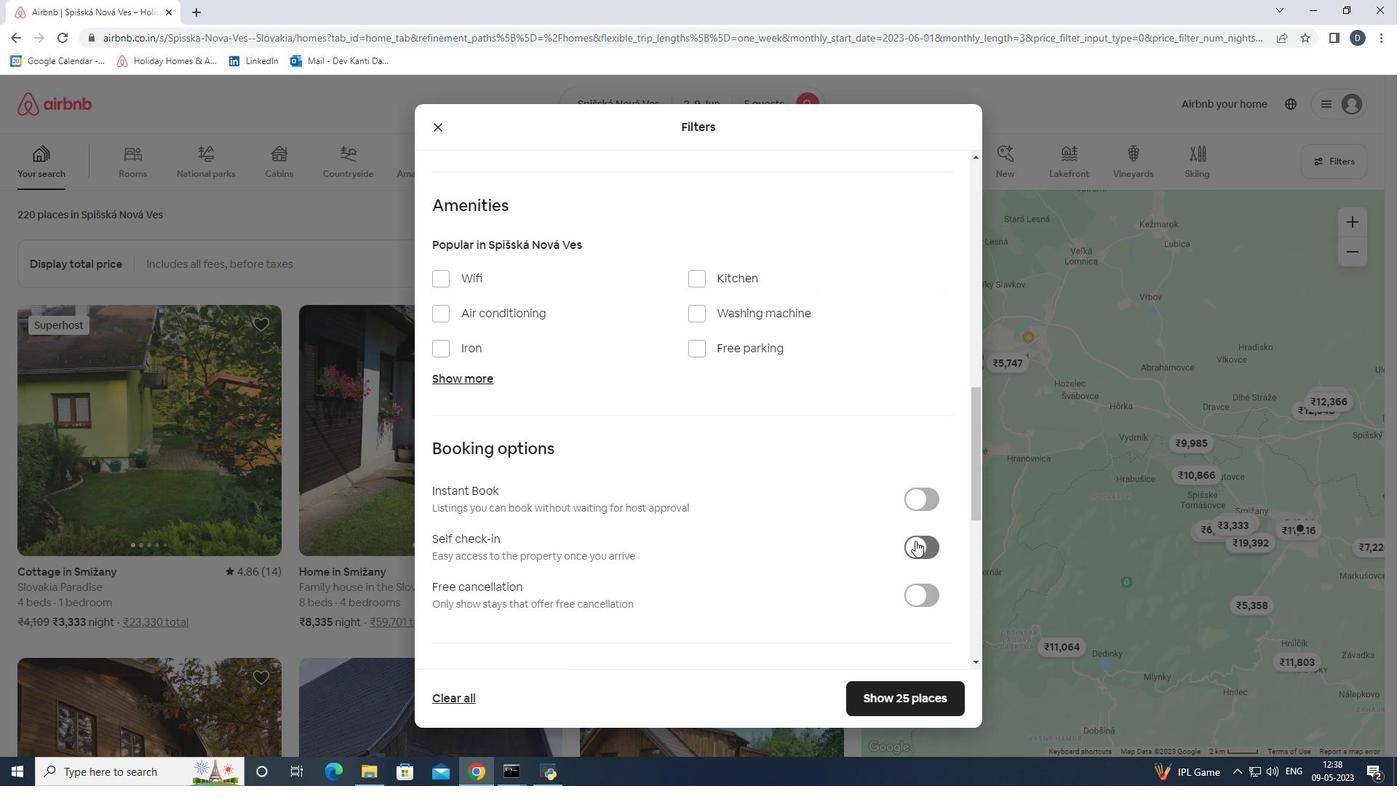 
Action: Mouse pressed left at (920, 545)
Screenshot: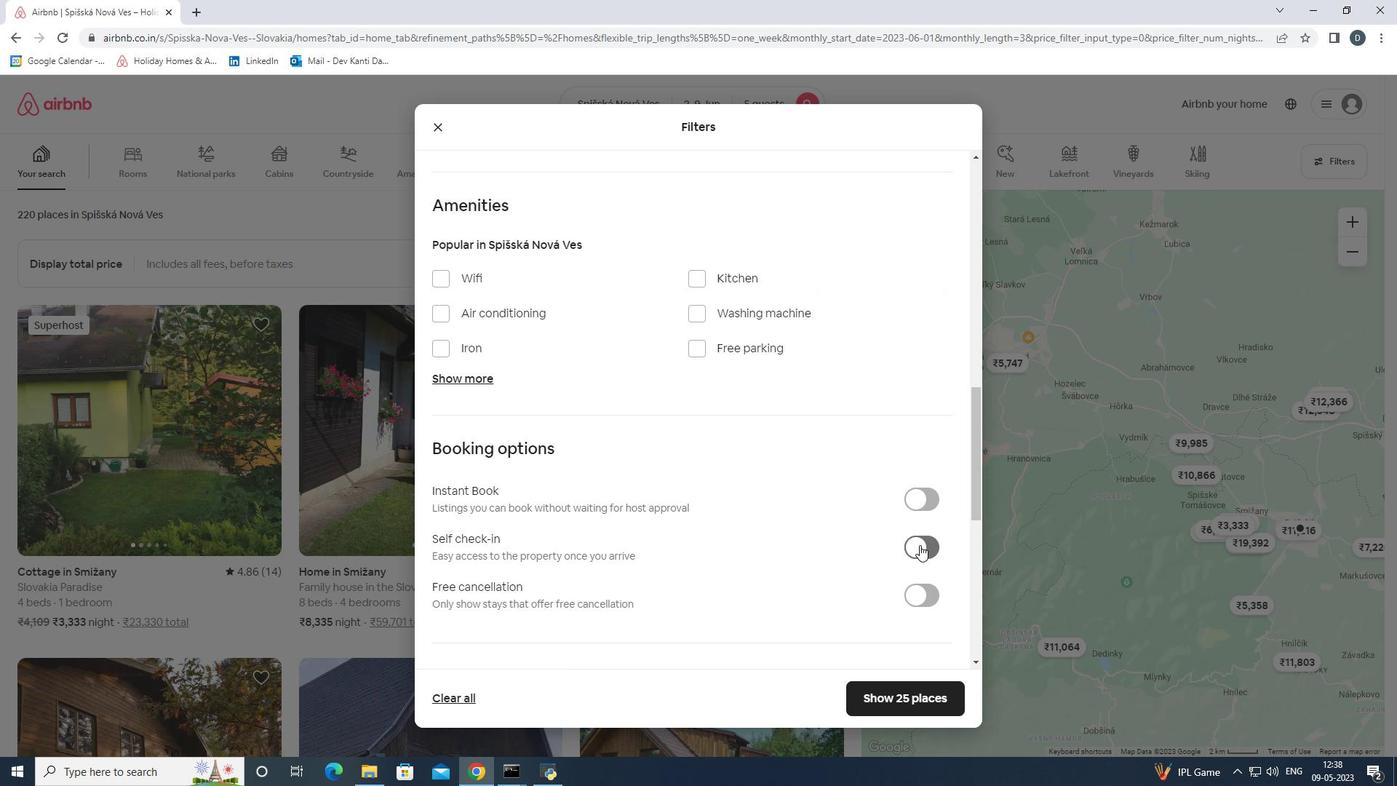 
Action: Mouse moved to (921, 534)
Screenshot: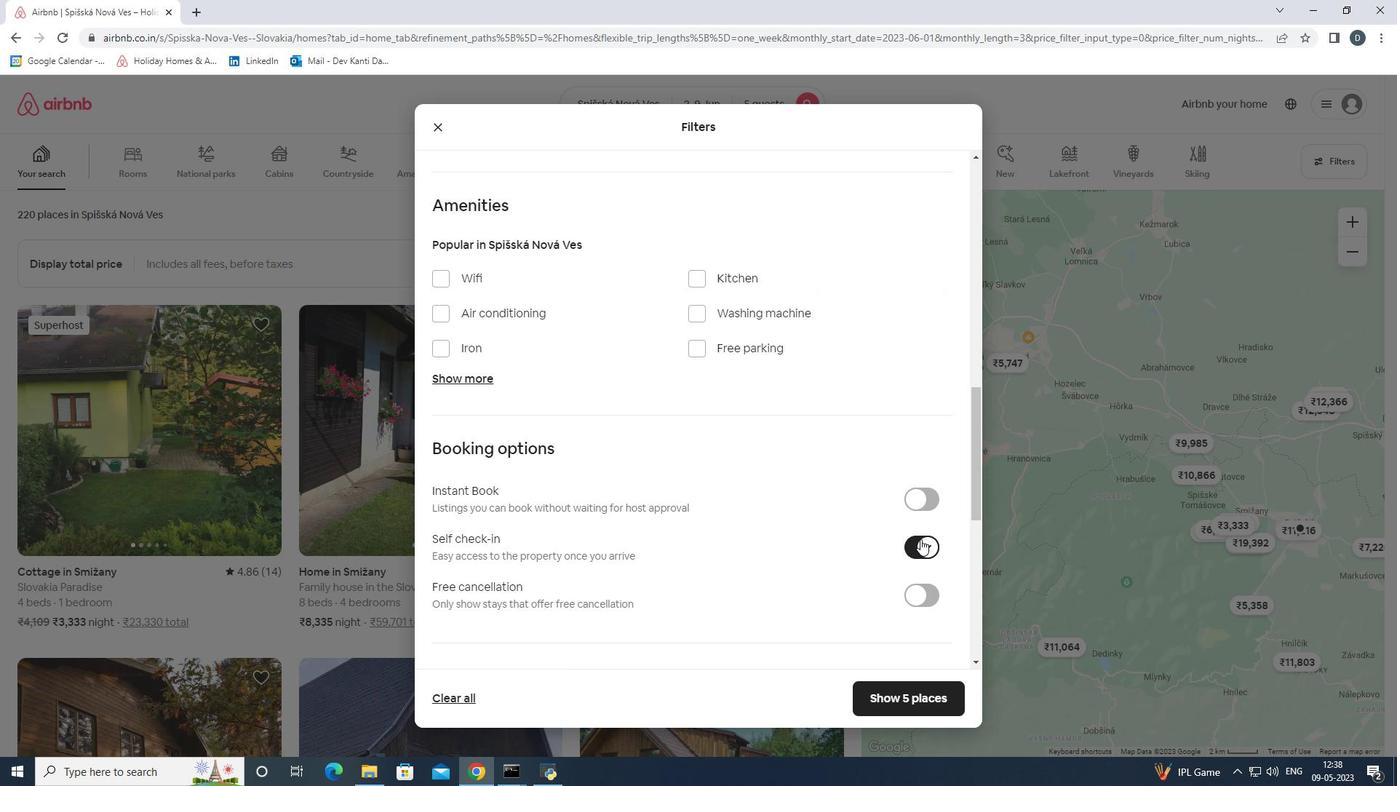 
Action: Mouse scrolled (921, 533) with delta (0, 0)
Screenshot: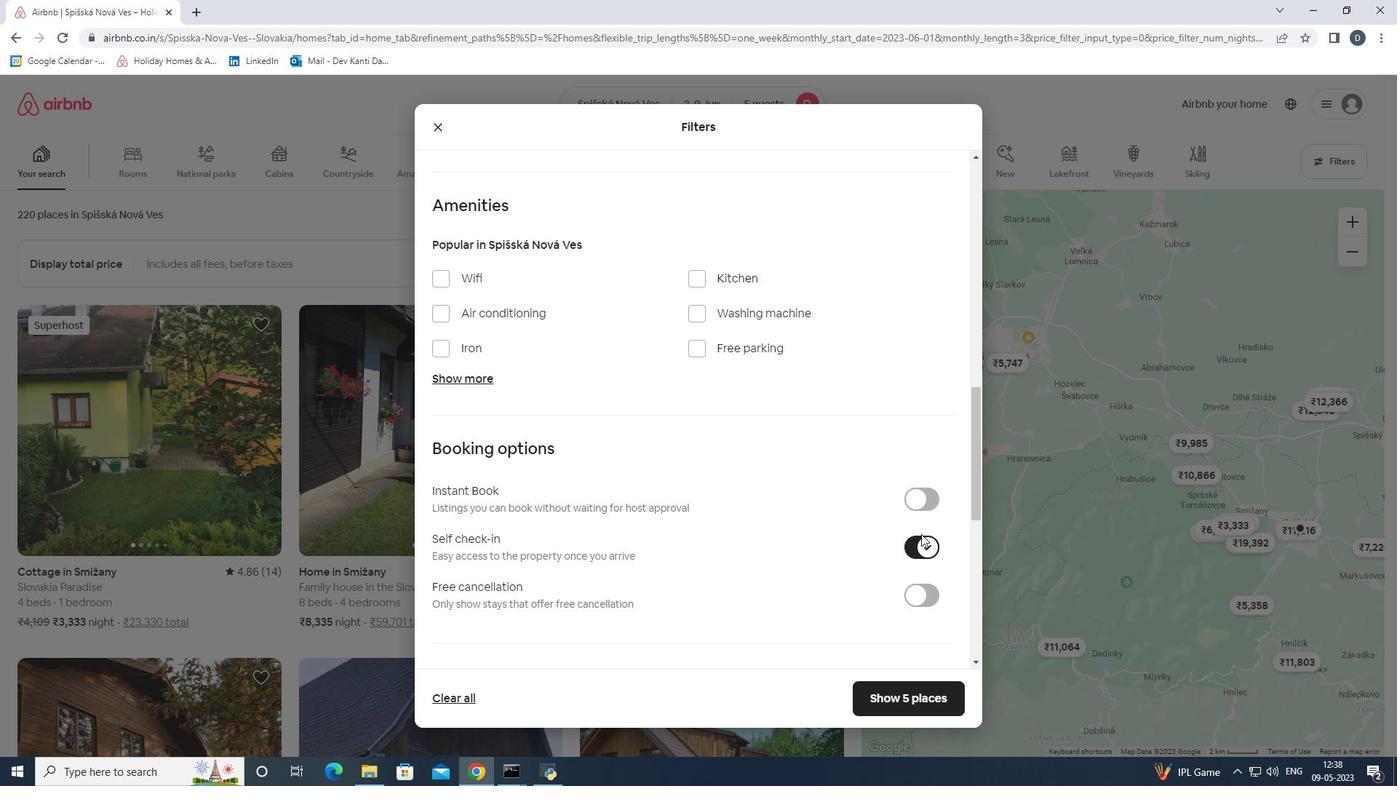 
Action: Mouse moved to (921, 532)
Screenshot: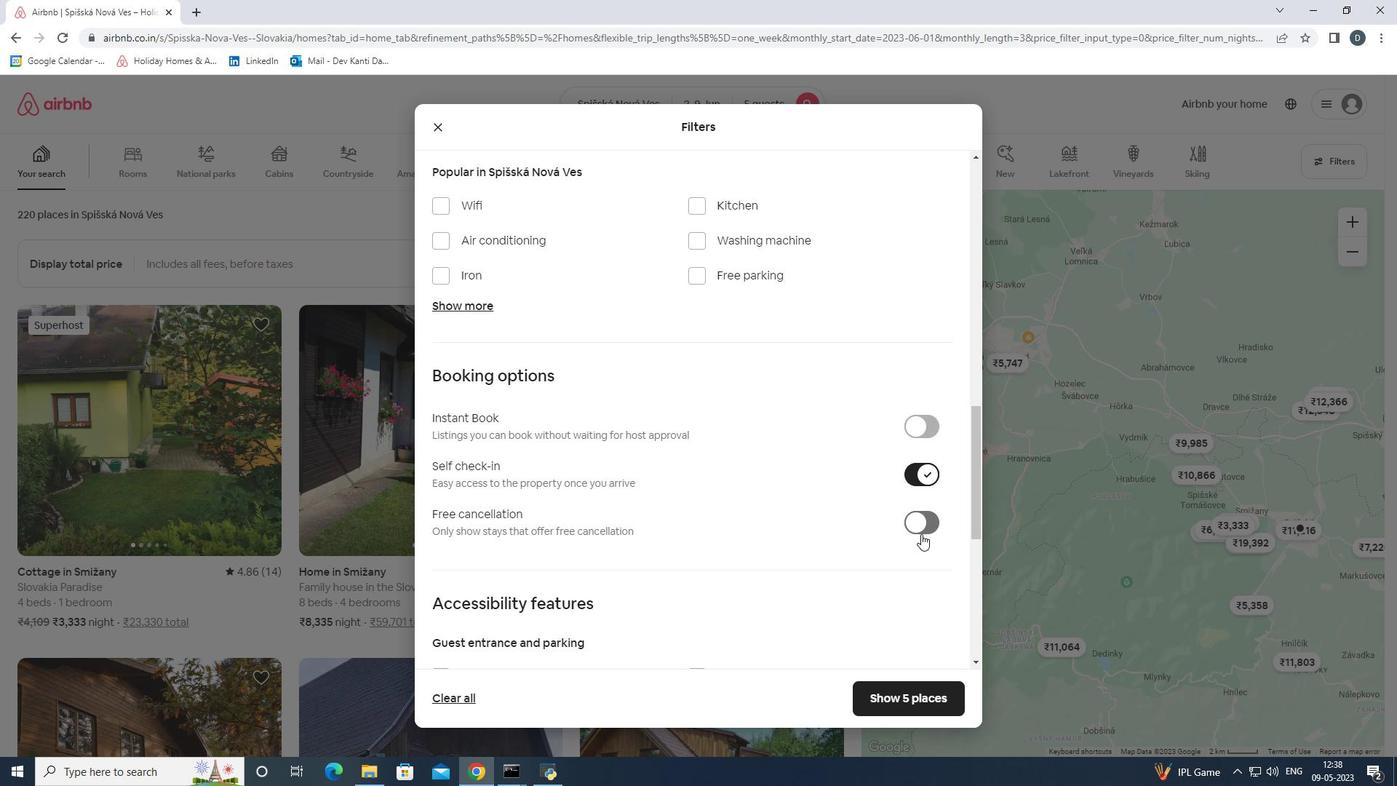 
Action: Mouse scrolled (921, 532) with delta (0, 0)
Screenshot: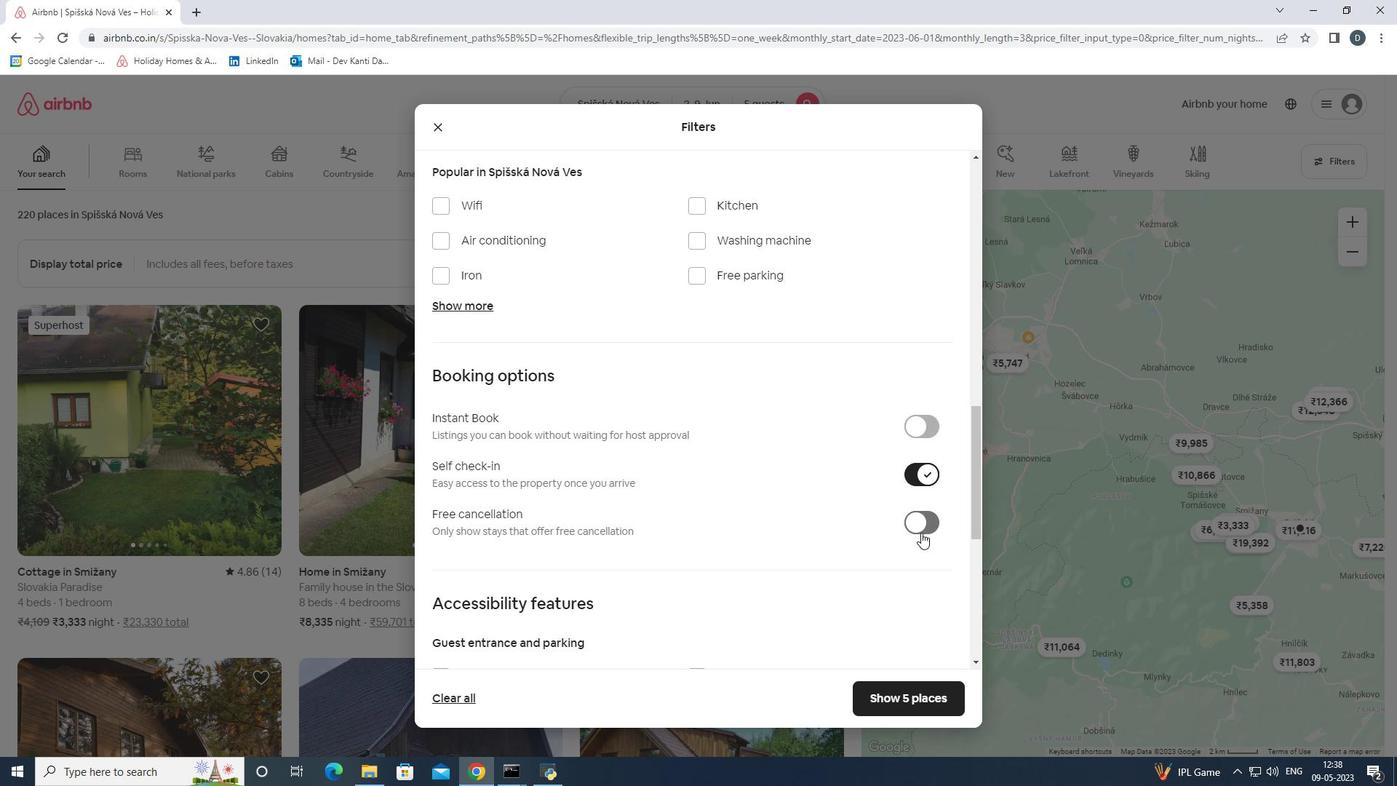 
Action: Mouse moved to (918, 524)
Screenshot: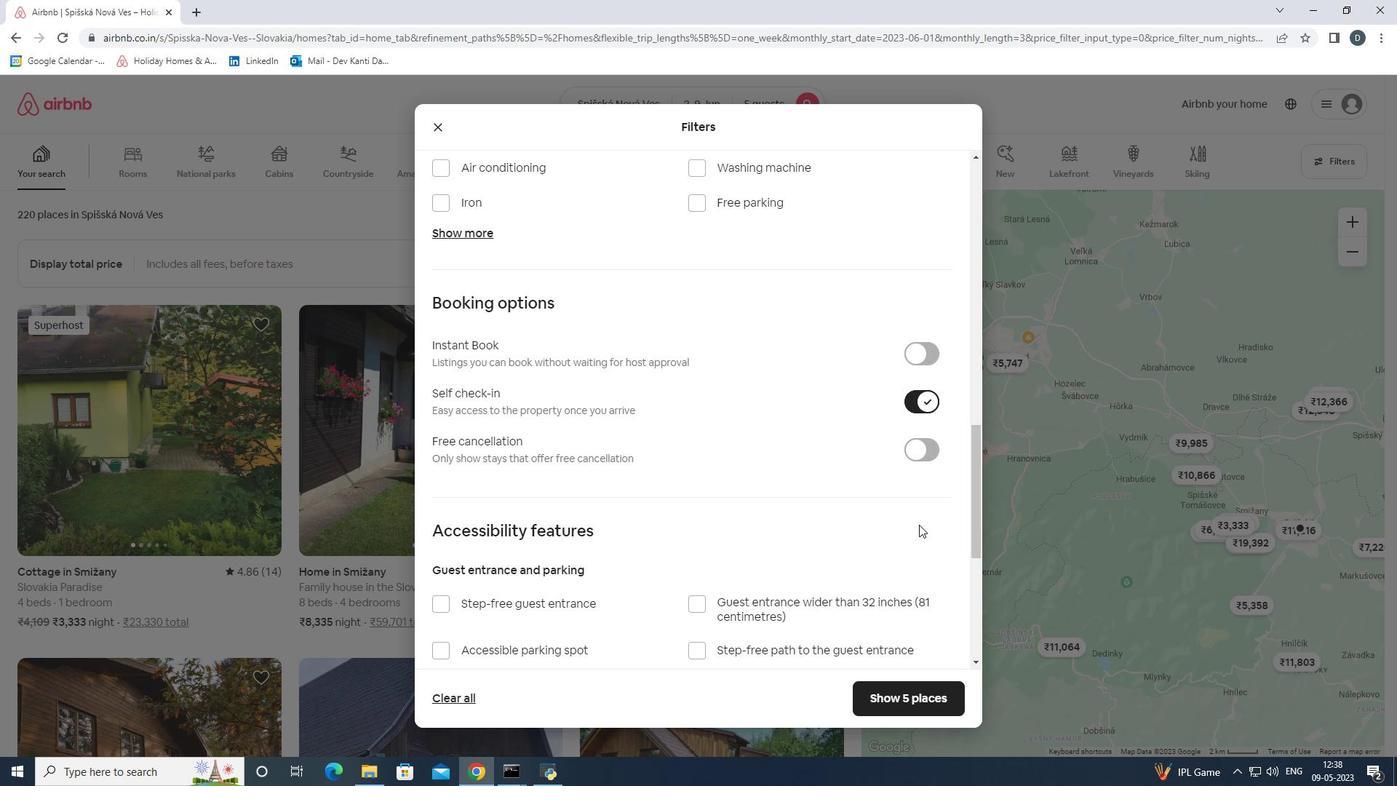 
Action: Mouse scrolled (918, 523) with delta (0, 0)
Screenshot: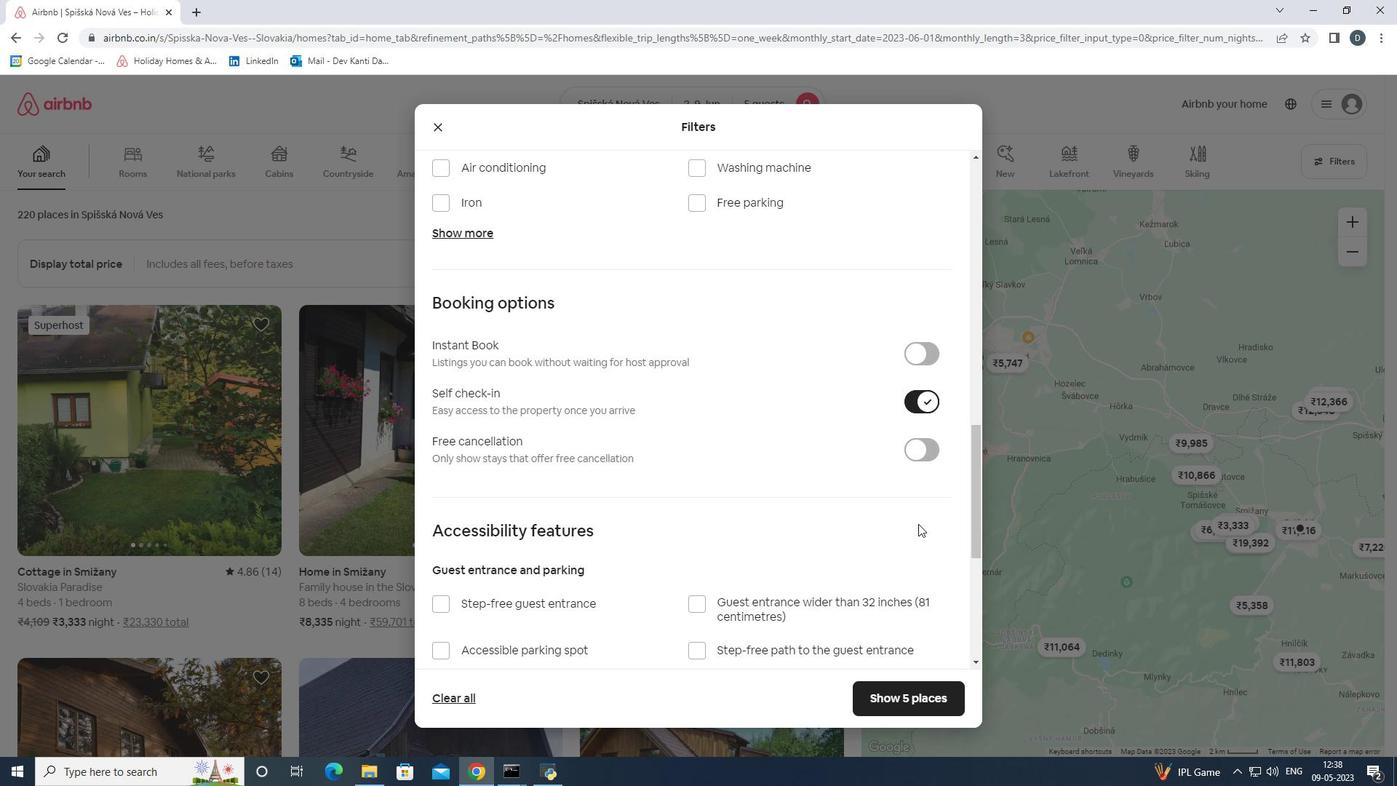 
Action: Mouse moved to (917, 522)
Screenshot: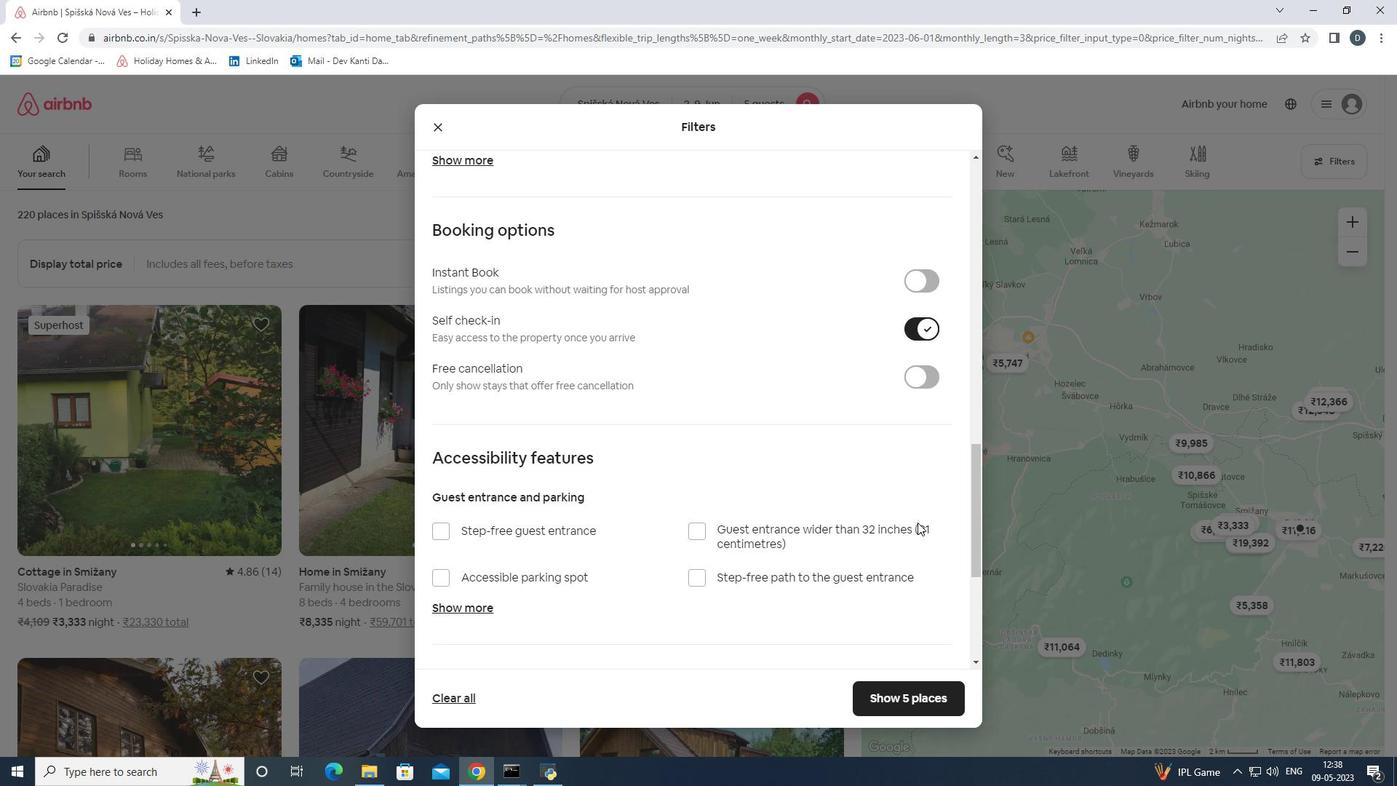 
Action: Mouse scrolled (917, 521) with delta (0, 0)
Screenshot: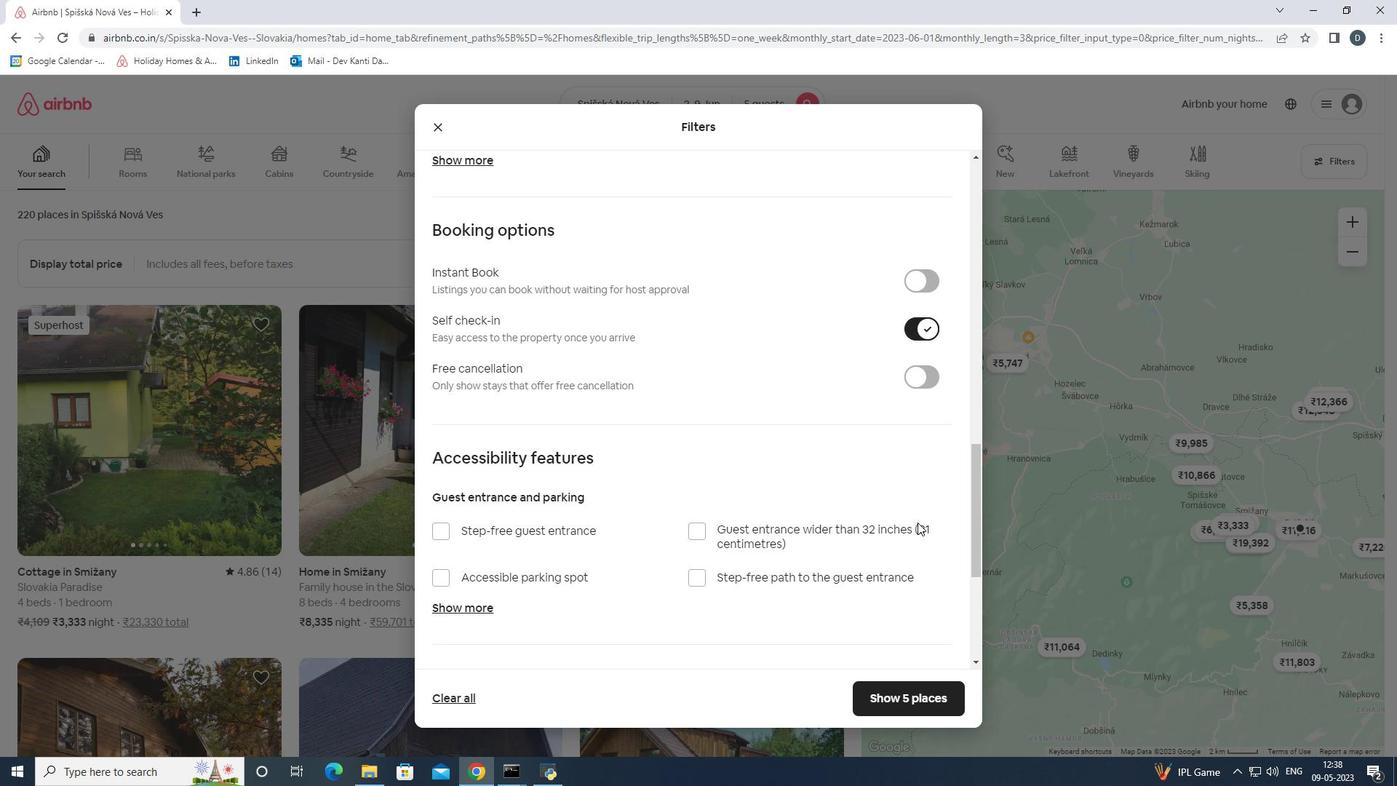 
Action: Mouse scrolled (917, 521) with delta (0, 0)
Screenshot: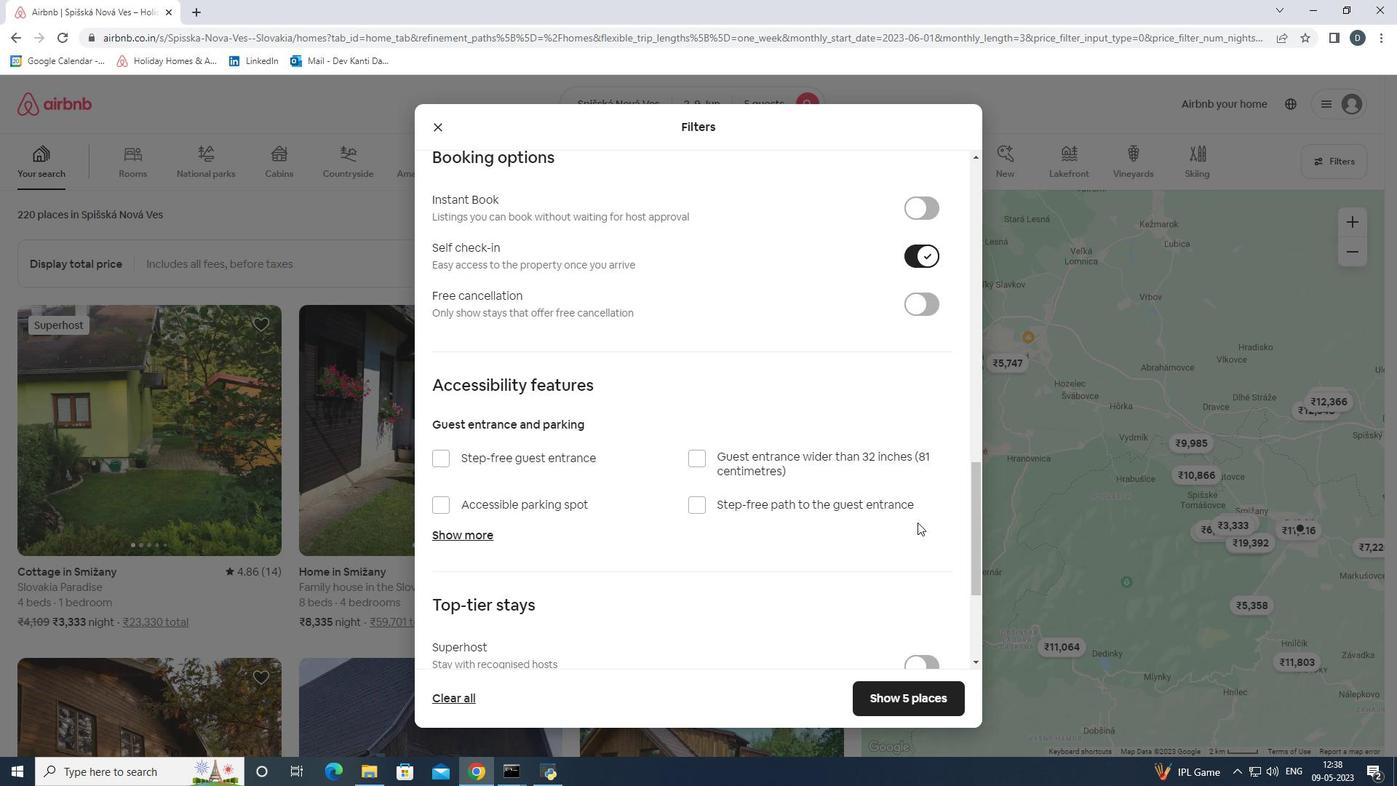 
Action: Mouse scrolled (917, 521) with delta (0, 0)
Screenshot: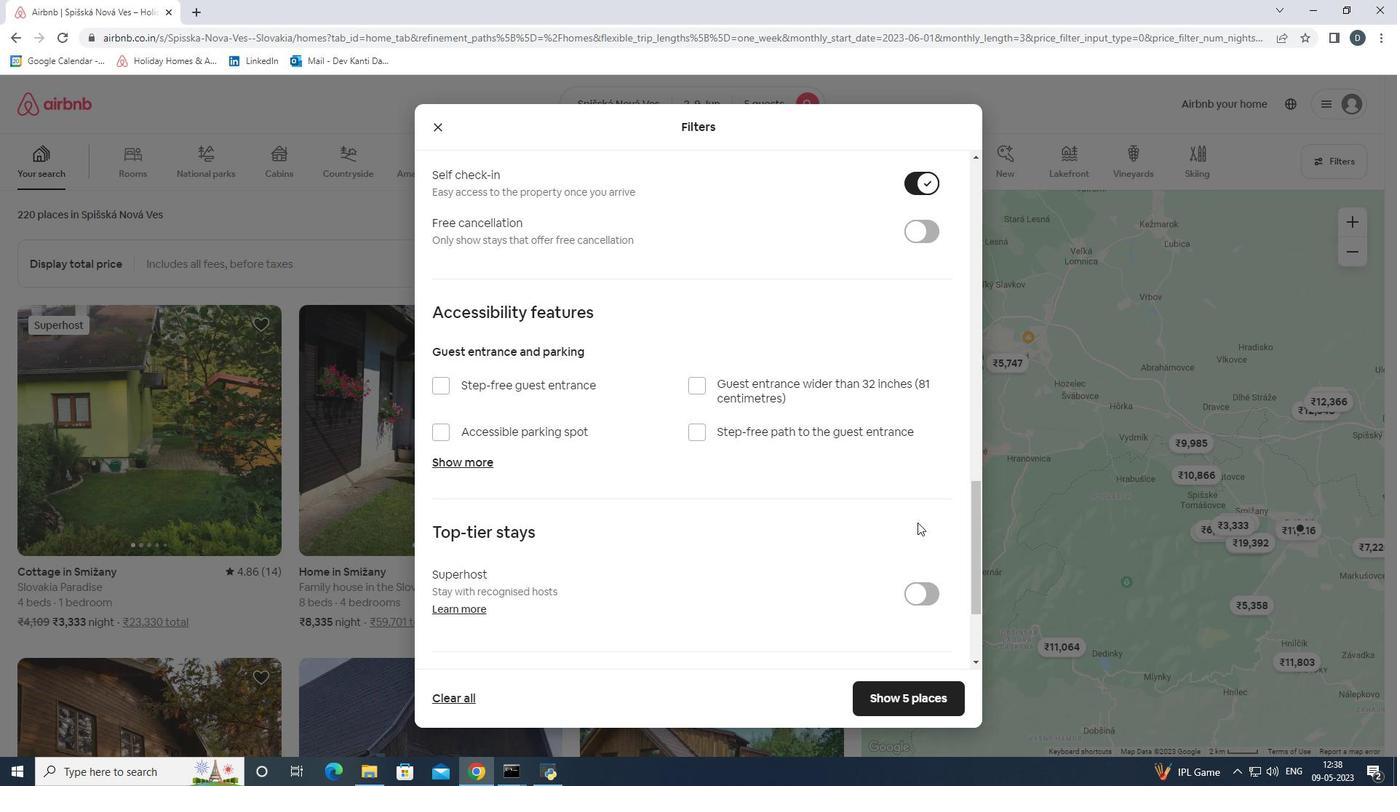 
Action: Mouse scrolled (917, 521) with delta (0, 0)
Screenshot: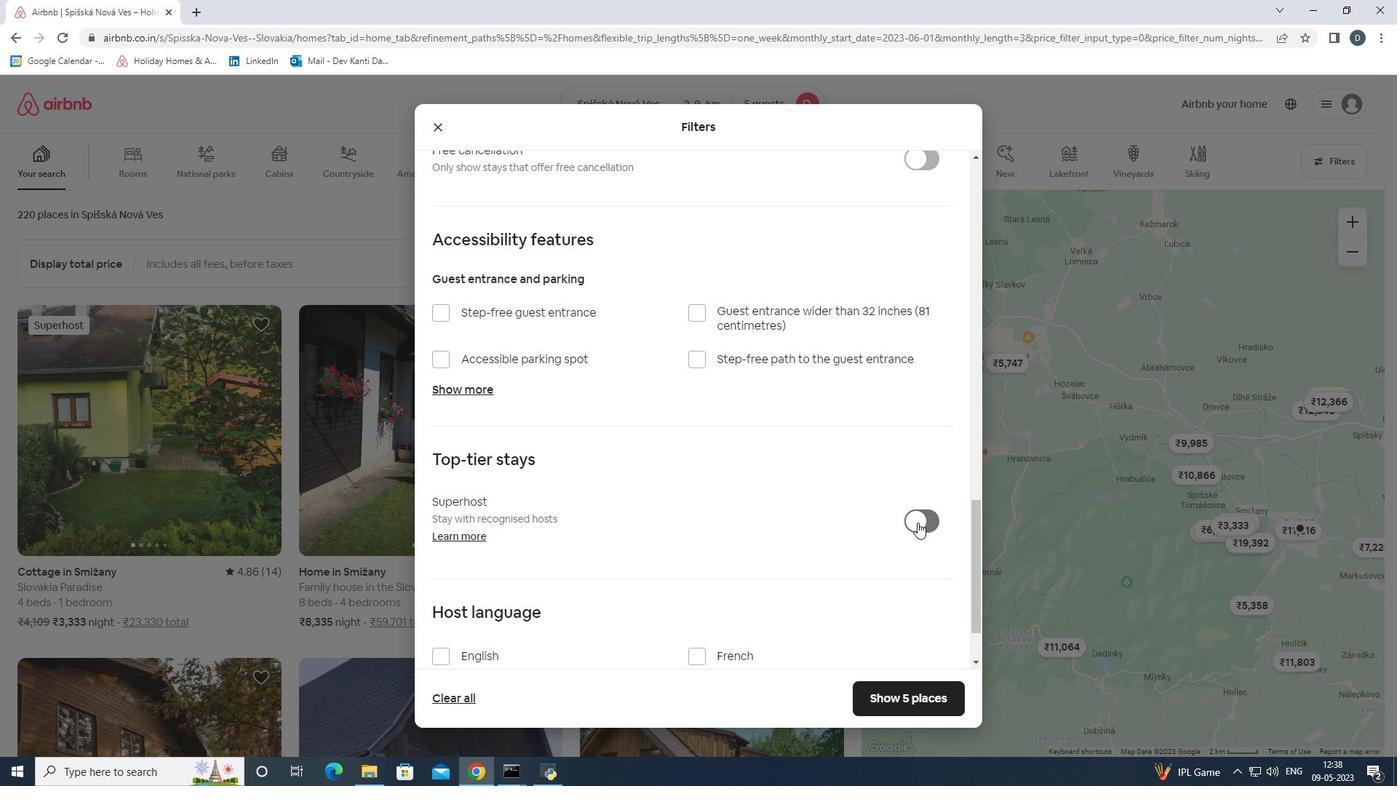 
Action: Mouse scrolled (917, 521) with delta (0, 0)
Screenshot: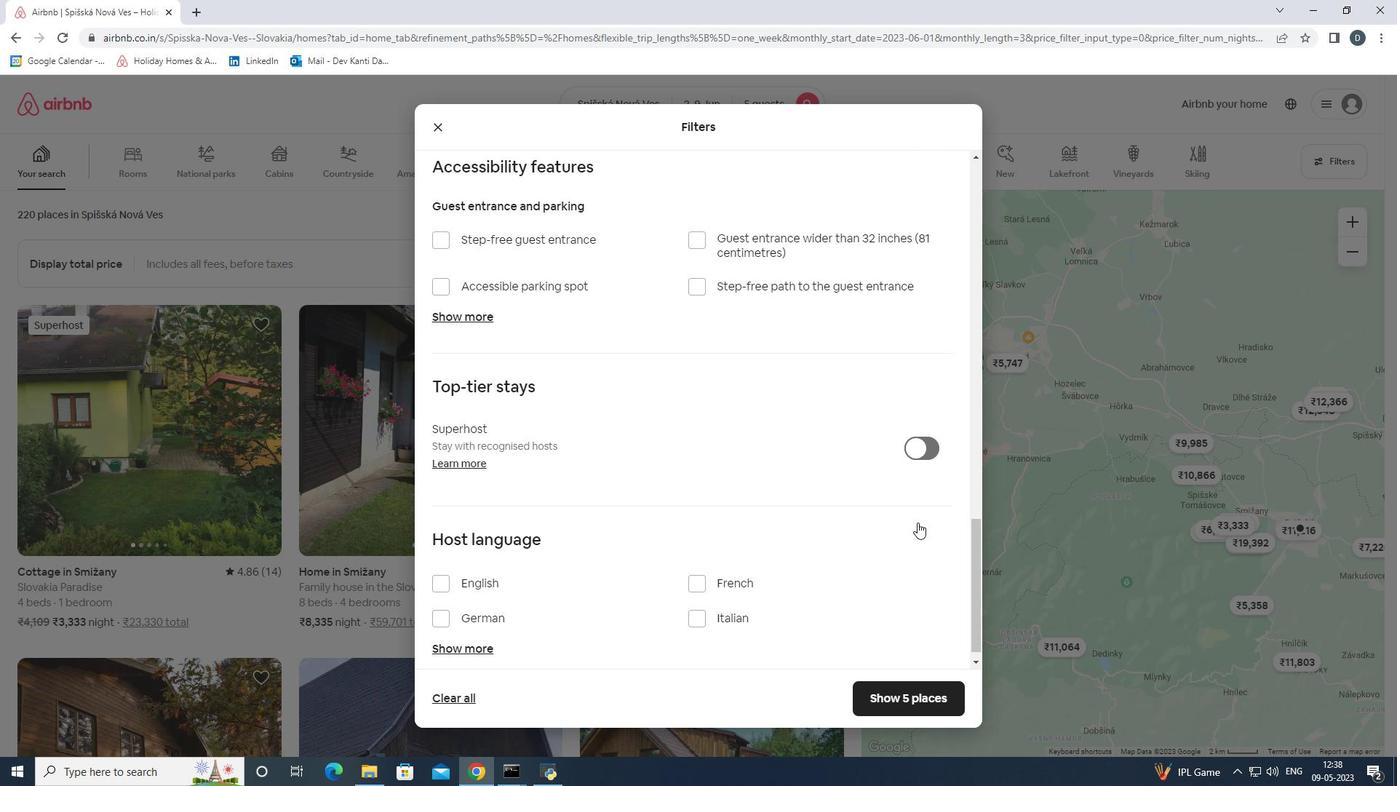 
Action: Mouse moved to (466, 567)
Screenshot: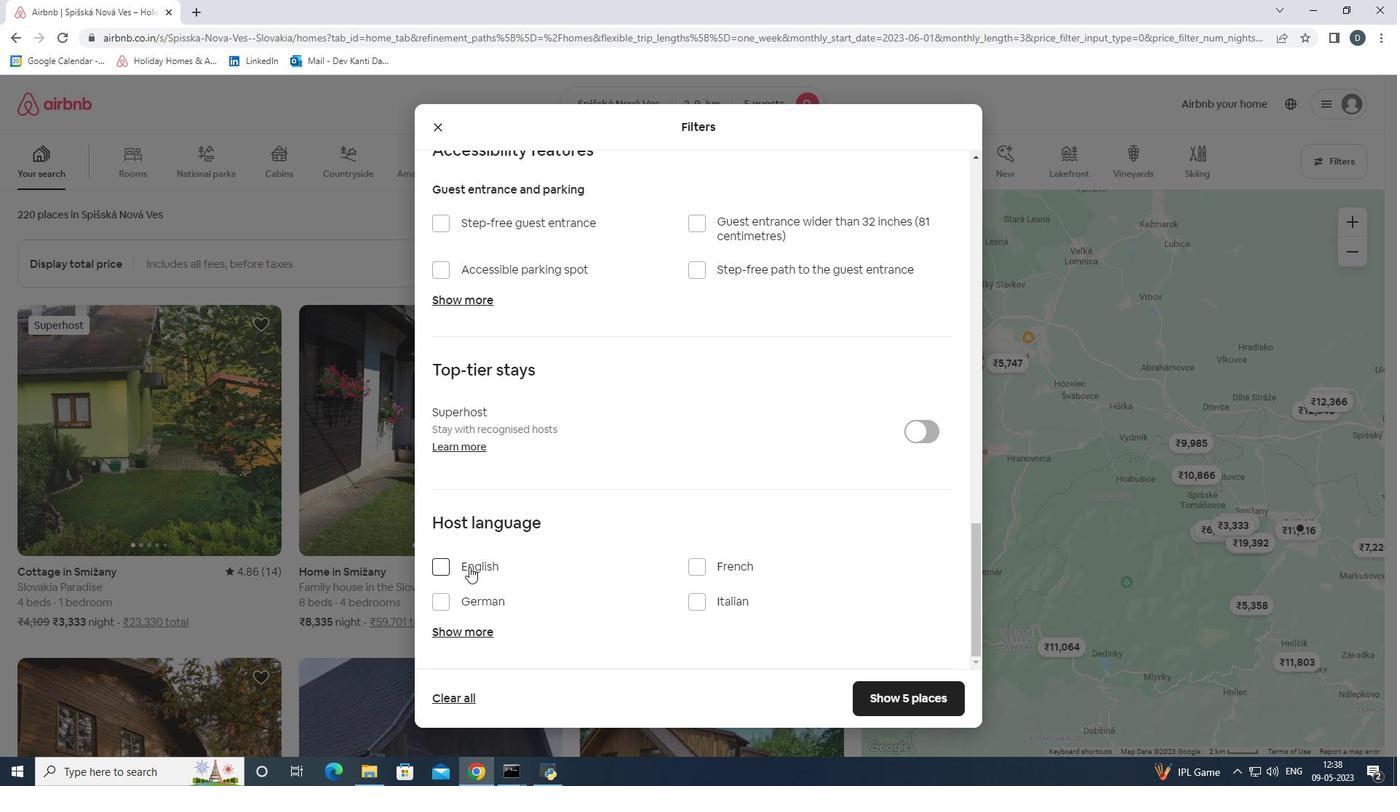 
Action: Mouse pressed left at (466, 567)
Screenshot: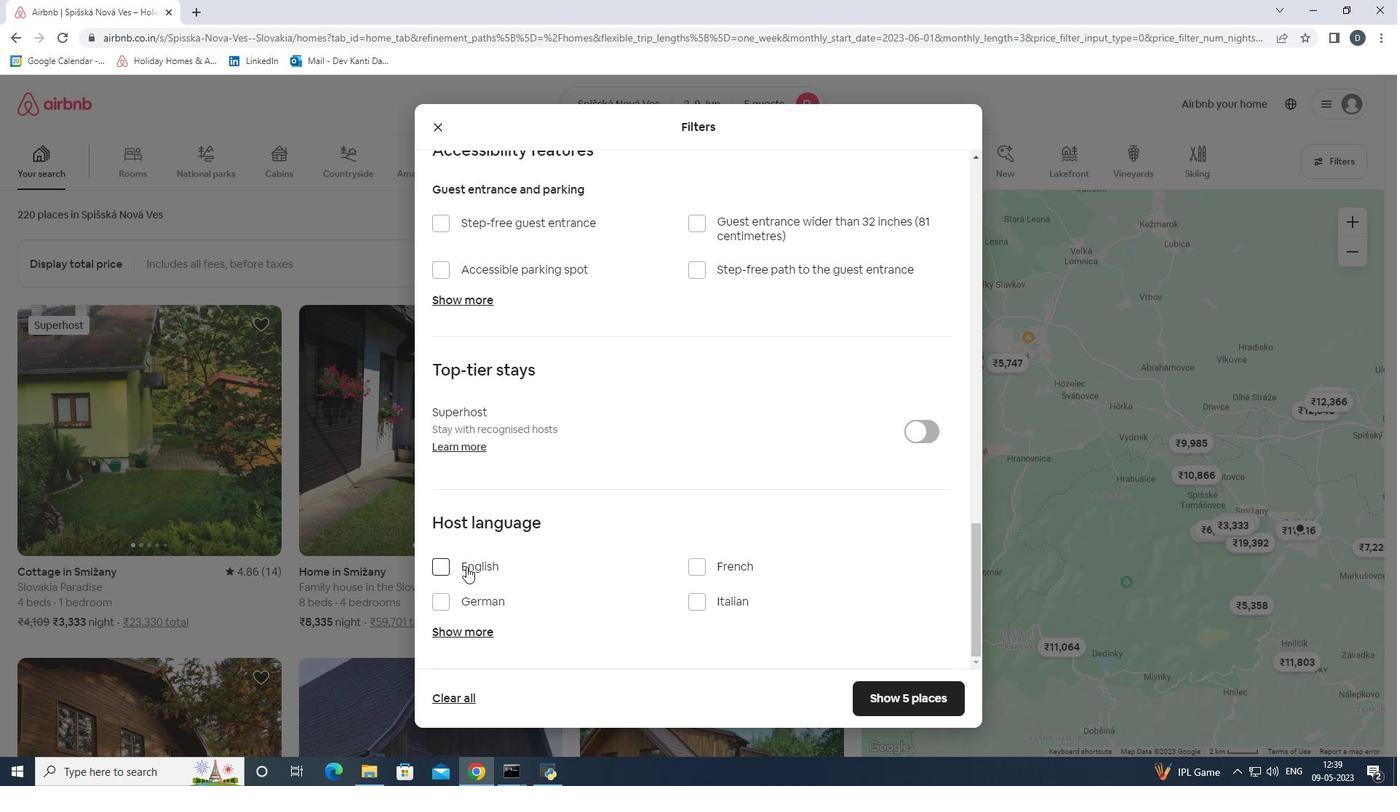 
Action: Mouse moved to (884, 690)
Screenshot: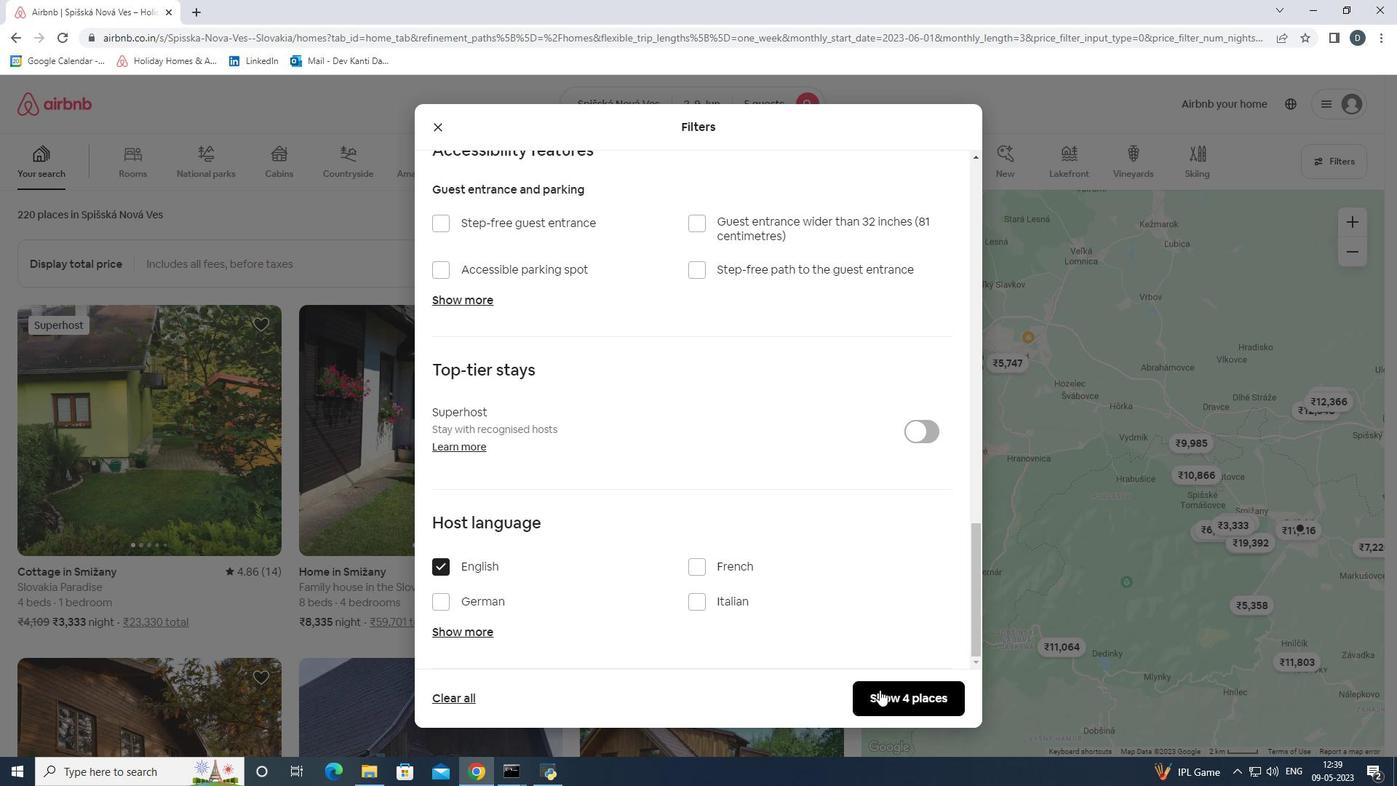 
Action: Mouse pressed left at (884, 690)
Screenshot: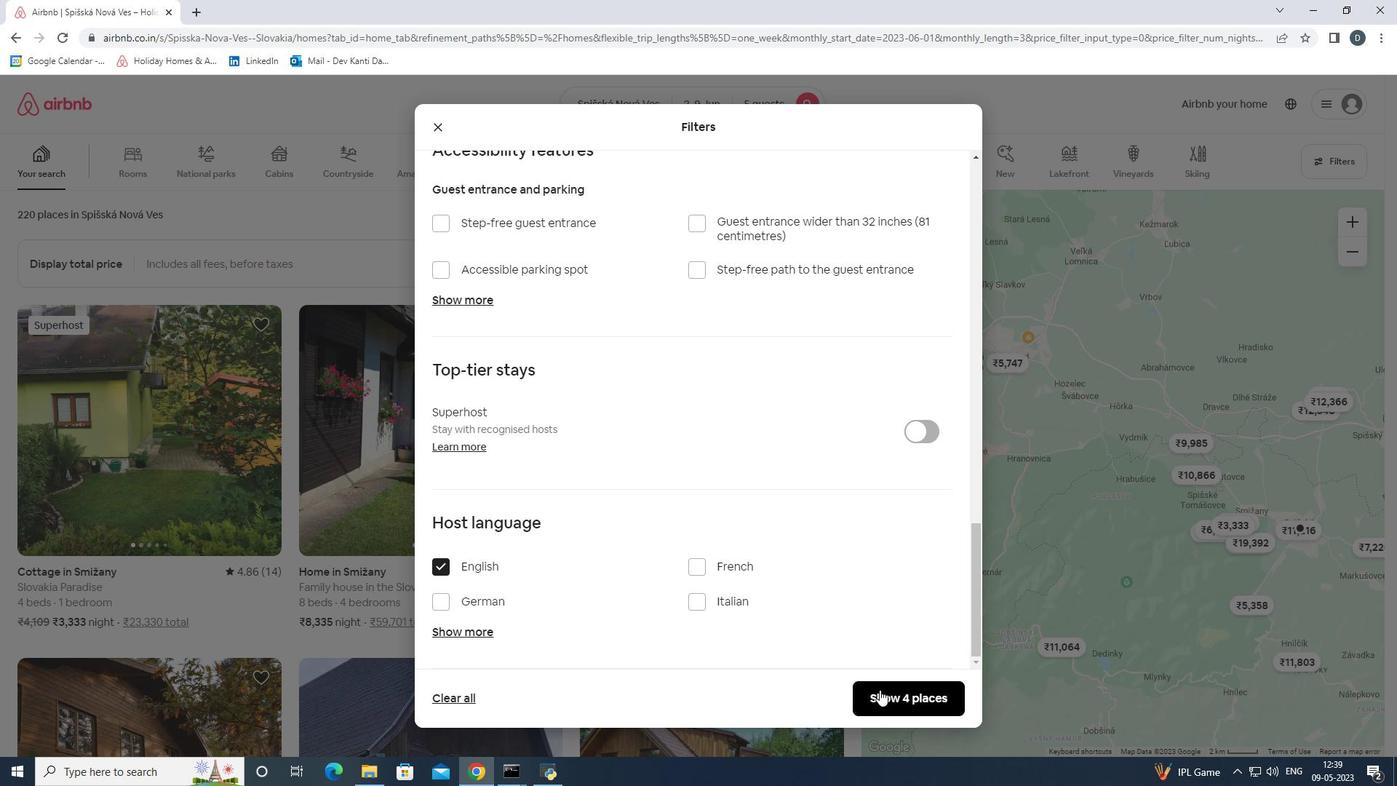 
Action: Mouse moved to (851, 666)
Screenshot: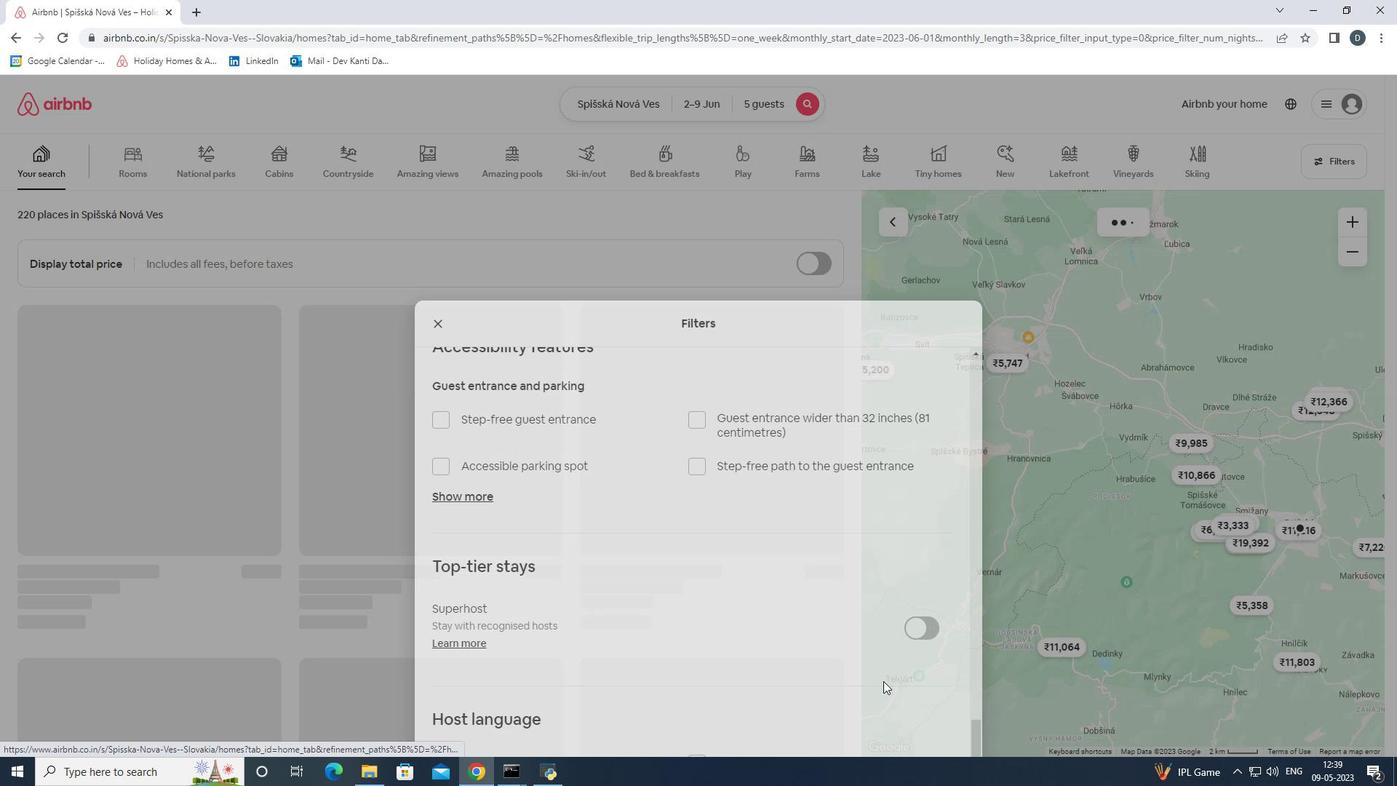 
